 Task: Look for space in Cuyahoga Falls, United States from 10th July, 2023 to 15th July, 2023 for 7 adults in price range Rs.10000 to Rs.15000. Place can be entire place or shared room with 4 bedrooms having 7 beds and 4 bathrooms. Property type can be house, flat, guest house. Amenities needed are: wifi, TV, free parkinig on premises, gym, breakfast. Booking option can be shelf check-in. Required host language is English.
Action: Mouse moved to (489, 103)
Screenshot: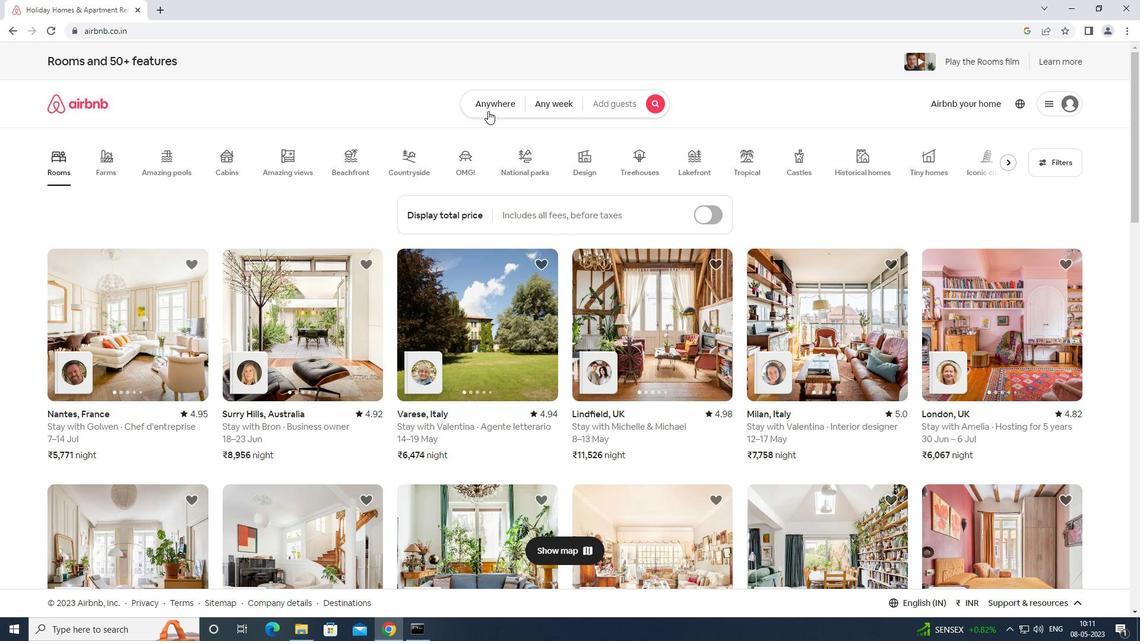 
Action: Mouse pressed left at (489, 103)
Screenshot: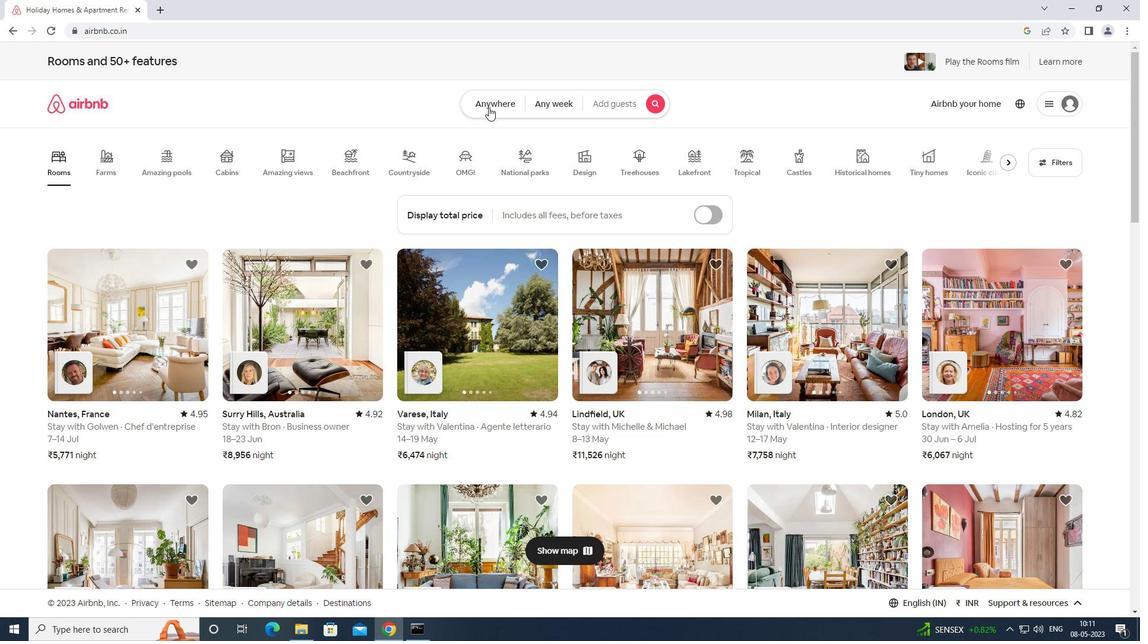 
Action: Mouse moved to (429, 149)
Screenshot: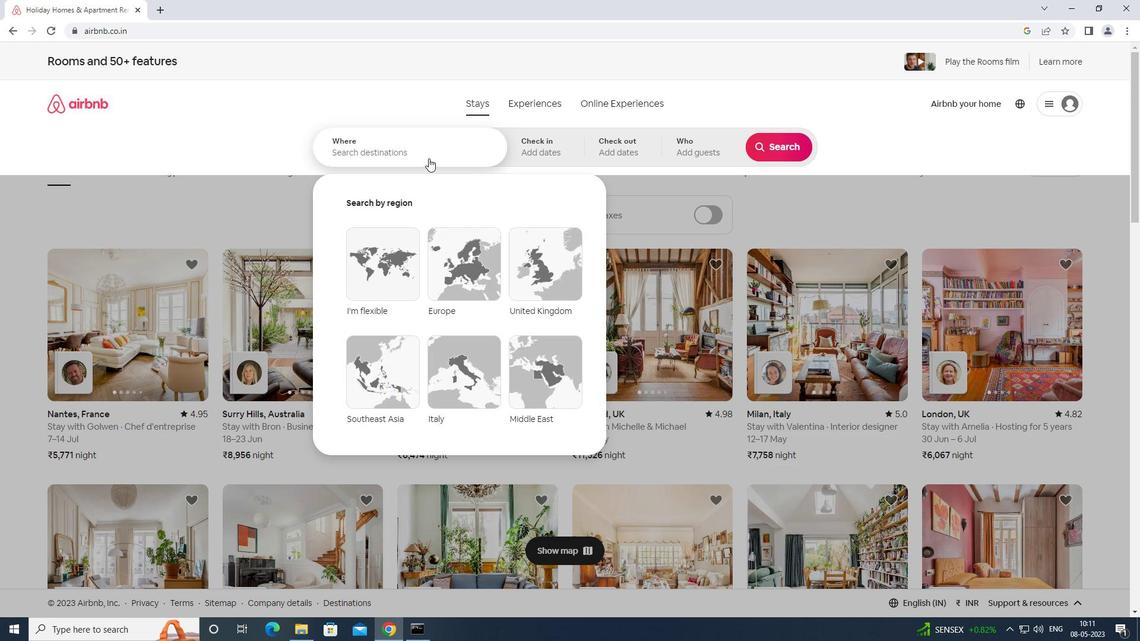 
Action: Mouse pressed left at (429, 149)
Screenshot: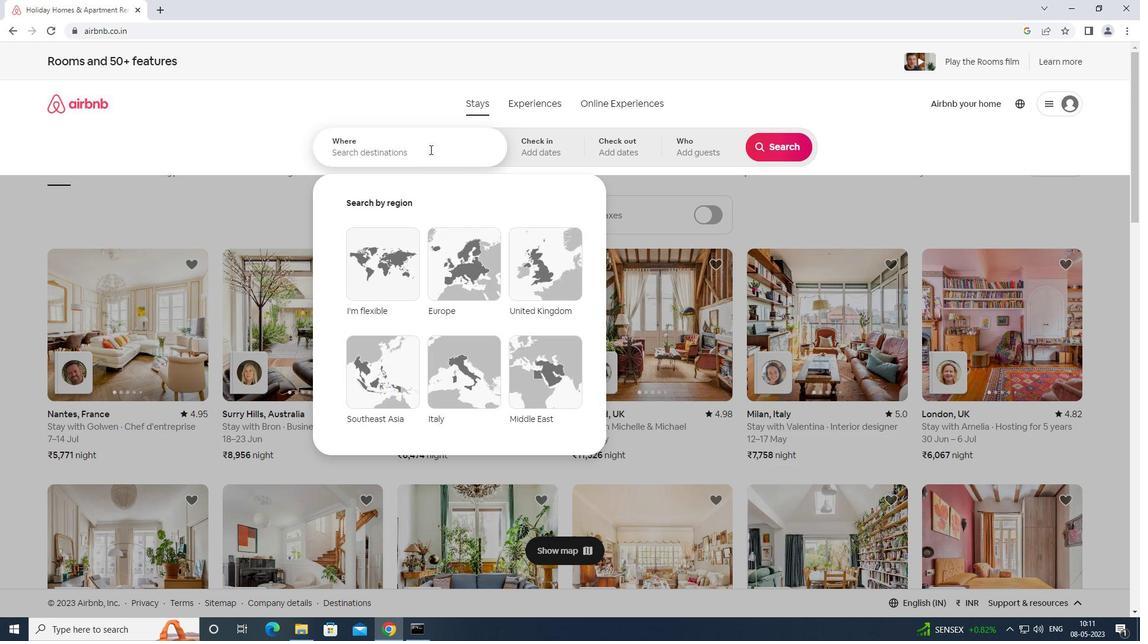 
Action: Key pressed <Key.shift>CUYAF<Key.backspace>HOFA<Key.backspace><Key.backspace>GA<Key.space>FALLS<Key.space>UNITED<Key.space>STATES<Key.enter>
Screenshot: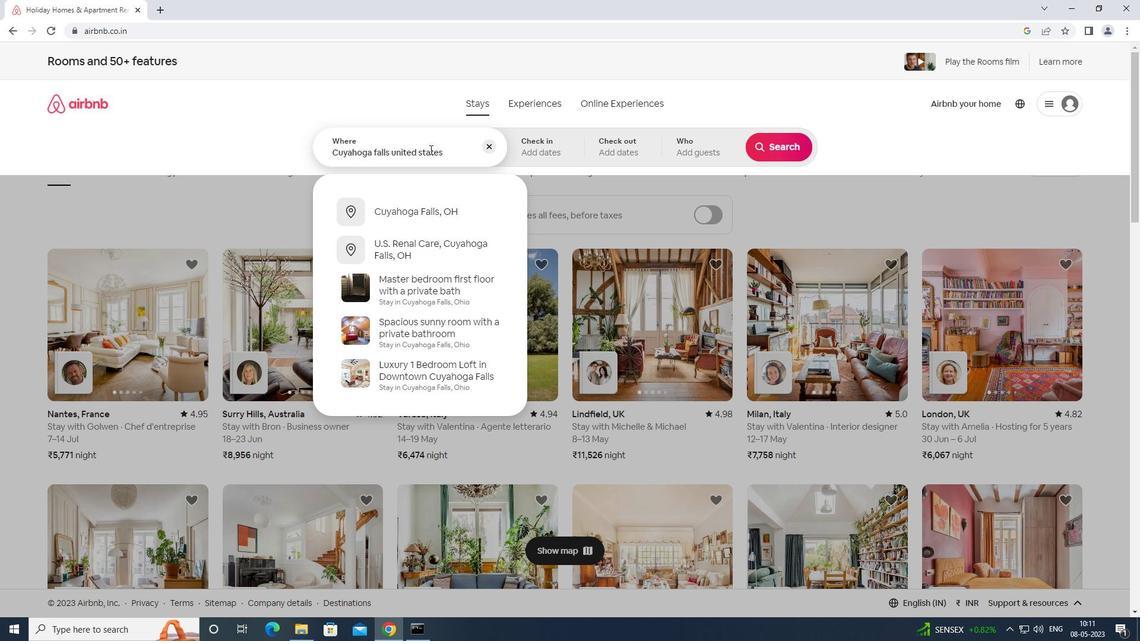 
Action: Mouse moved to (768, 247)
Screenshot: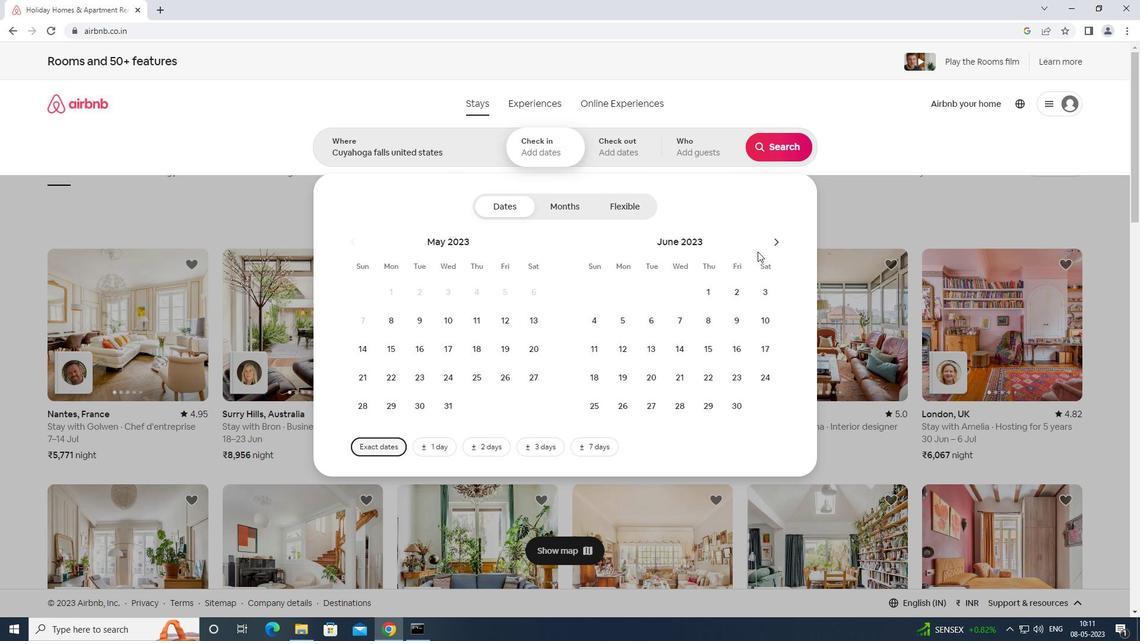 
Action: Mouse pressed left at (768, 247)
Screenshot: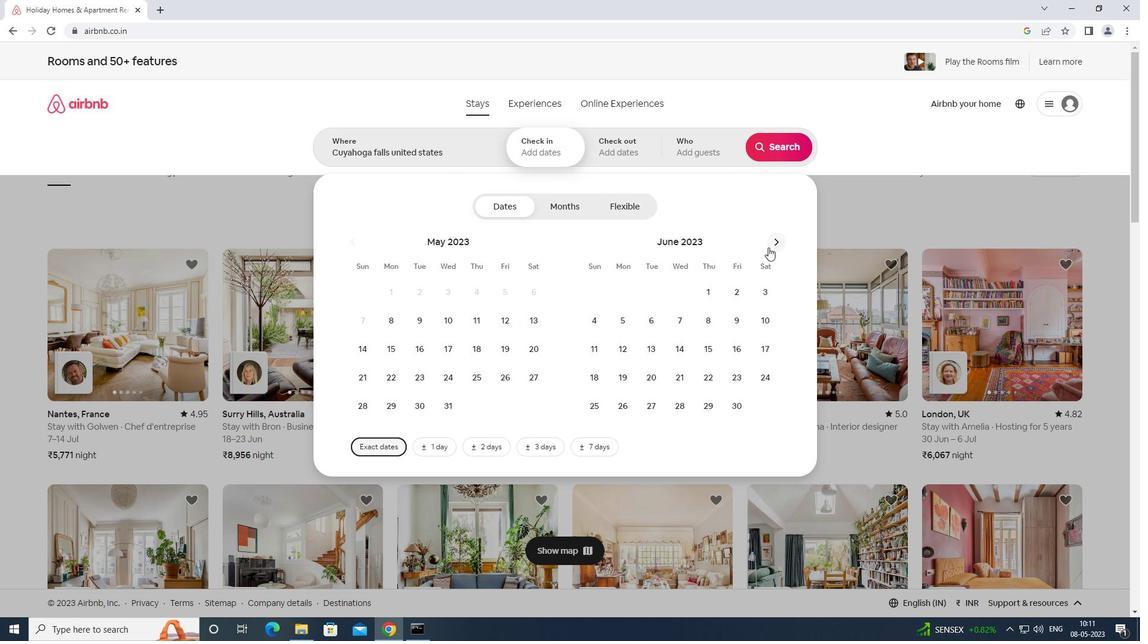 
Action: Mouse moved to (780, 242)
Screenshot: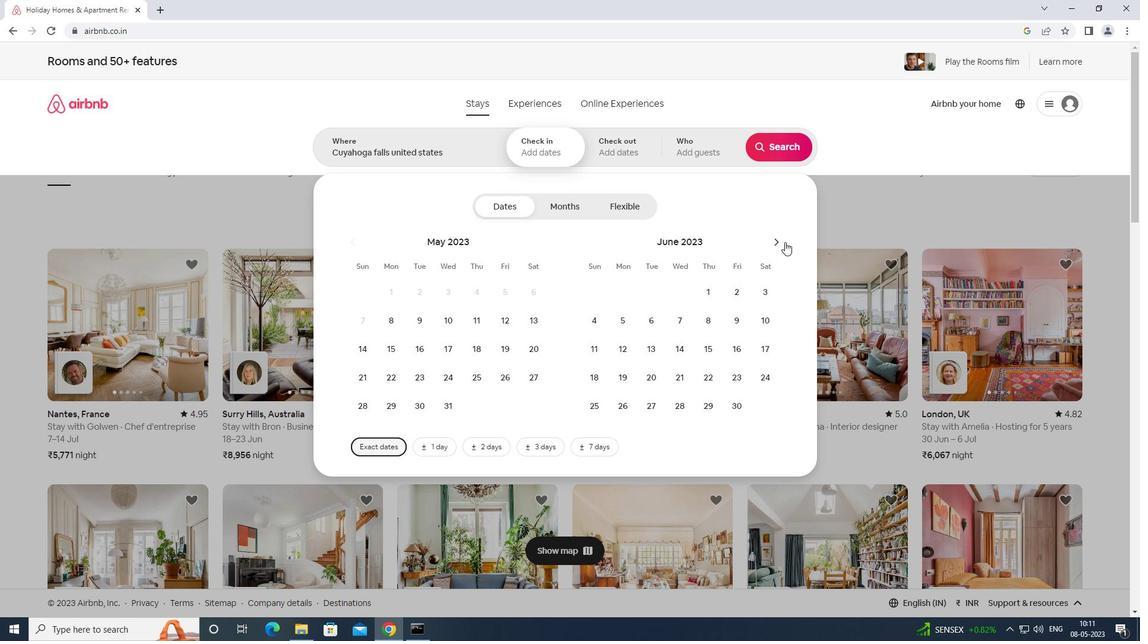 
Action: Mouse pressed left at (780, 242)
Screenshot: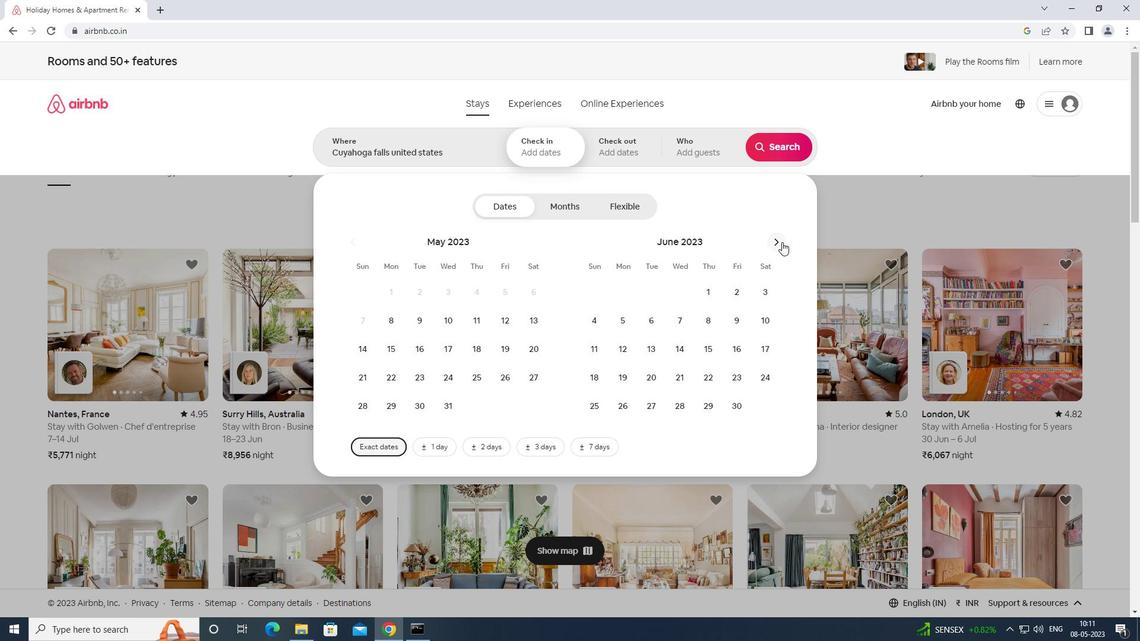 
Action: Mouse moved to (630, 346)
Screenshot: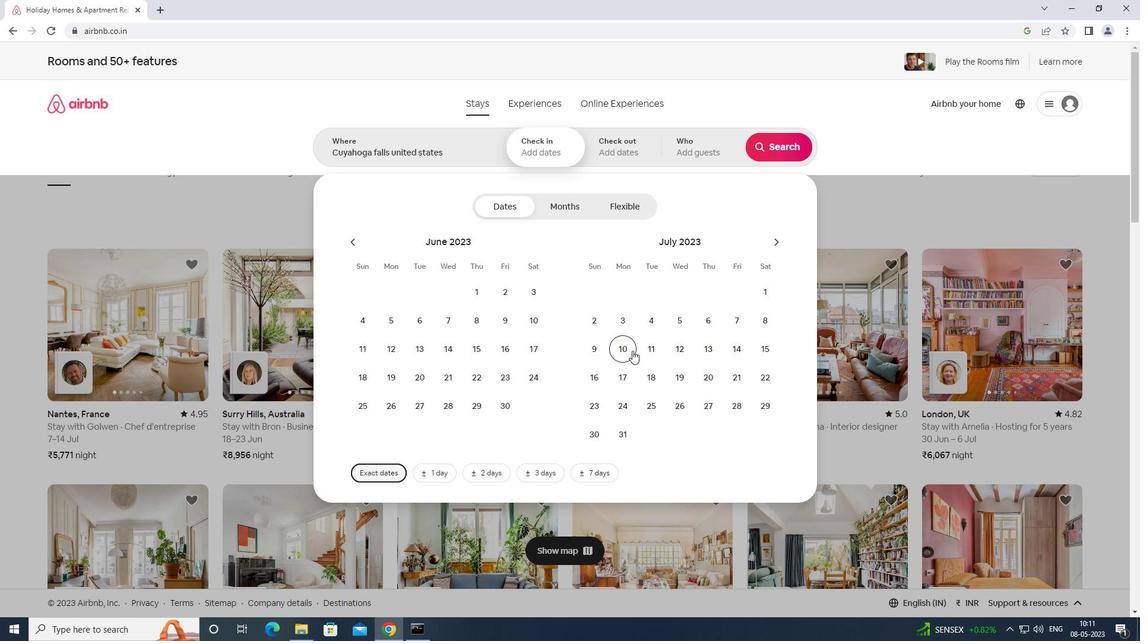 
Action: Mouse pressed left at (630, 346)
Screenshot: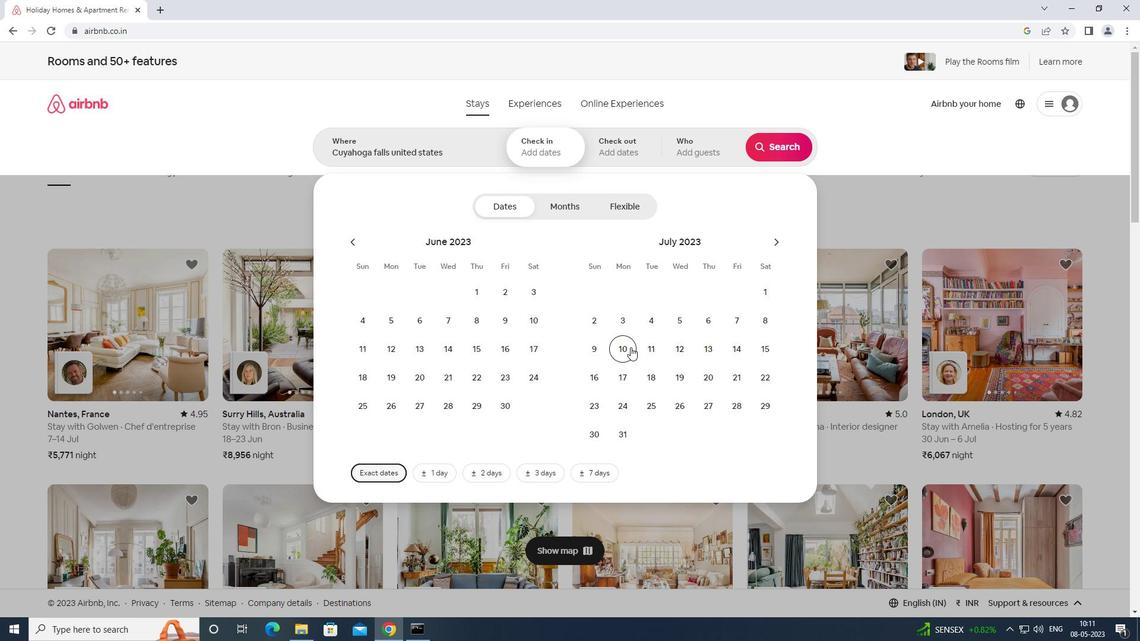 
Action: Mouse moved to (771, 351)
Screenshot: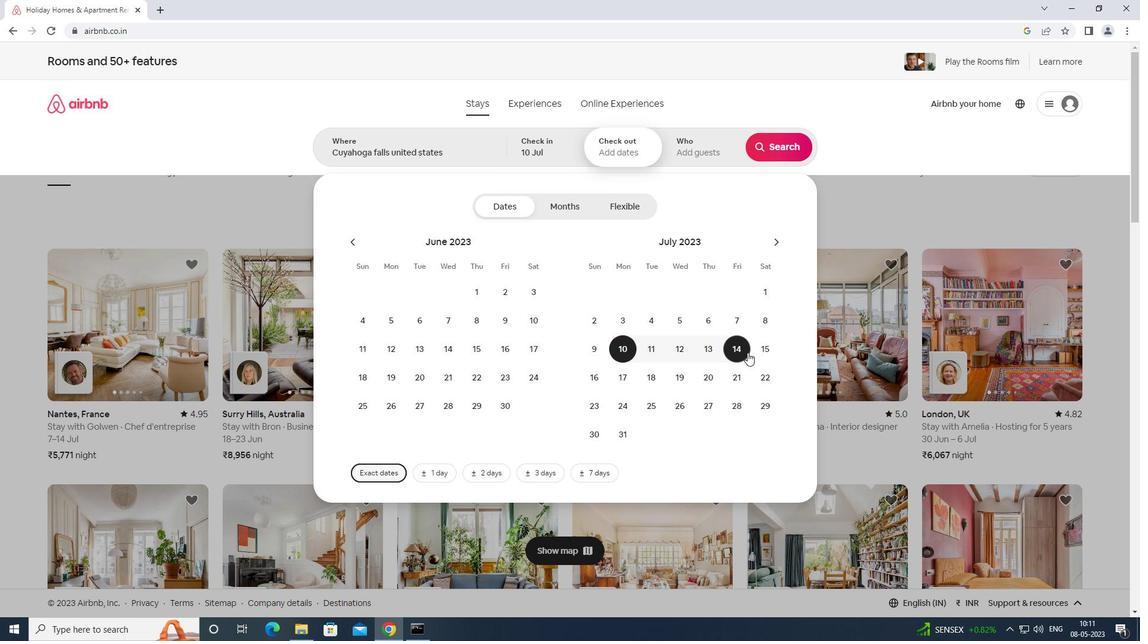 
Action: Mouse pressed left at (771, 351)
Screenshot: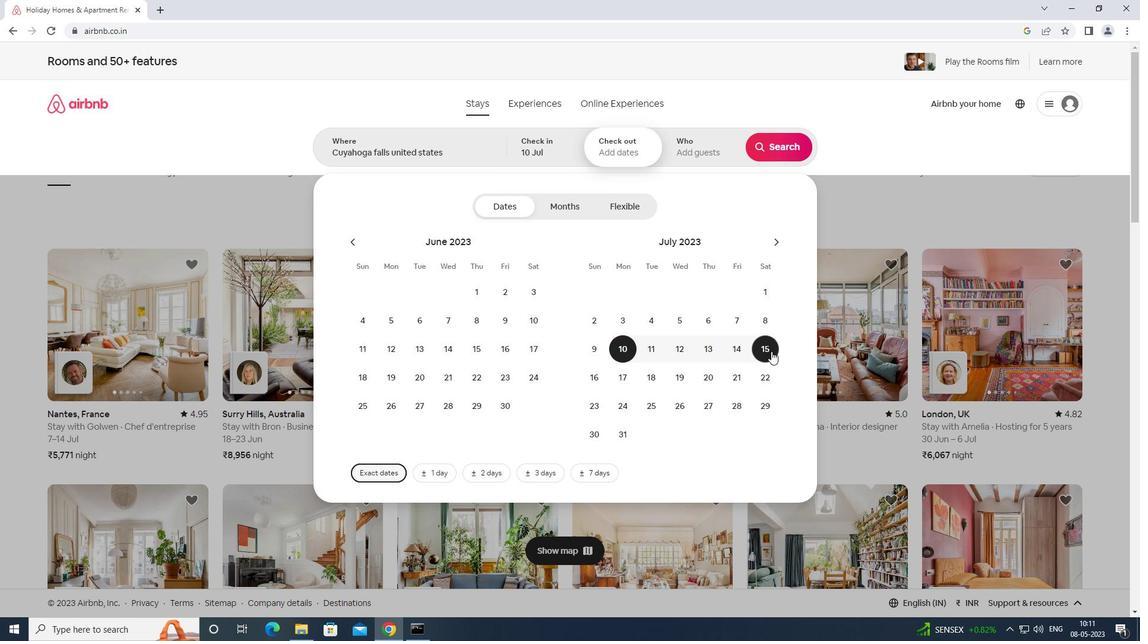 
Action: Mouse moved to (700, 146)
Screenshot: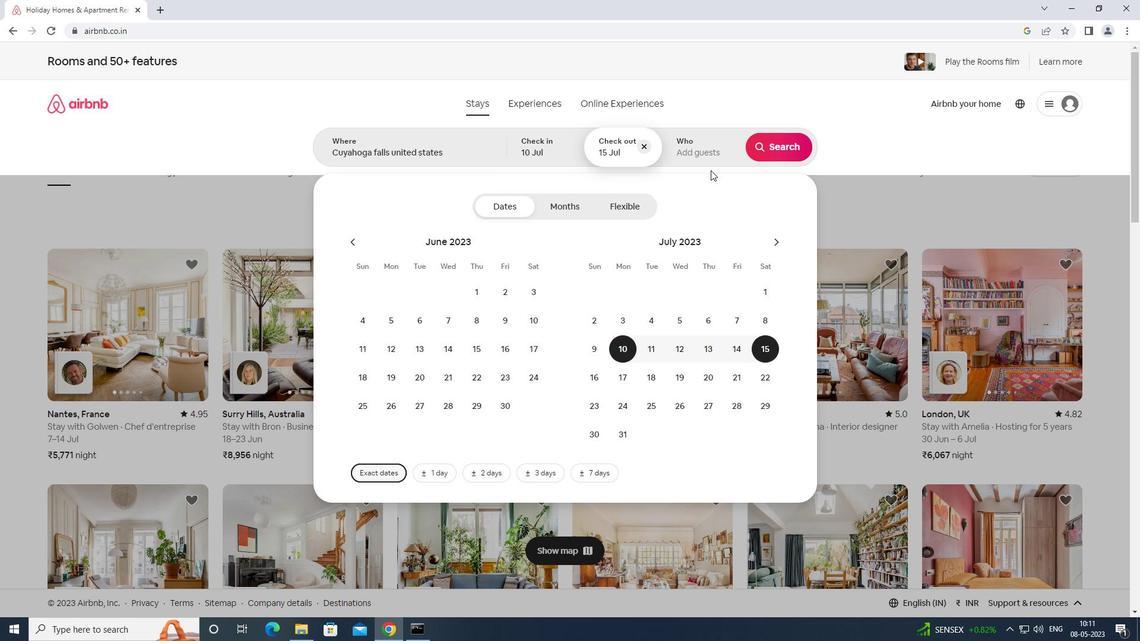
Action: Mouse pressed left at (700, 146)
Screenshot: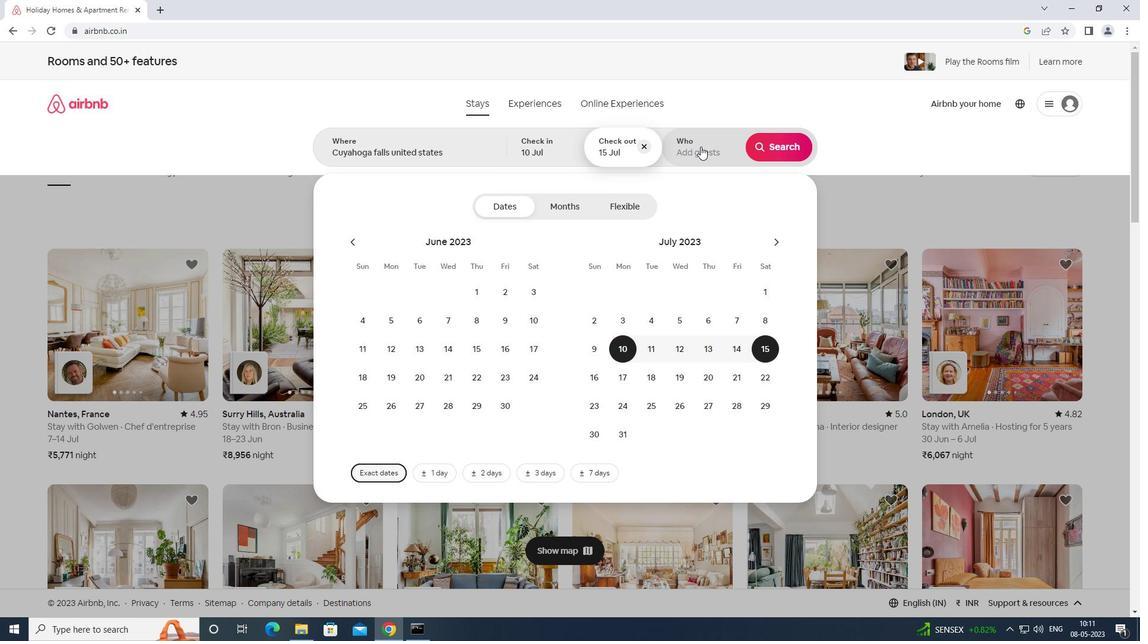 
Action: Mouse moved to (773, 209)
Screenshot: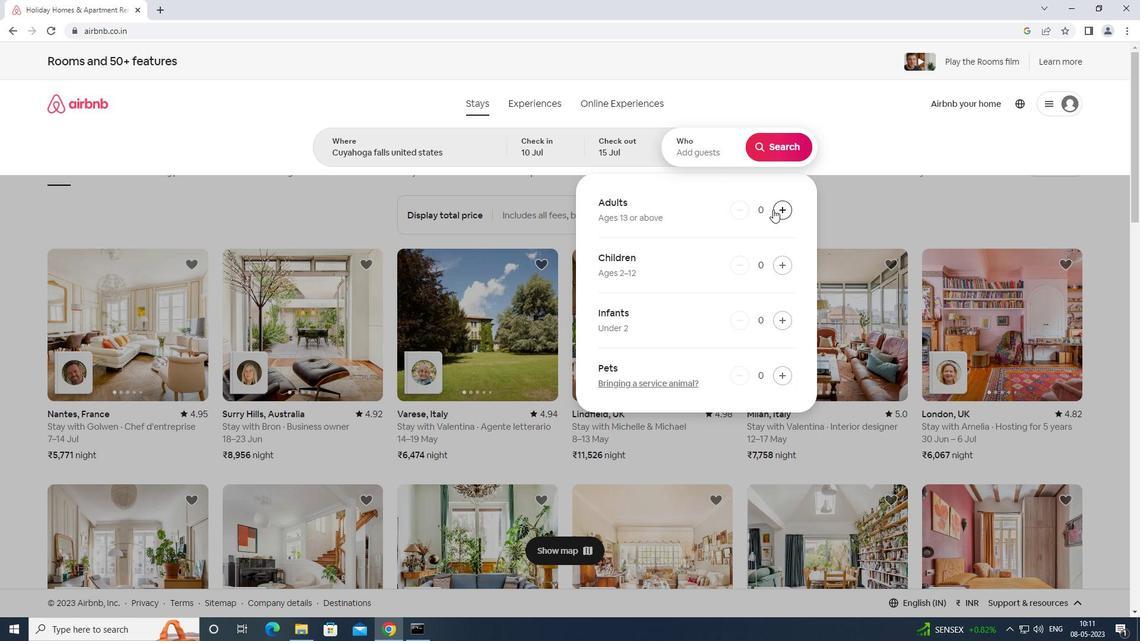 
Action: Mouse pressed left at (773, 209)
Screenshot: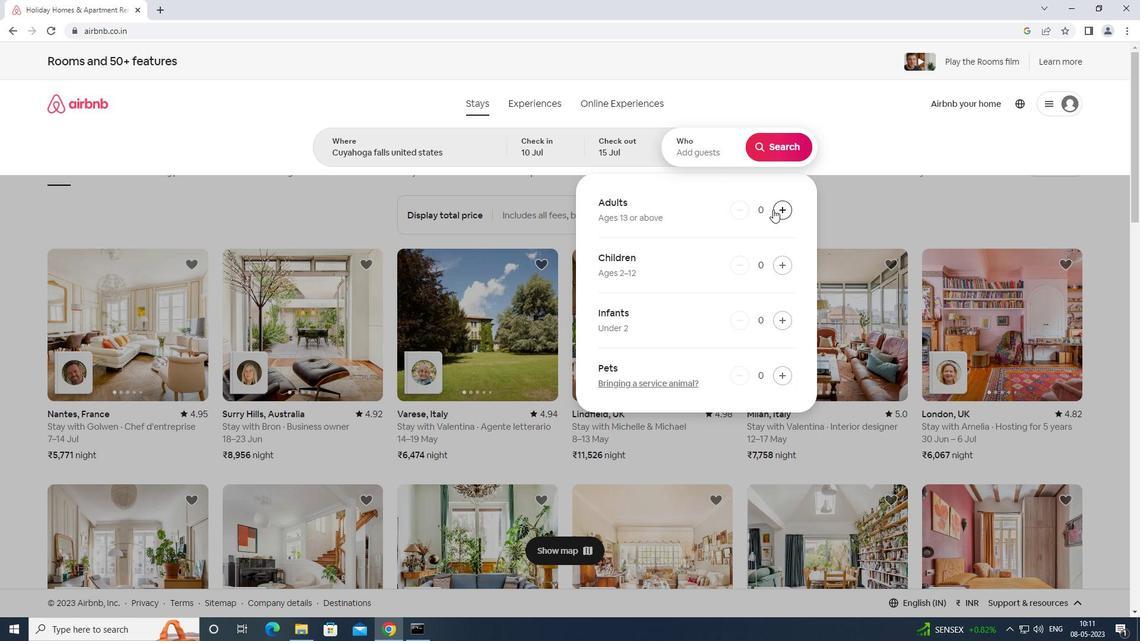 
Action: Mouse moved to (777, 208)
Screenshot: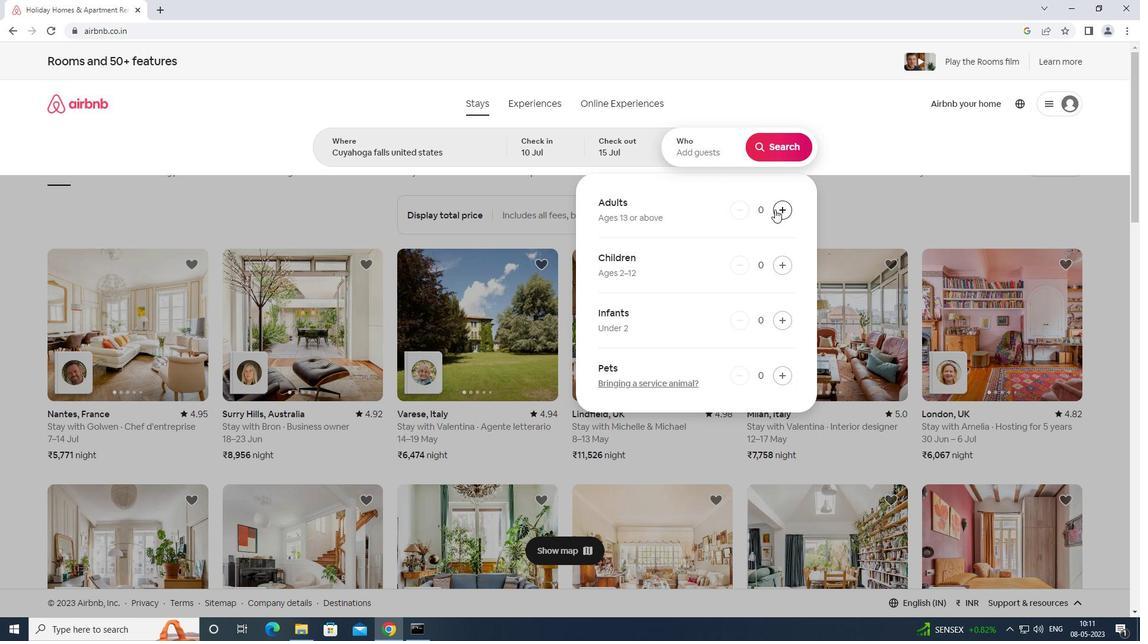 
Action: Mouse pressed left at (777, 208)
Screenshot: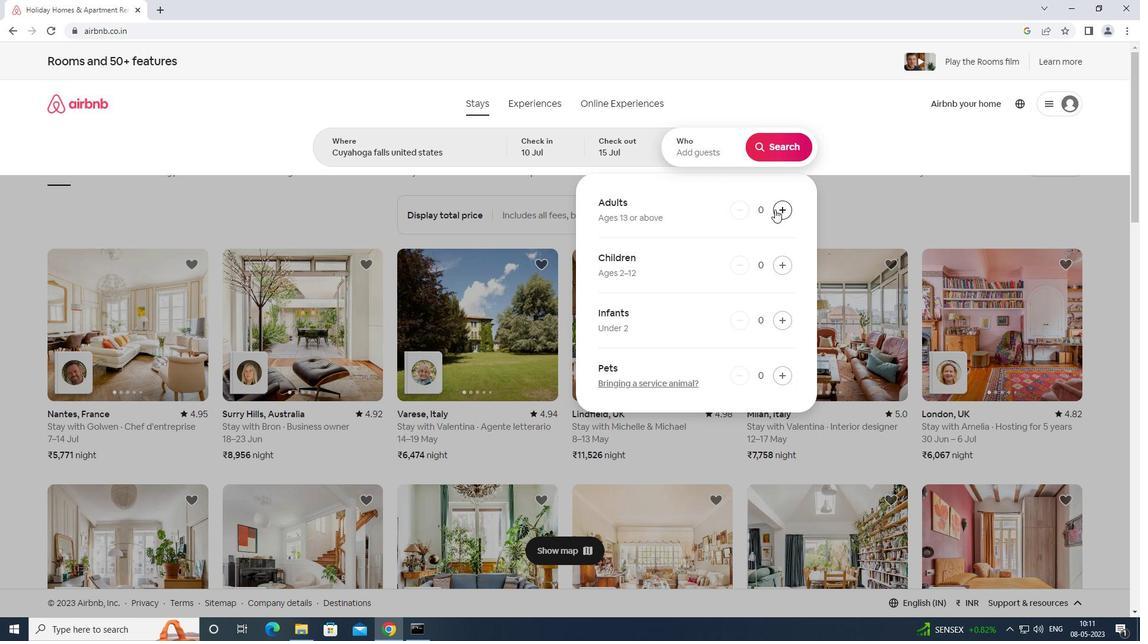 
Action: Mouse moved to (777, 208)
Screenshot: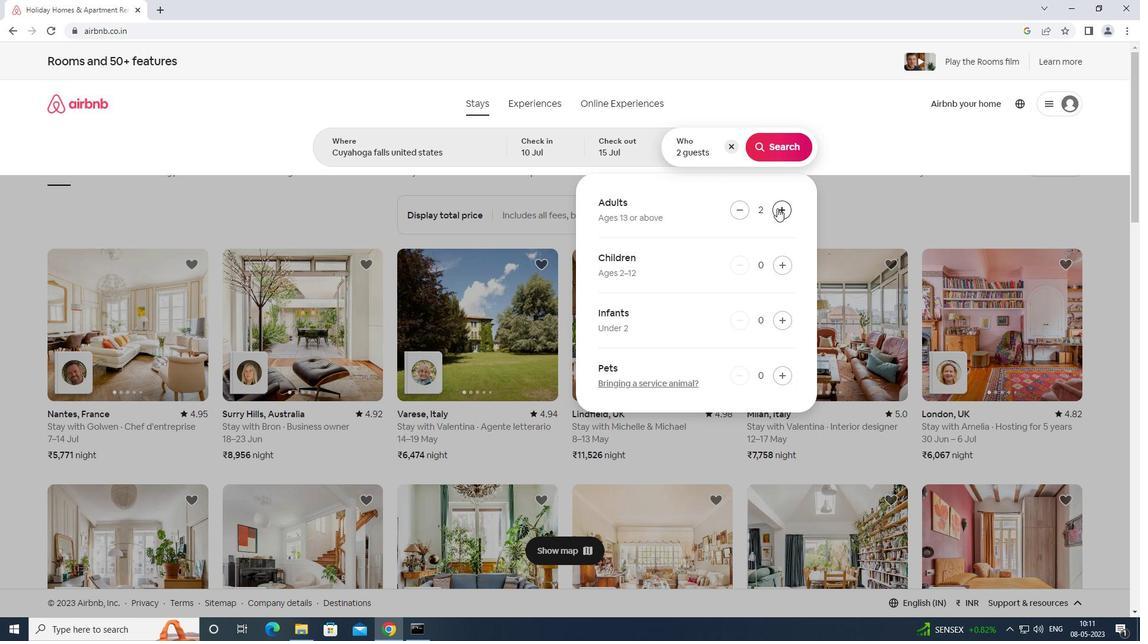 
Action: Mouse pressed left at (777, 208)
Screenshot: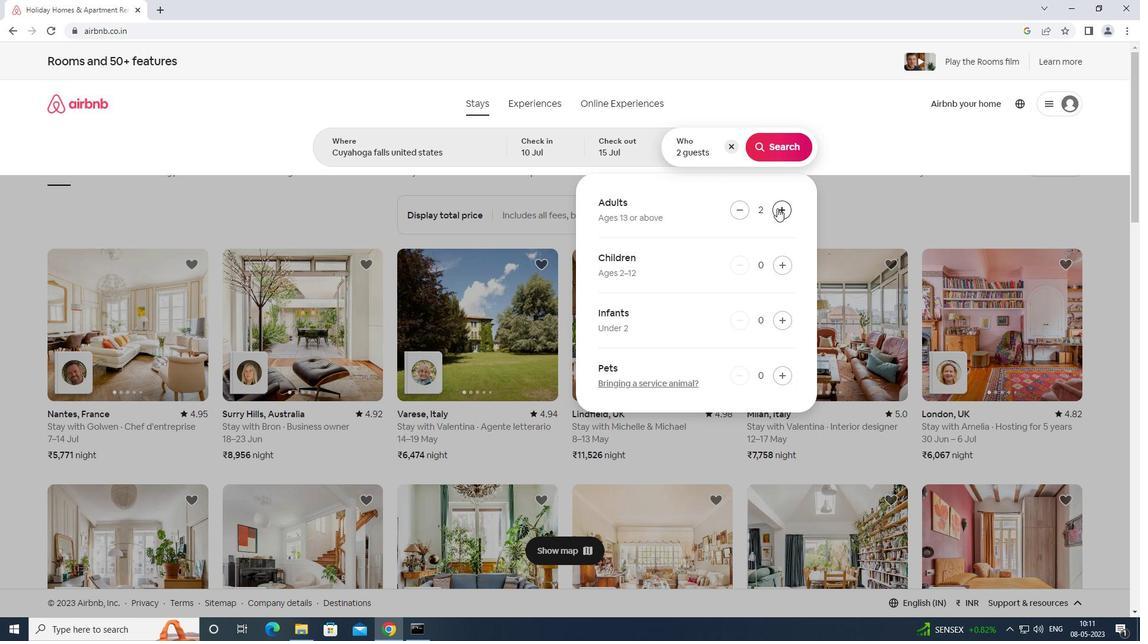 
Action: Mouse moved to (779, 208)
Screenshot: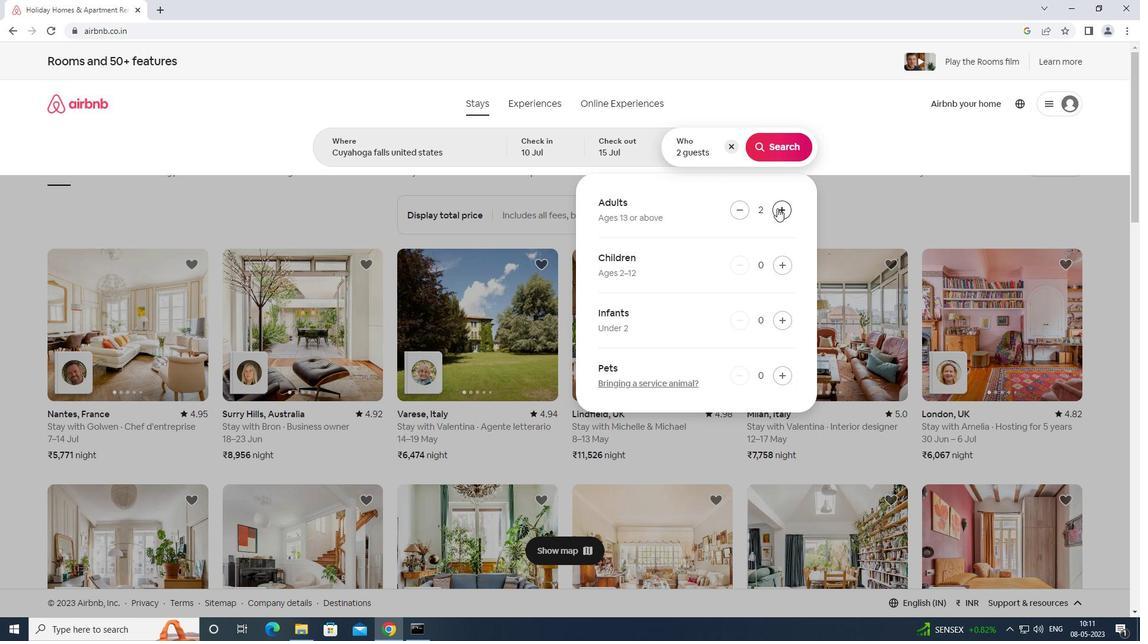 
Action: Mouse pressed left at (779, 208)
Screenshot: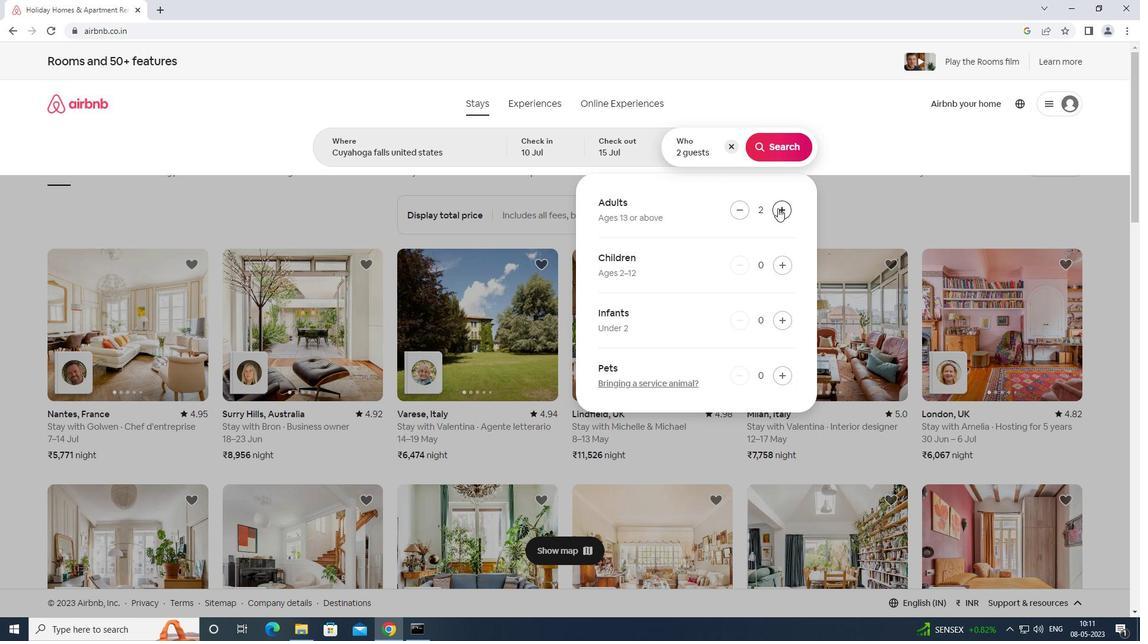 
Action: Mouse pressed left at (779, 208)
Screenshot: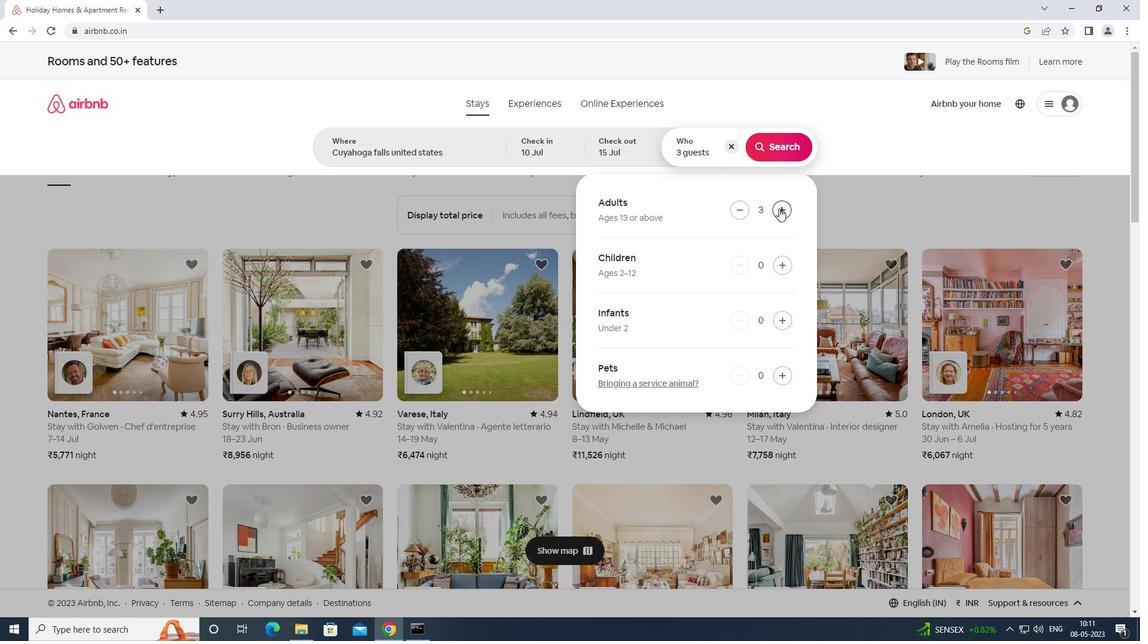 
Action: Mouse pressed left at (779, 208)
Screenshot: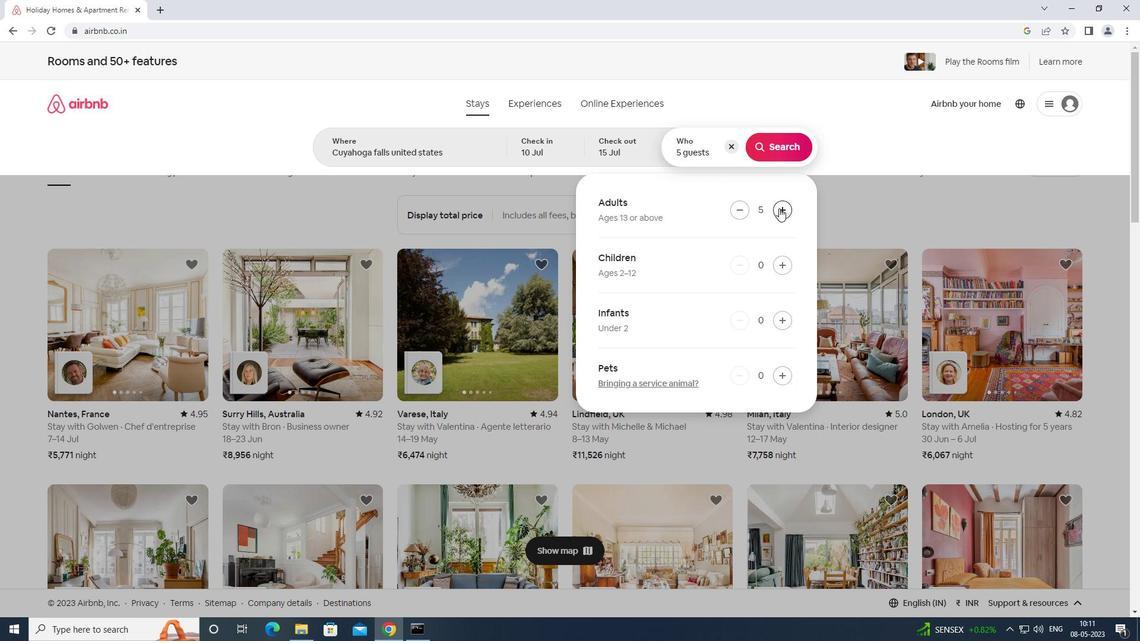 
Action: Mouse pressed left at (779, 208)
Screenshot: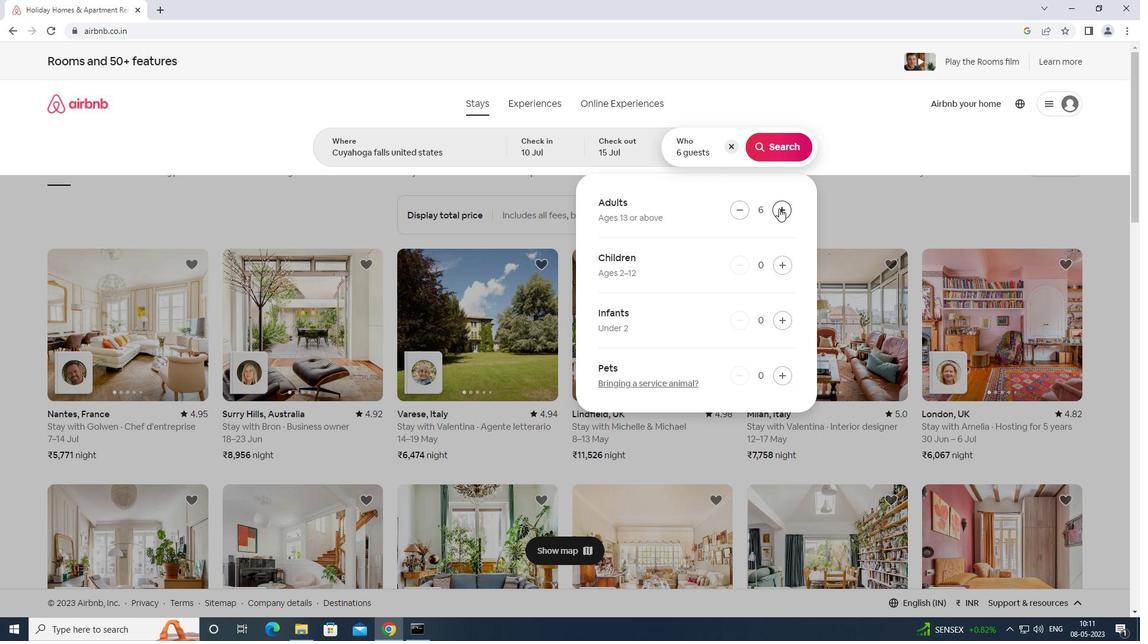 
Action: Mouse moved to (783, 149)
Screenshot: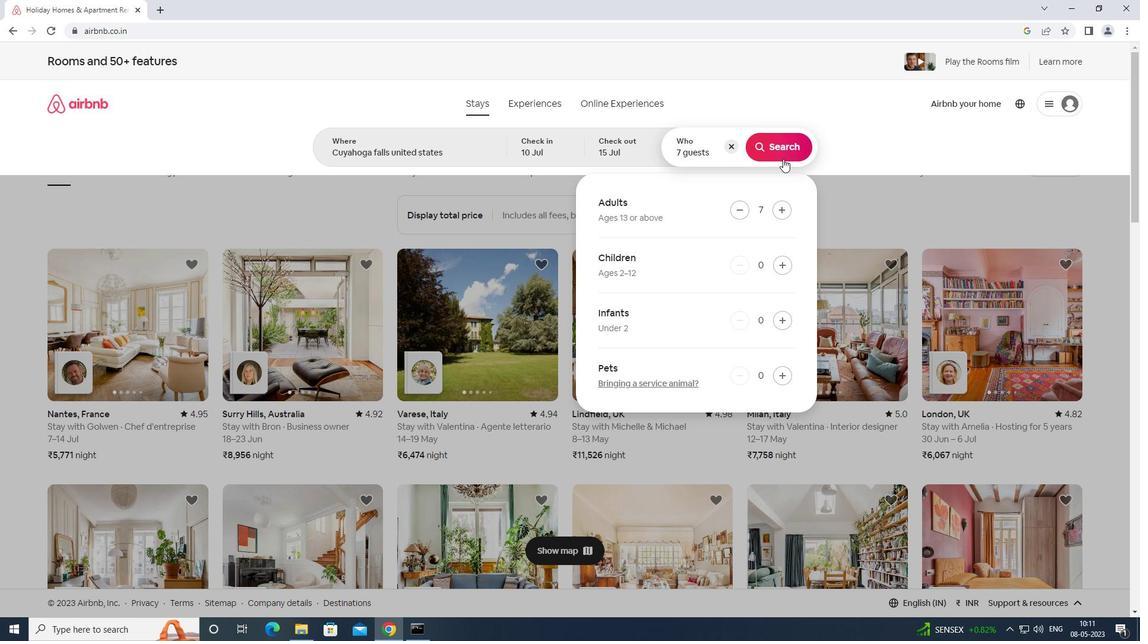 
Action: Mouse pressed left at (783, 149)
Screenshot: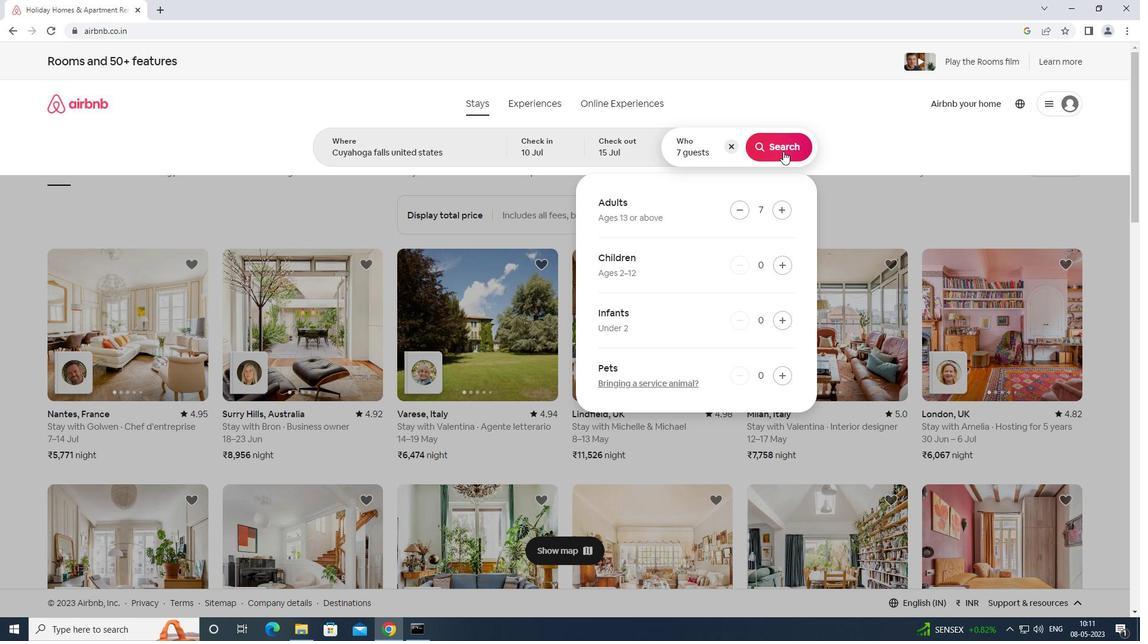 
Action: Mouse moved to (1088, 108)
Screenshot: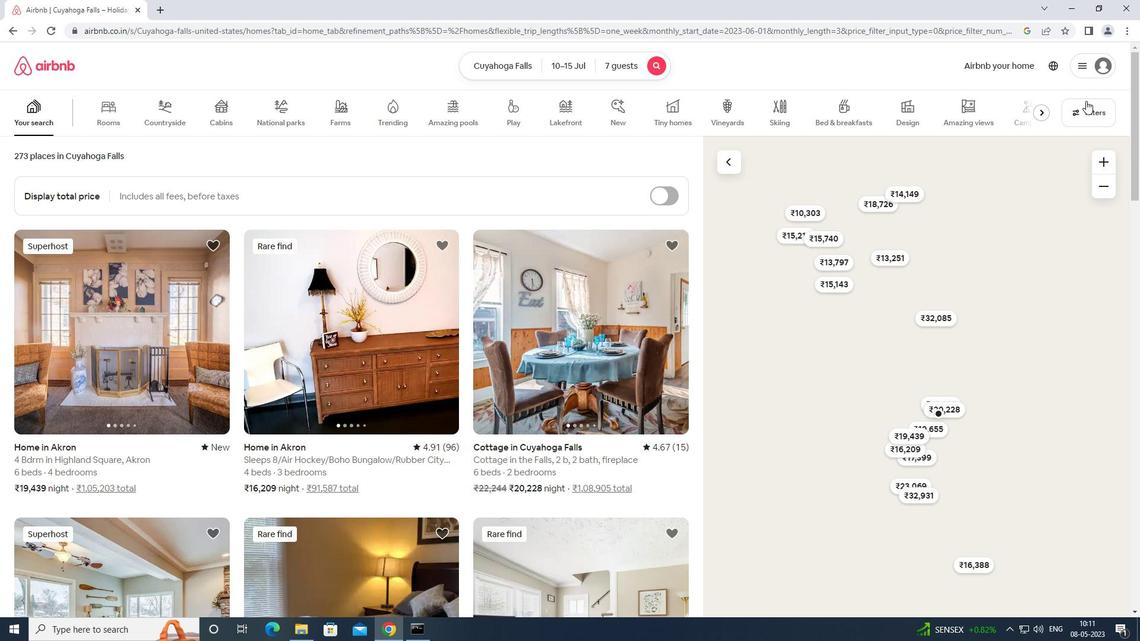 
Action: Mouse pressed left at (1088, 108)
Screenshot: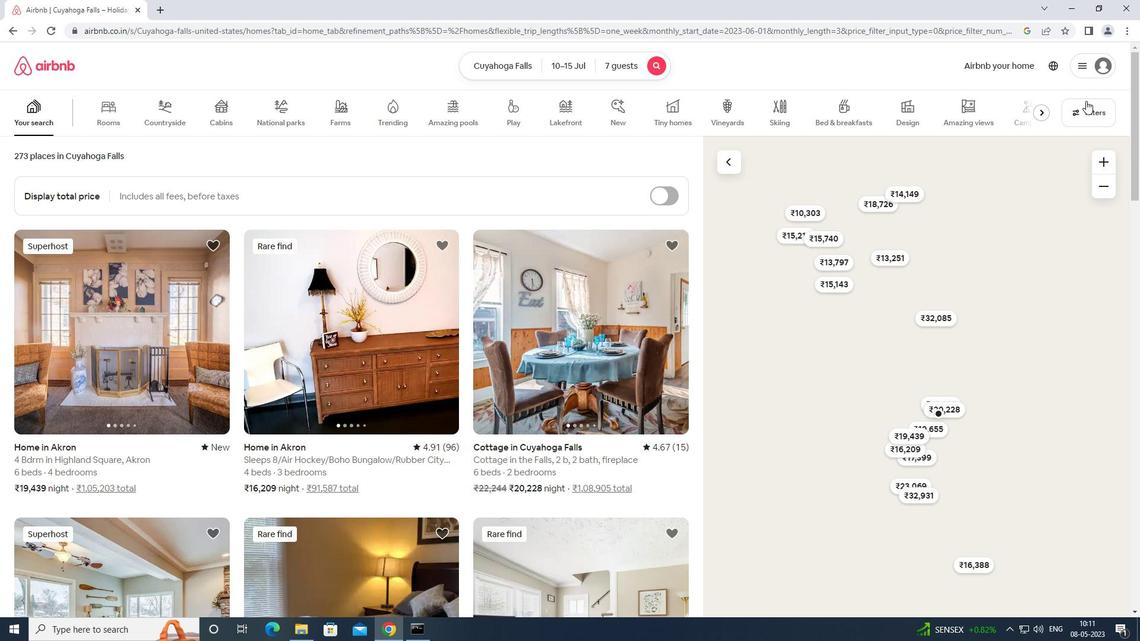 
Action: Mouse moved to (502, 396)
Screenshot: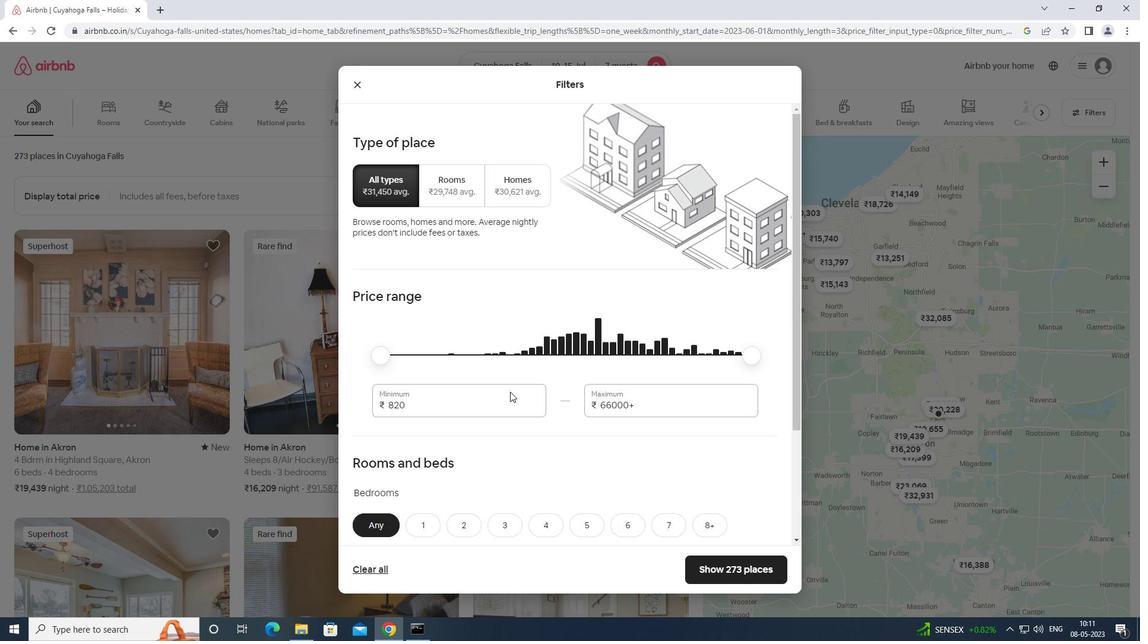 
Action: Mouse pressed left at (502, 396)
Screenshot: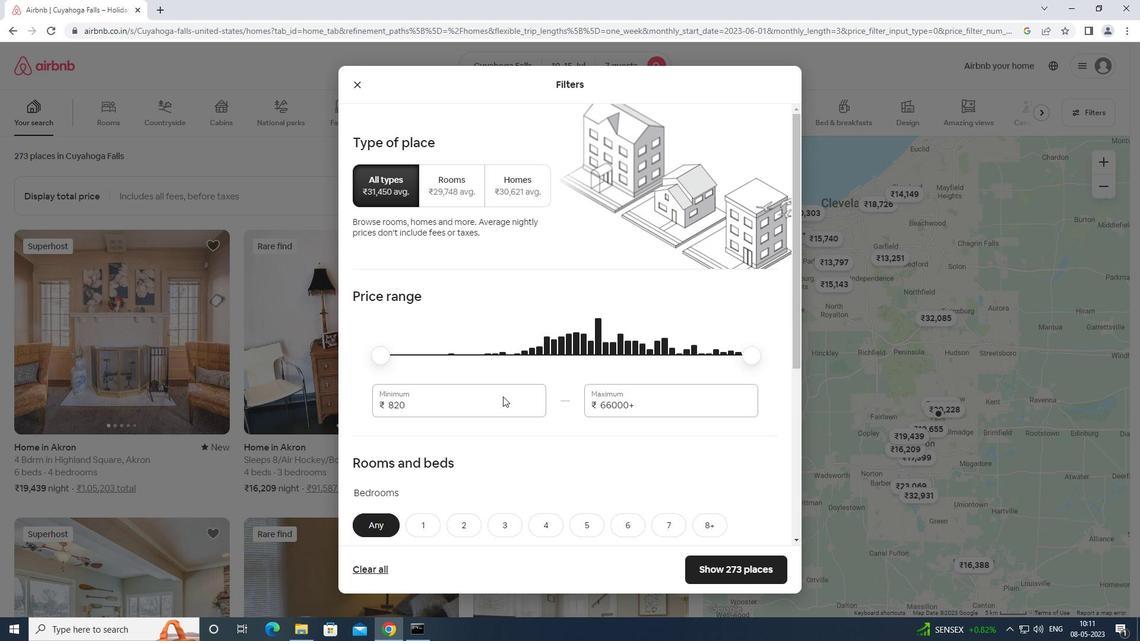 
Action: Mouse moved to (504, 396)
Screenshot: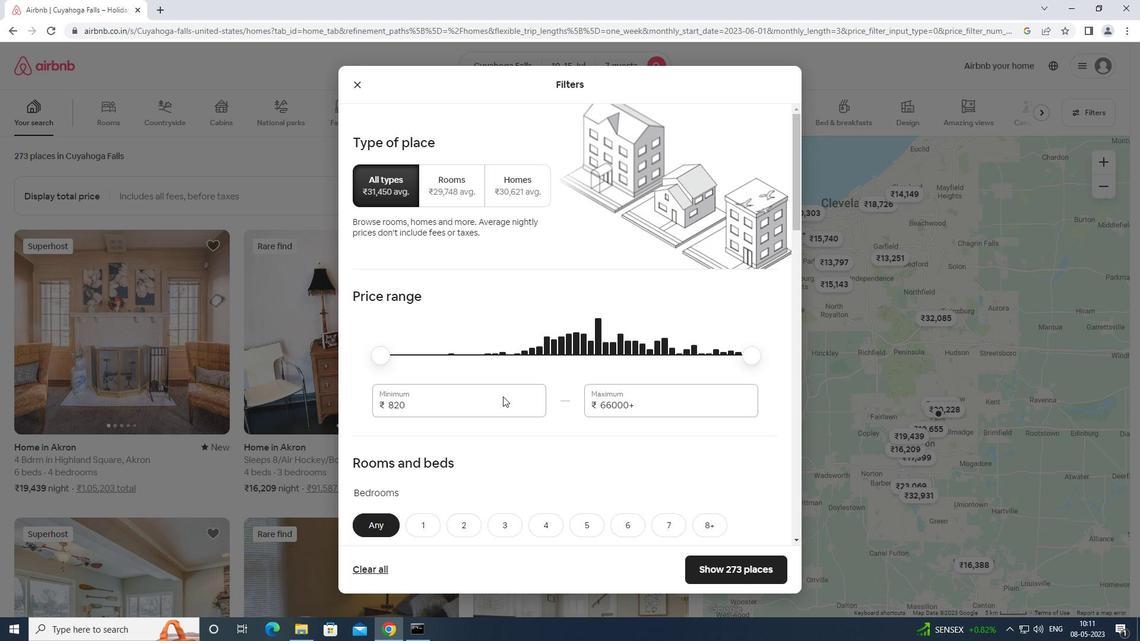 
Action: Key pressed <Key.backspace><Key.backspace><Key.backspace><Key.backspace><Key.backspace><Key.backspace><Key.backspace><Key.backspace>10000
Screenshot: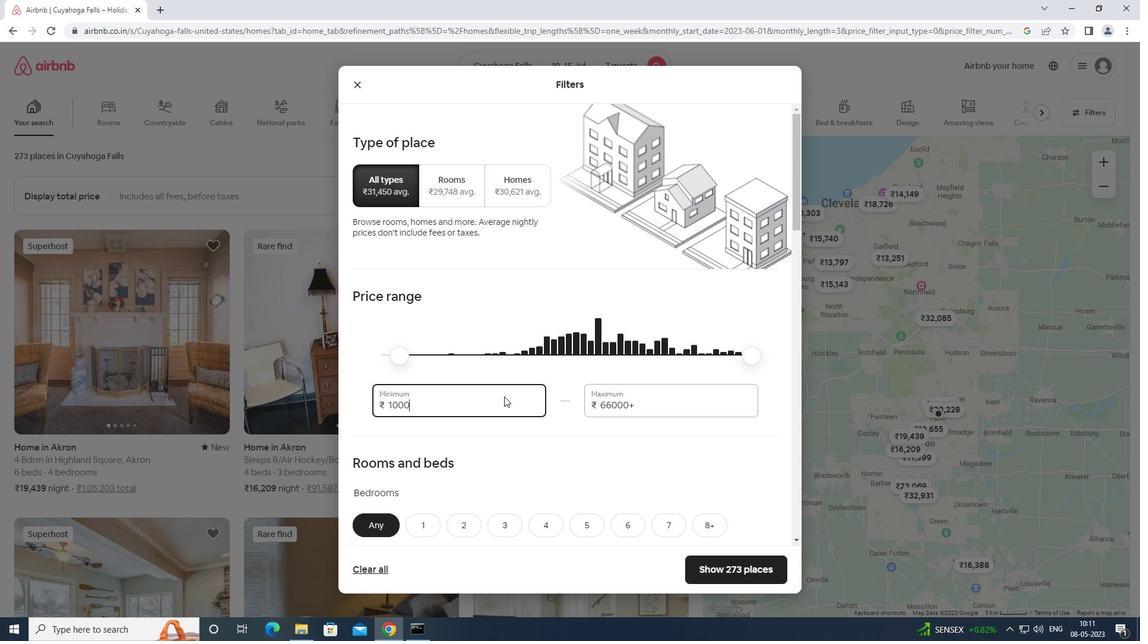 
Action: Mouse moved to (676, 390)
Screenshot: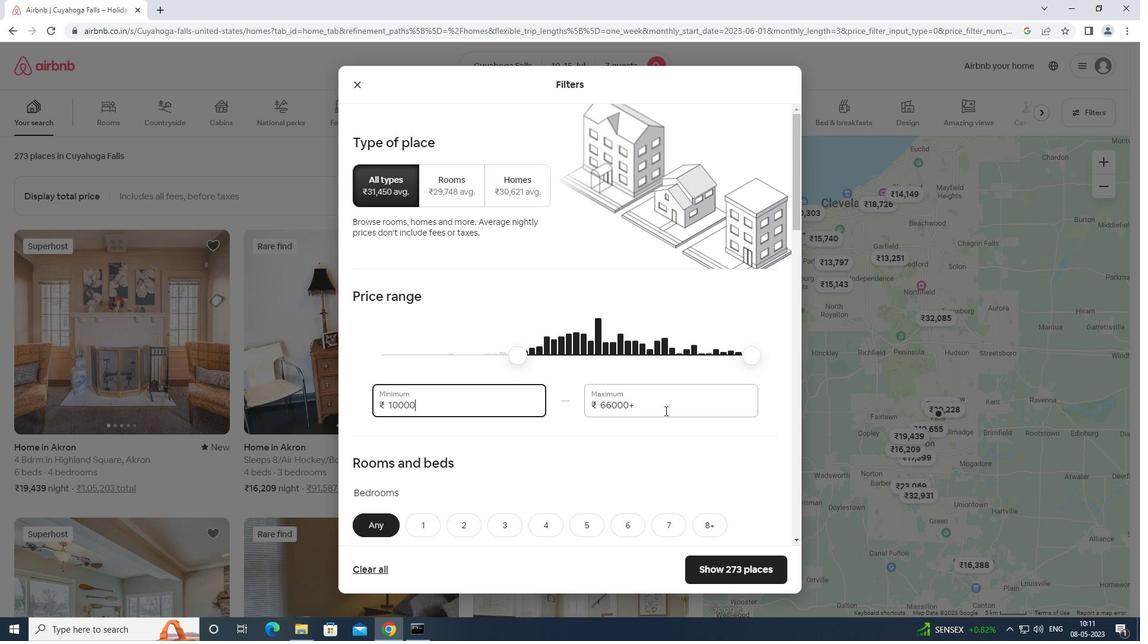 
Action: Mouse pressed left at (676, 390)
Screenshot: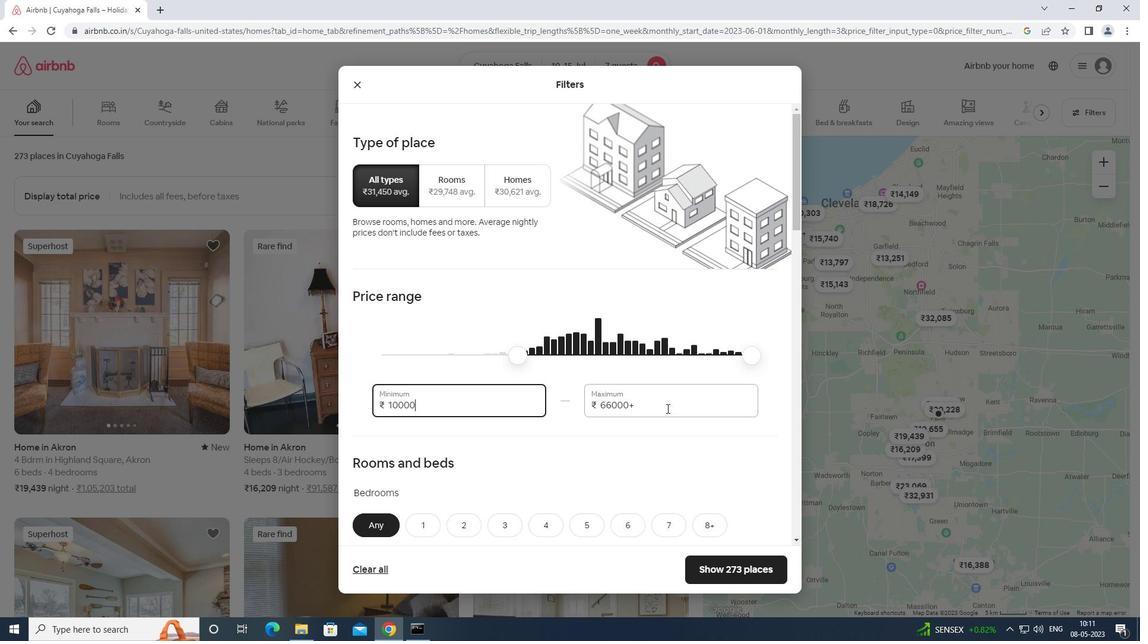 
Action: Key pressed <Key.backspace><Key.backspace><Key.backspace><Key.backspace><Key.backspace><Key.backspace><Key.backspace><Key.backspace><Key.backspace><Key.backspace><Key.backspace><Key.backspace><Key.backspace>15000
Screenshot: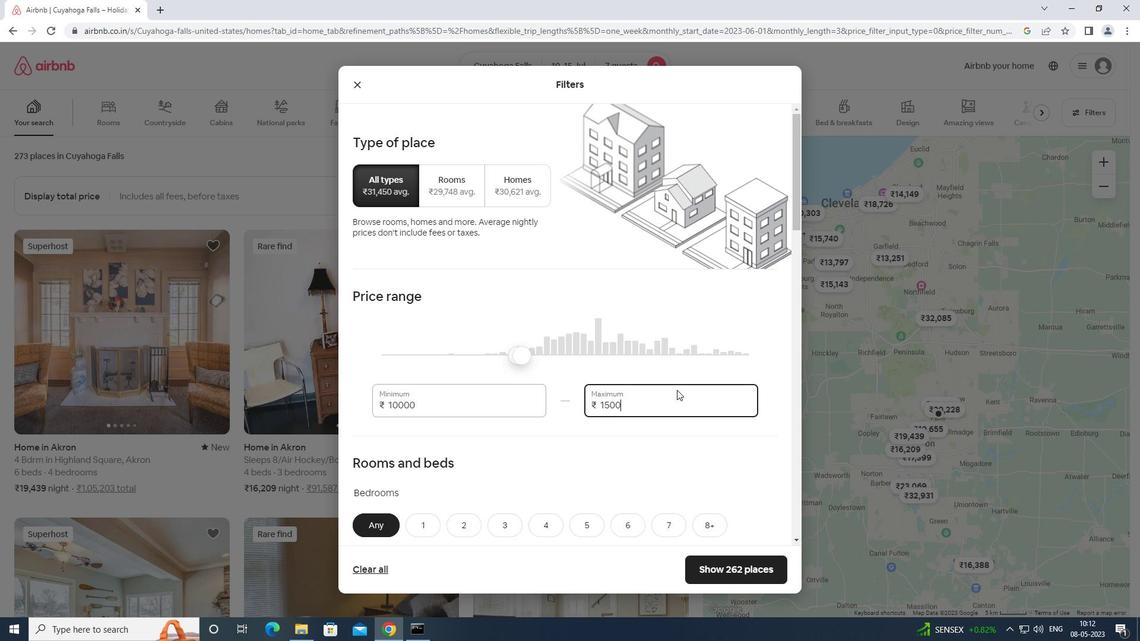 
Action: Mouse scrolled (676, 389) with delta (0, 0)
Screenshot: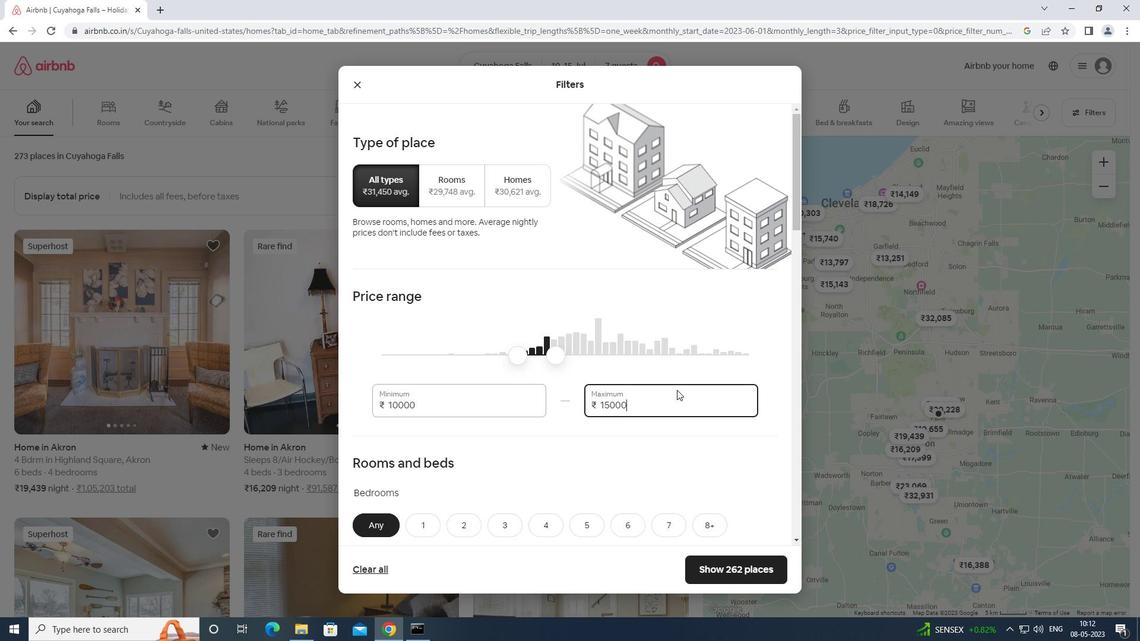 
Action: Mouse scrolled (676, 389) with delta (0, 0)
Screenshot: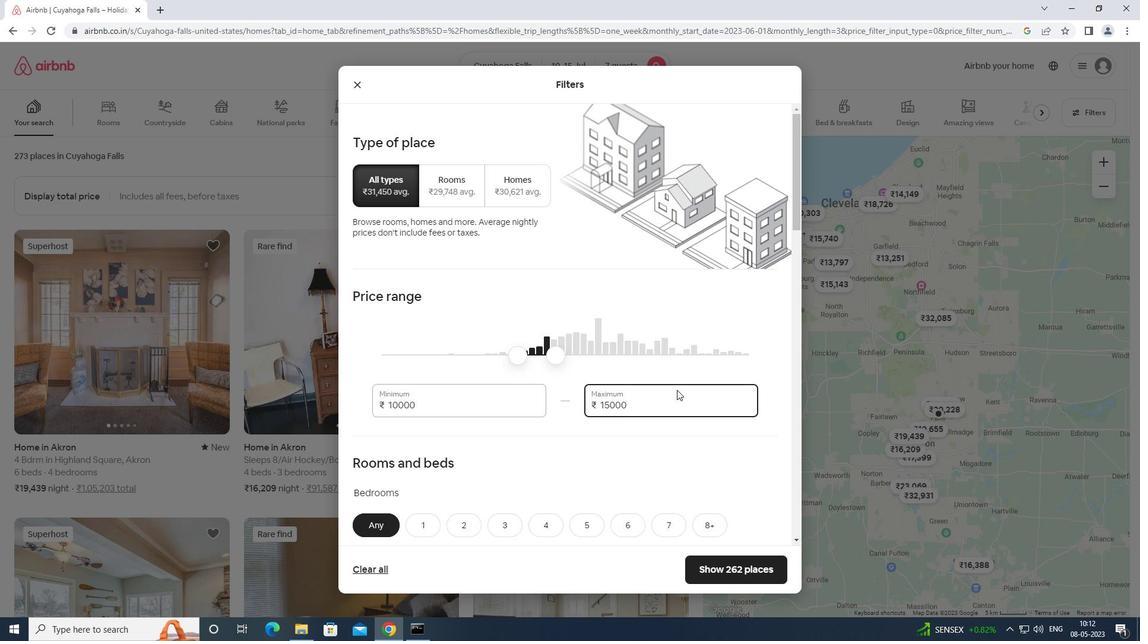 
Action: Mouse moved to (666, 400)
Screenshot: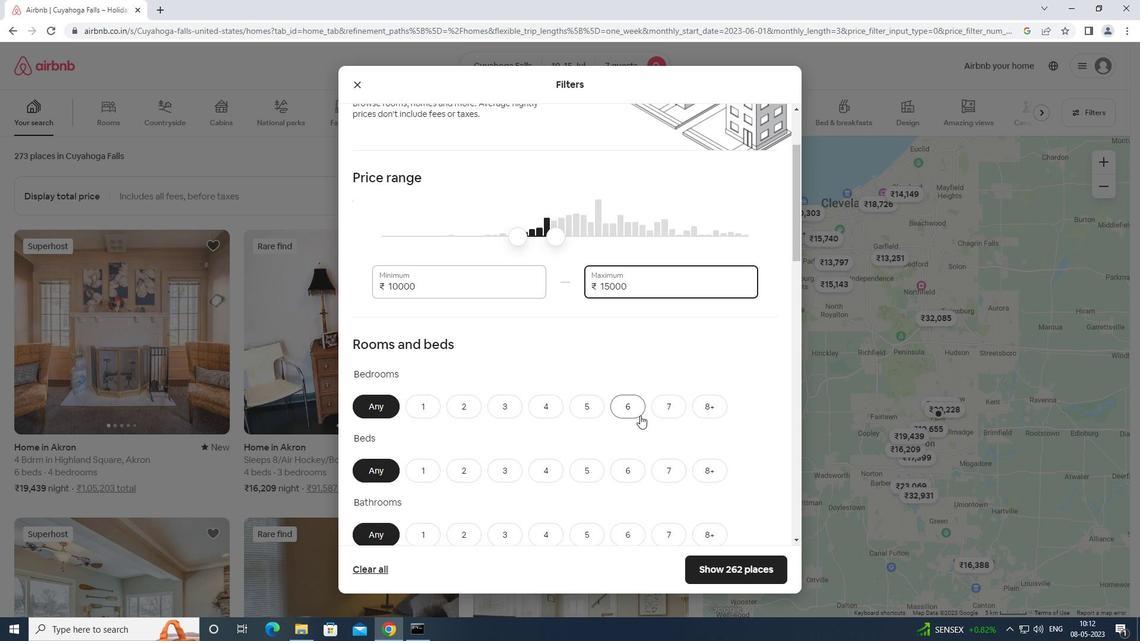 
Action: Mouse scrolled (666, 399) with delta (0, 0)
Screenshot: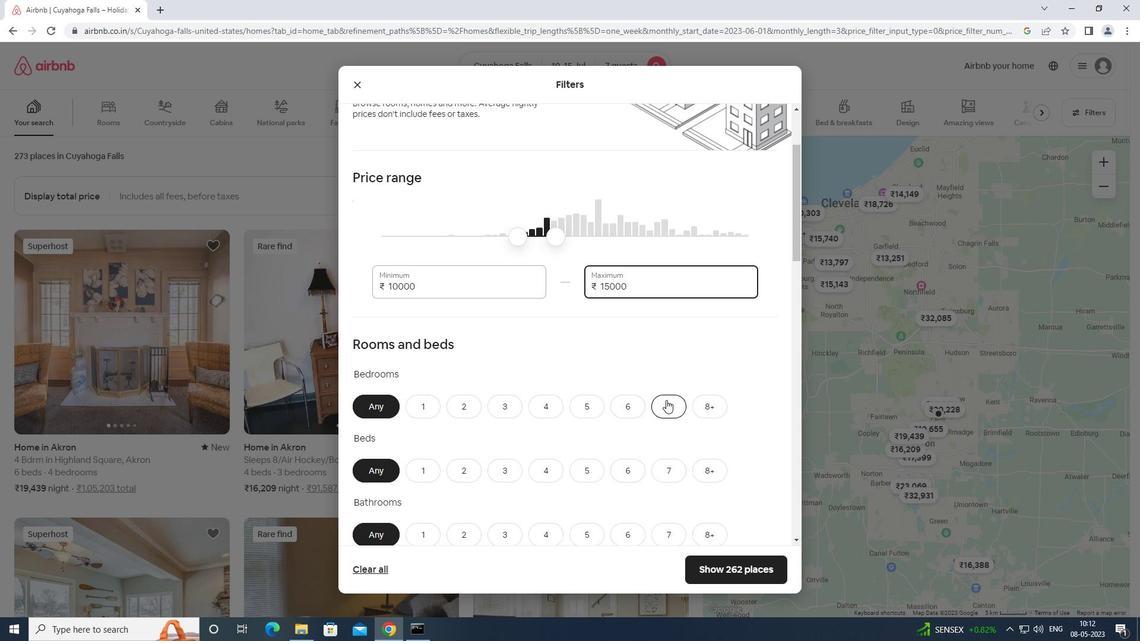 
Action: Mouse moved to (549, 344)
Screenshot: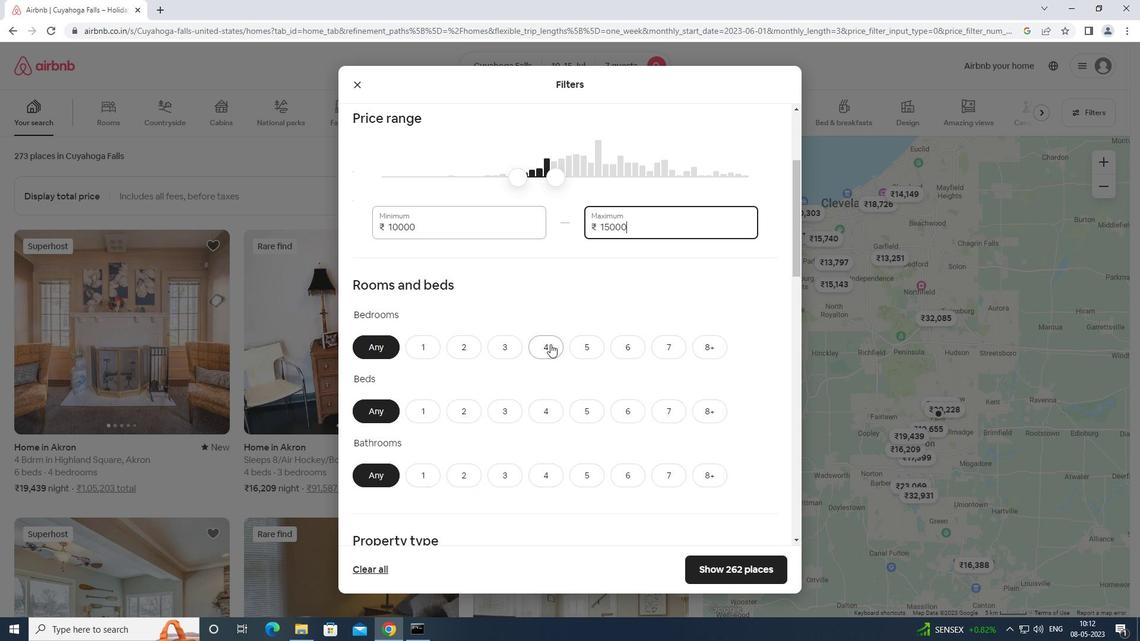 
Action: Mouse pressed left at (549, 344)
Screenshot: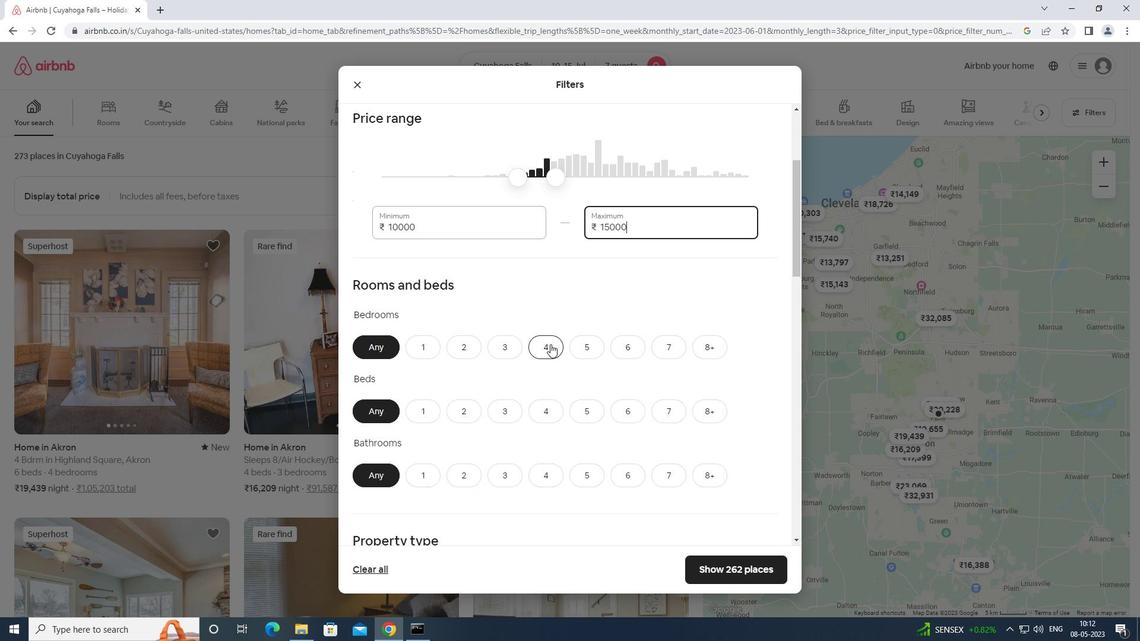 
Action: Mouse moved to (662, 407)
Screenshot: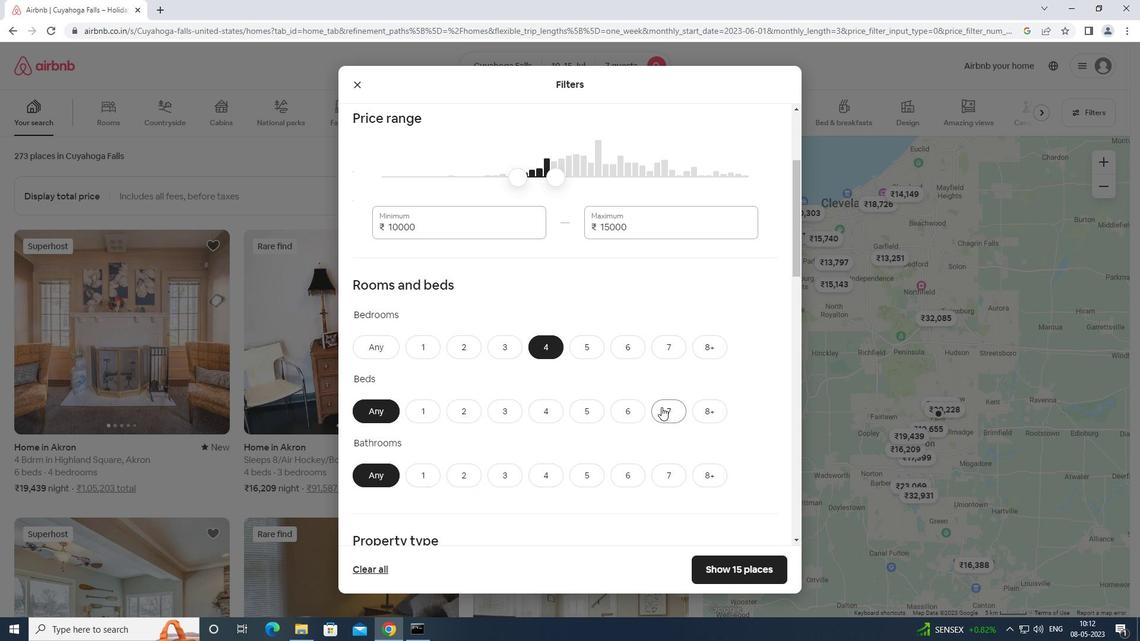 
Action: Mouse pressed left at (662, 407)
Screenshot: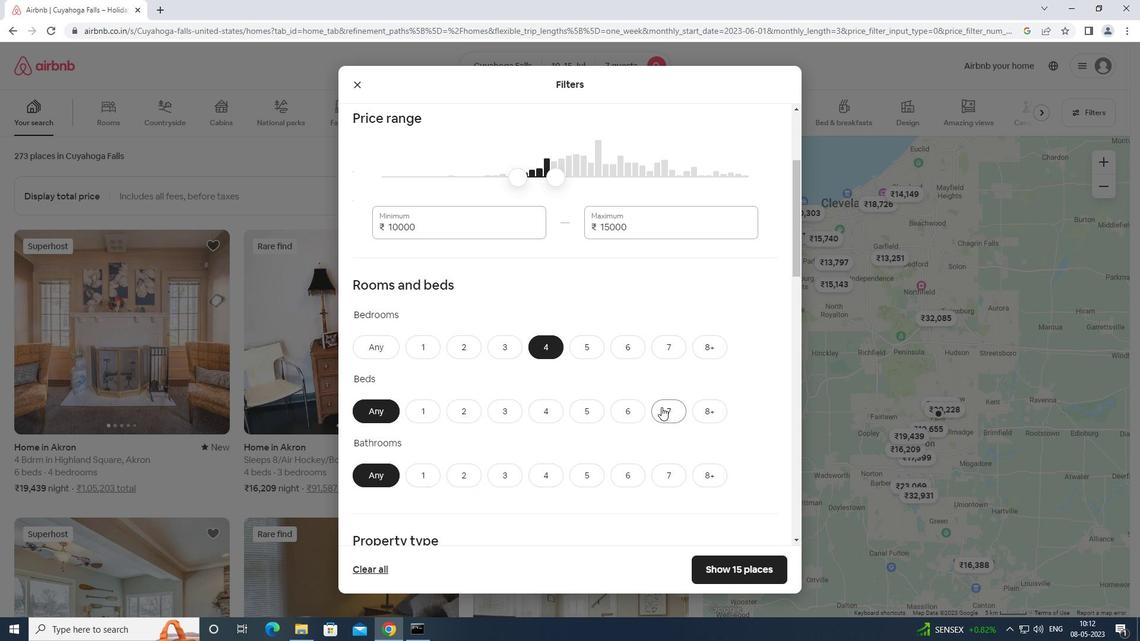 
Action: Mouse moved to (542, 473)
Screenshot: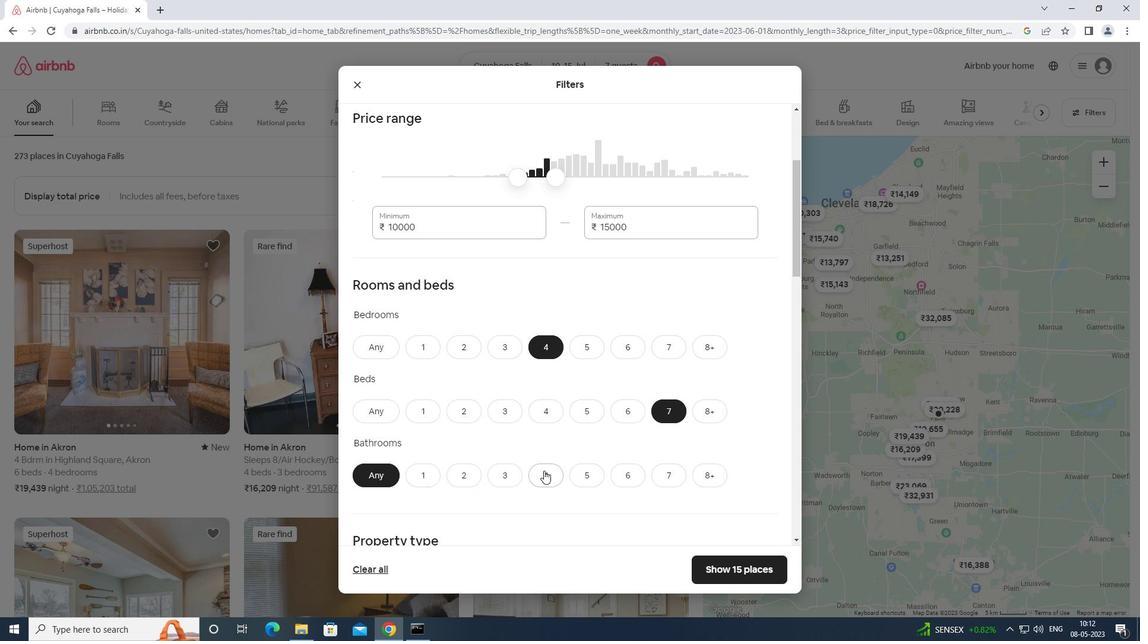 
Action: Mouse pressed left at (542, 473)
Screenshot: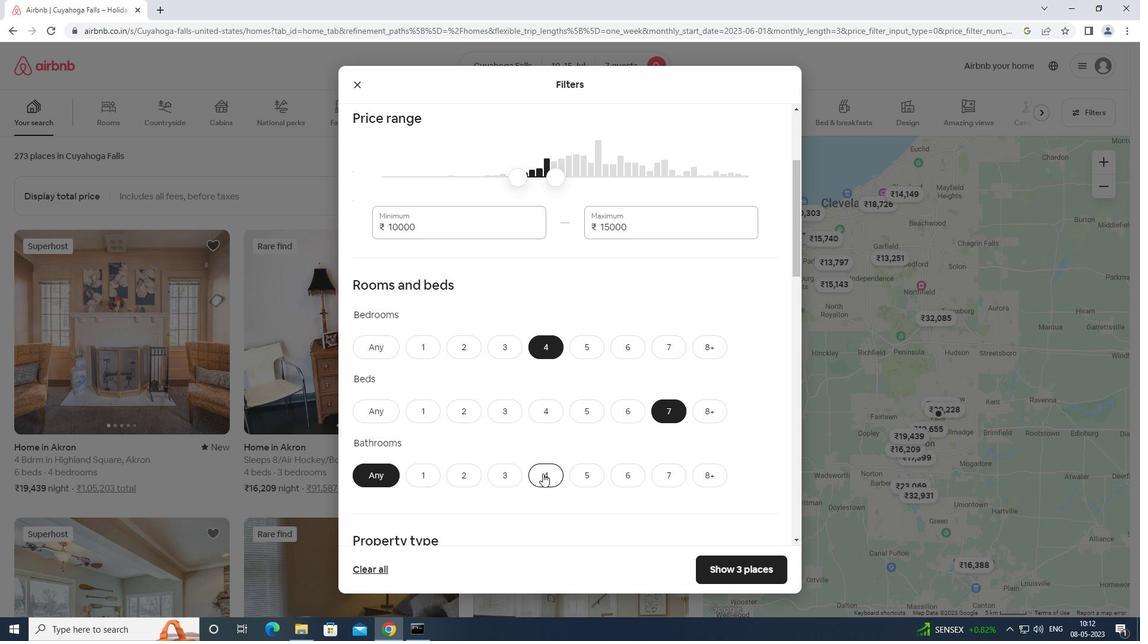 
Action: Mouse moved to (543, 473)
Screenshot: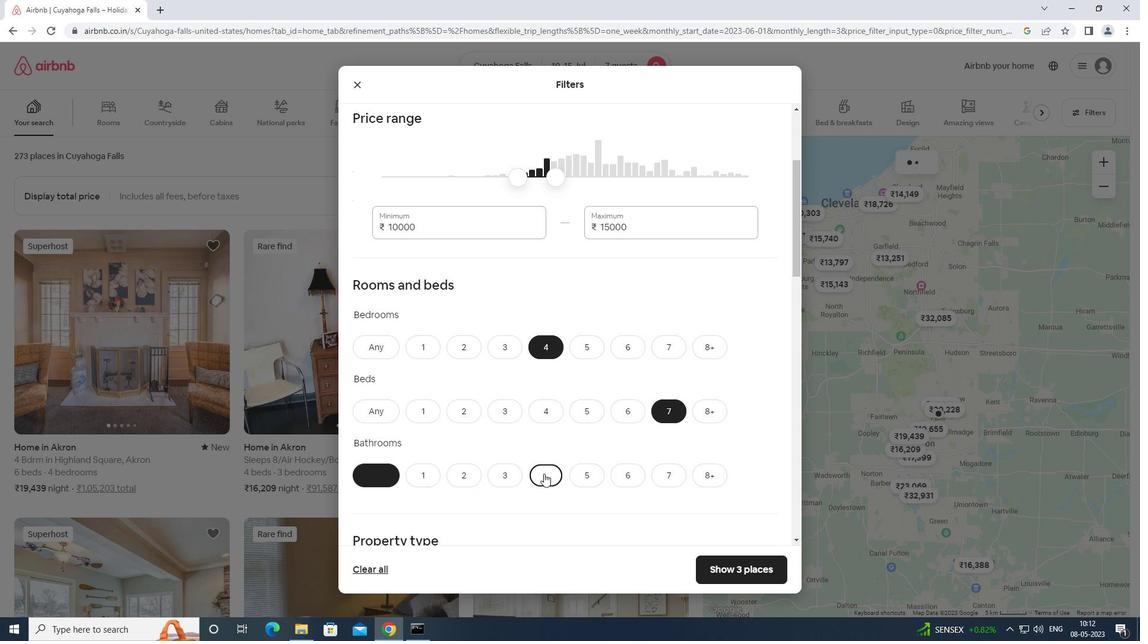 
Action: Mouse scrolled (543, 473) with delta (0, 0)
Screenshot: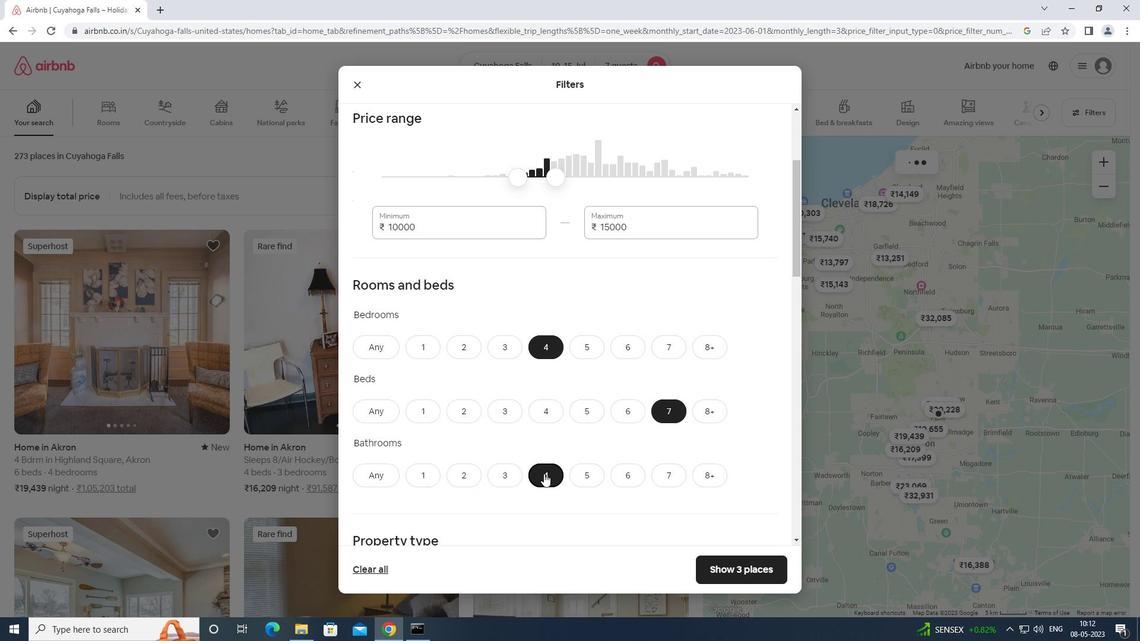 
Action: Mouse scrolled (543, 473) with delta (0, 0)
Screenshot: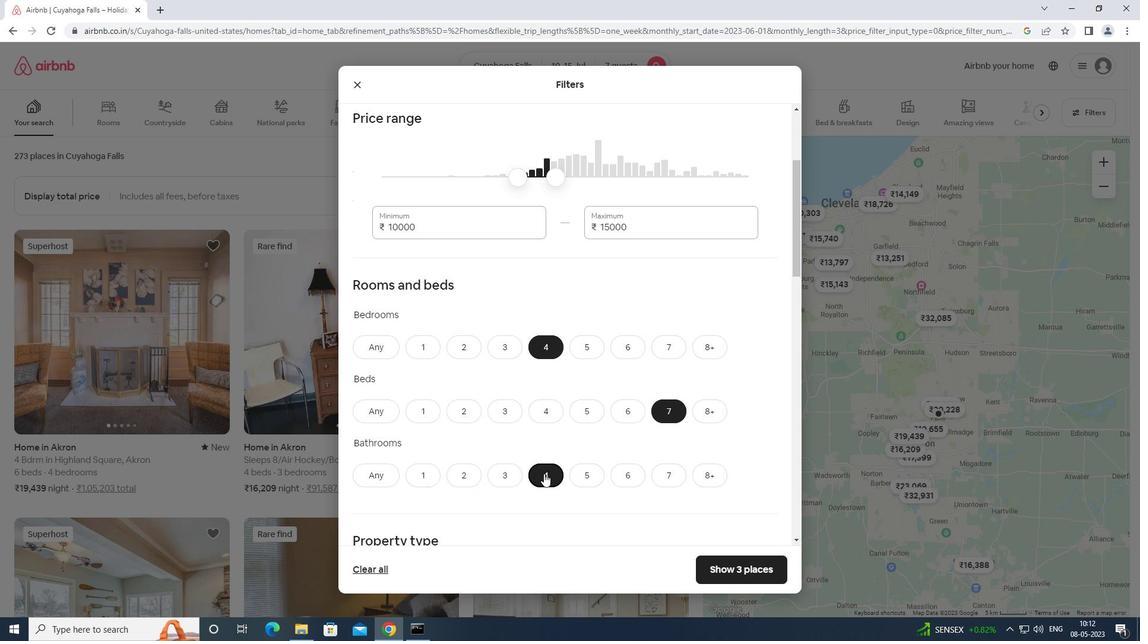 
Action: Mouse scrolled (543, 473) with delta (0, 0)
Screenshot: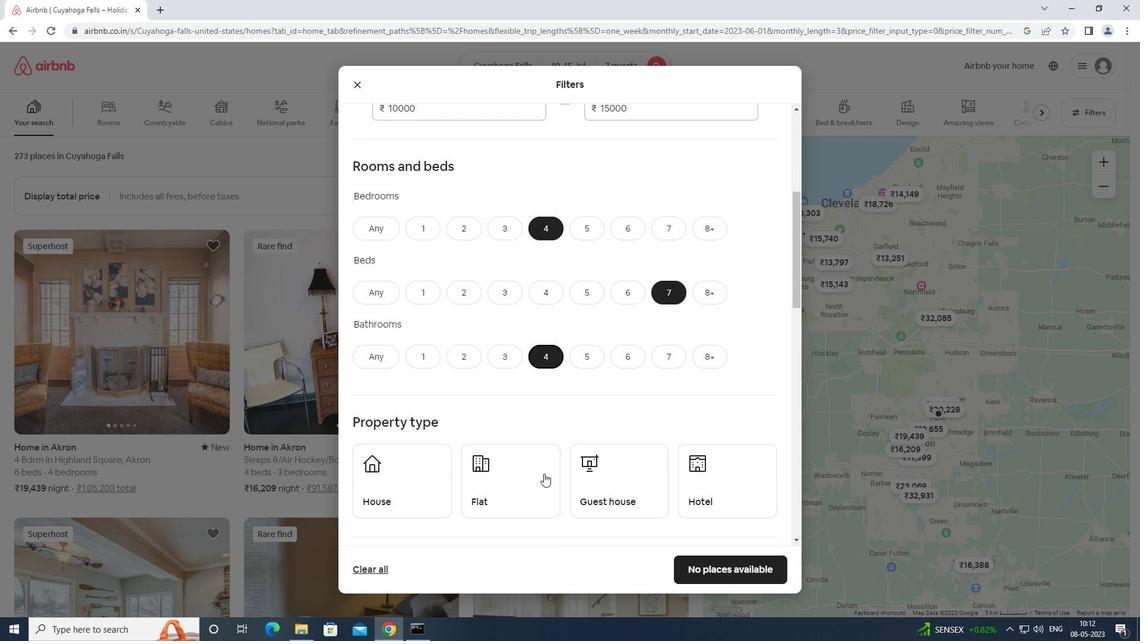 
Action: Mouse scrolled (543, 473) with delta (0, 0)
Screenshot: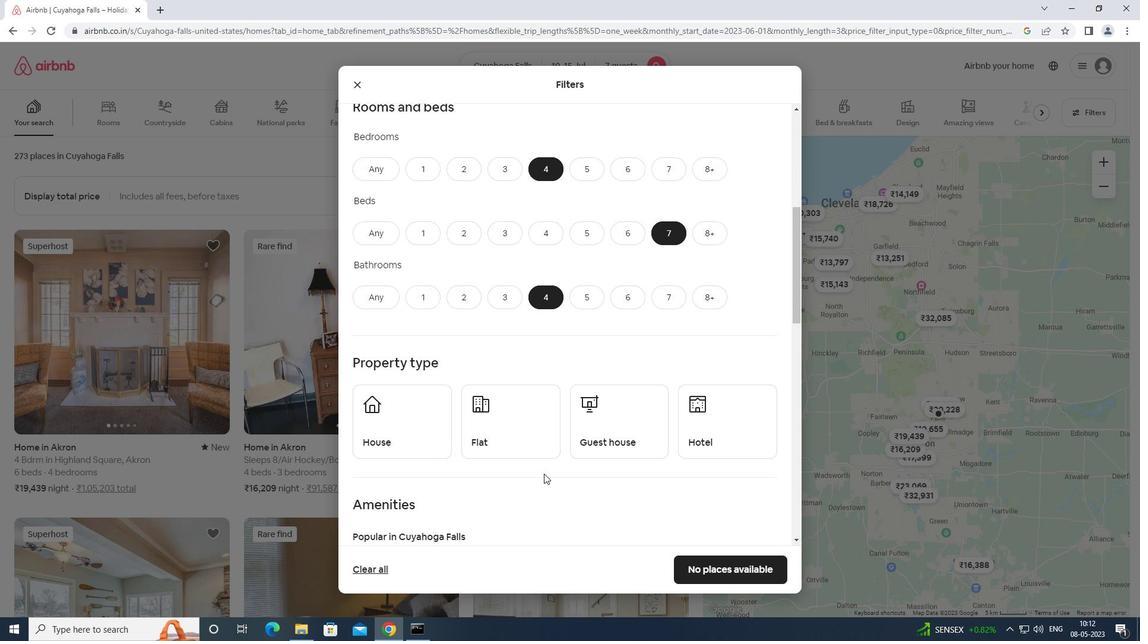 
Action: Mouse moved to (374, 359)
Screenshot: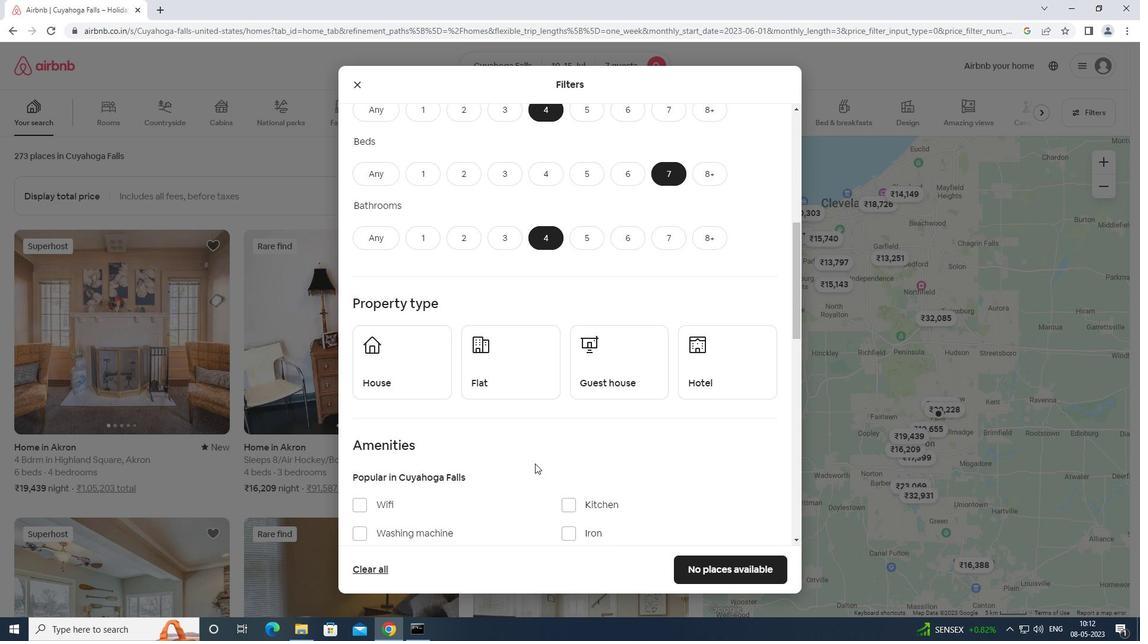 
Action: Mouse pressed left at (374, 359)
Screenshot: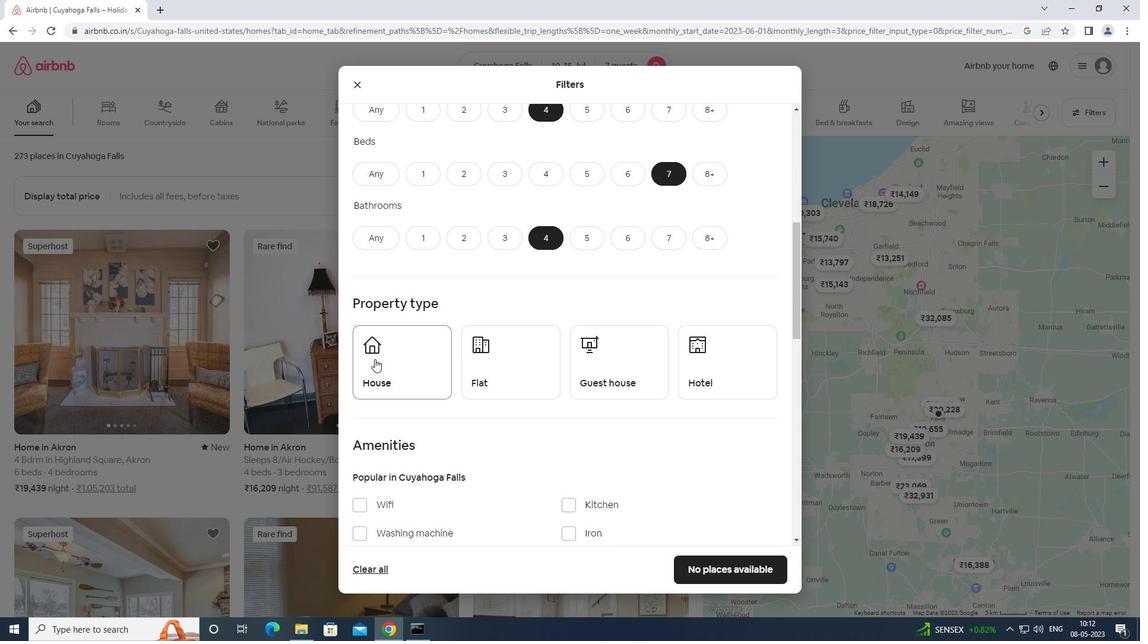 
Action: Mouse moved to (491, 364)
Screenshot: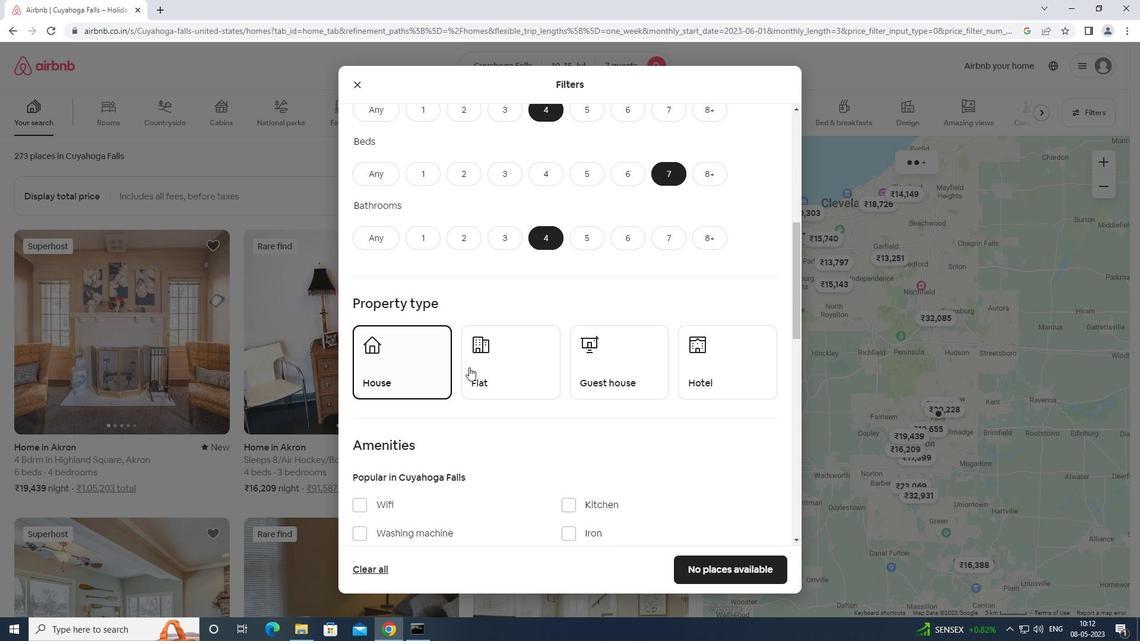 
Action: Mouse pressed left at (491, 364)
Screenshot: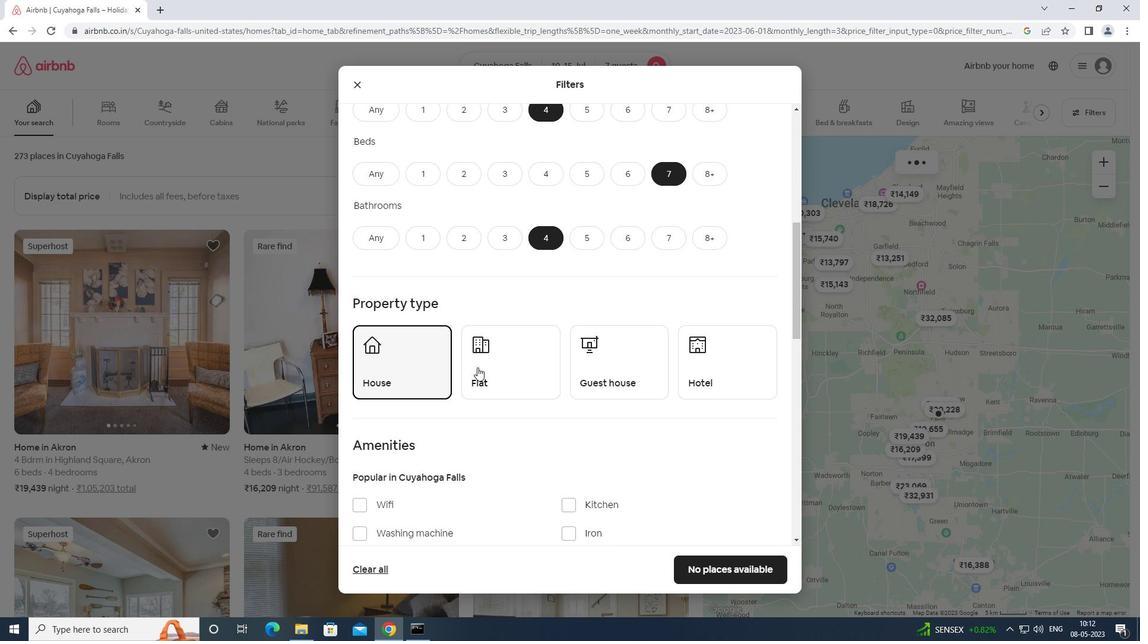 
Action: Mouse moved to (602, 369)
Screenshot: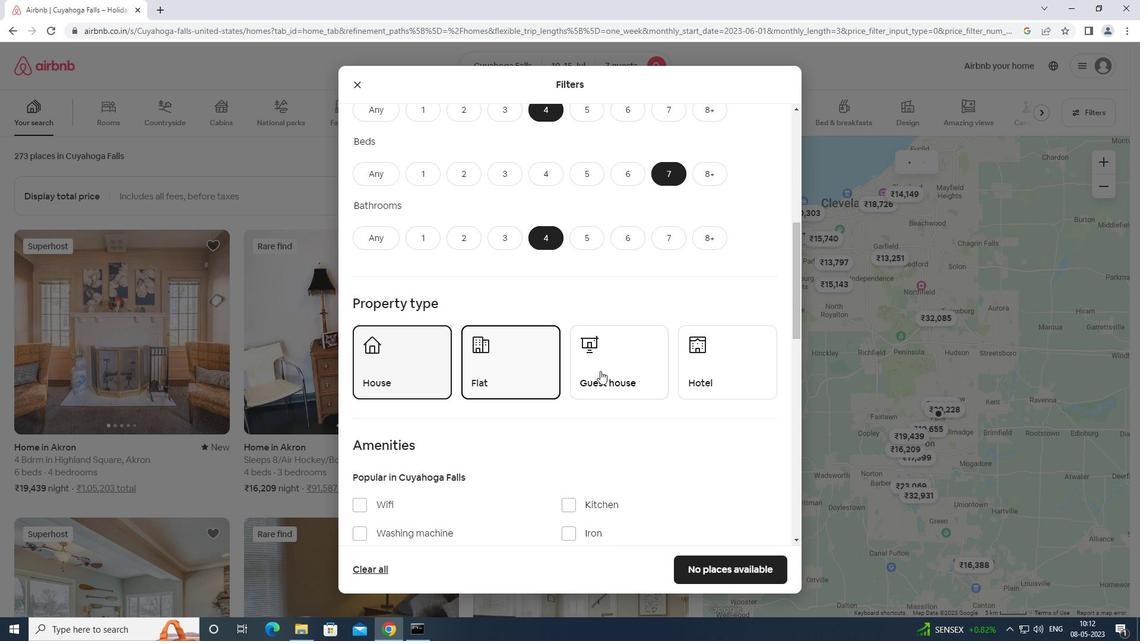 
Action: Mouse pressed left at (602, 369)
Screenshot: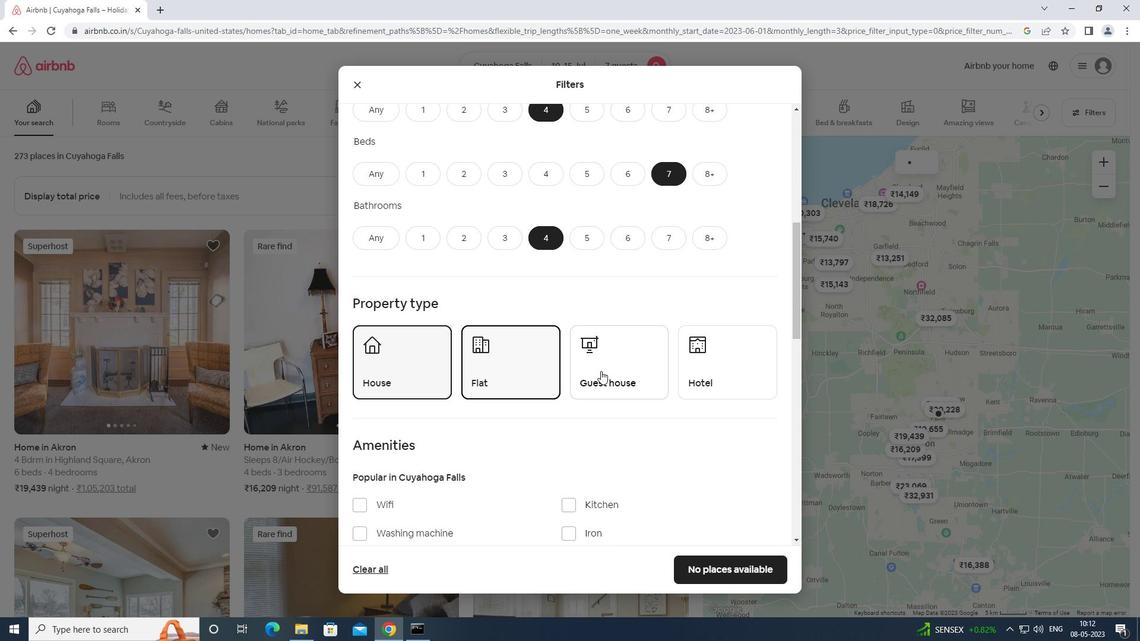 
Action: Mouse moved to (607, 365)
Screenshot: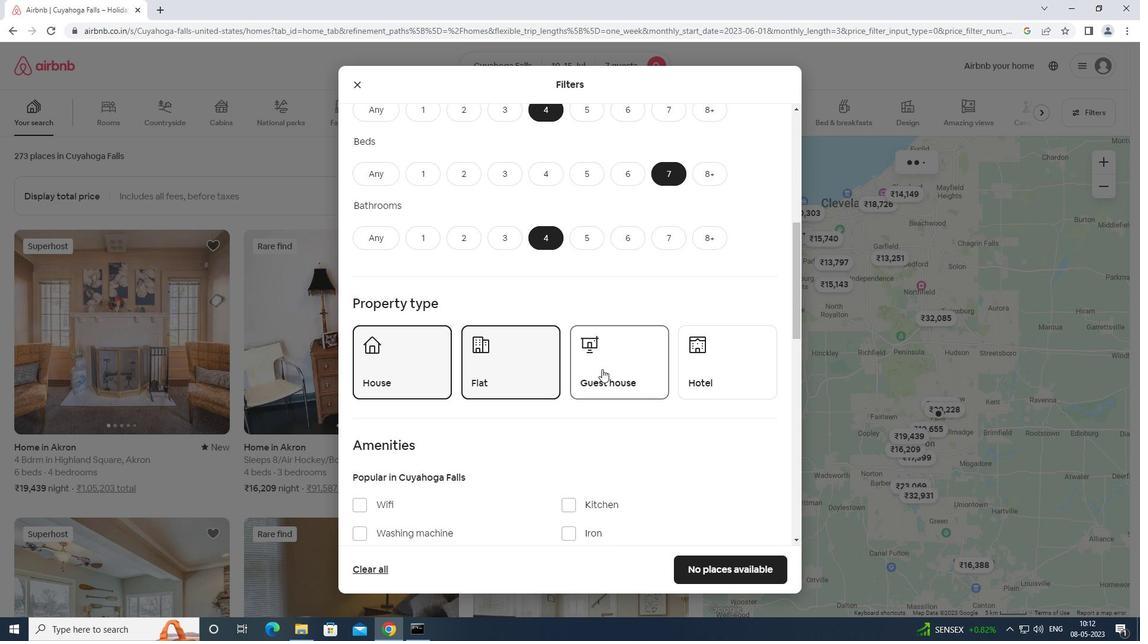 
Action: Mouse scrolled (607, 365) with delta (0, 0)
Screenshot: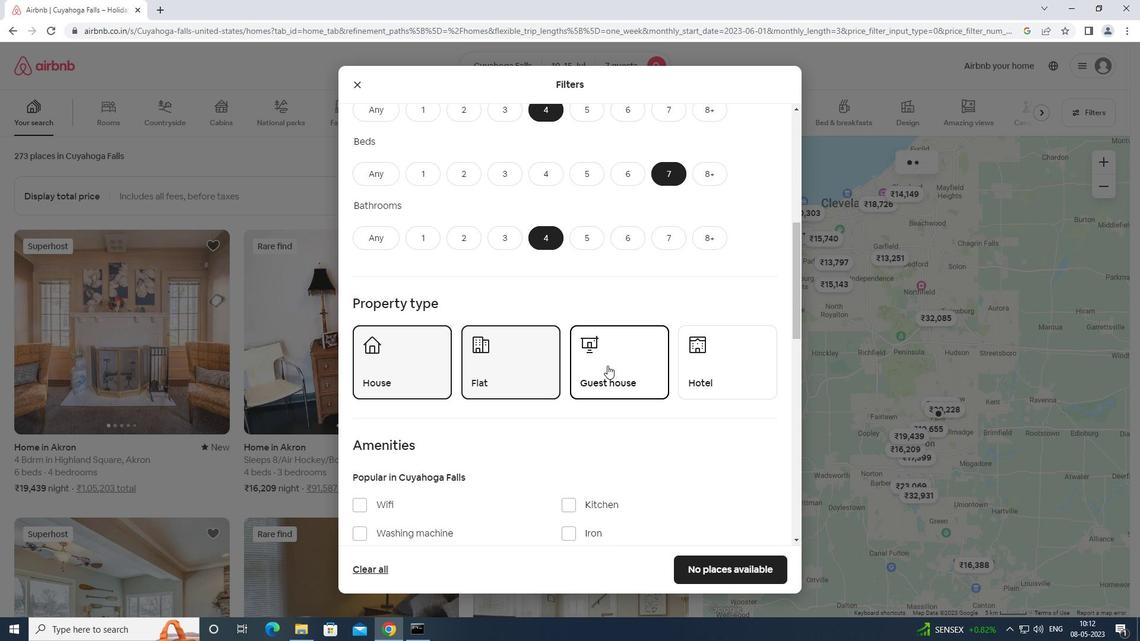 
Action: Mouse scrolled (607, 365) with delta (0, 0)
Screenshot: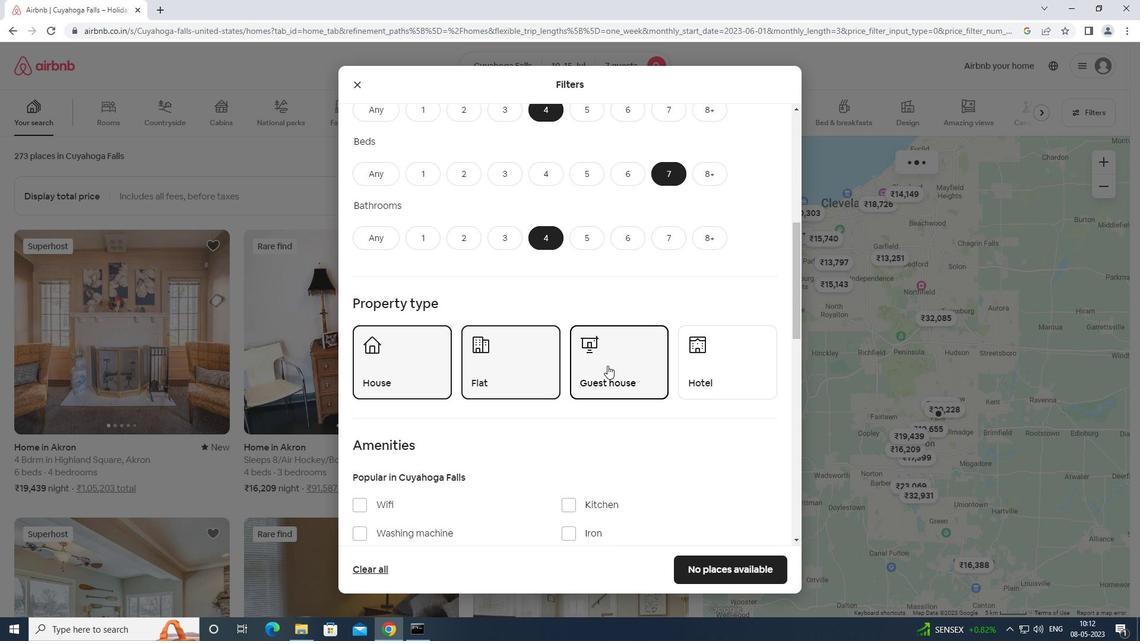 
Action: Mouse moved to (362, 384)
Screenshot: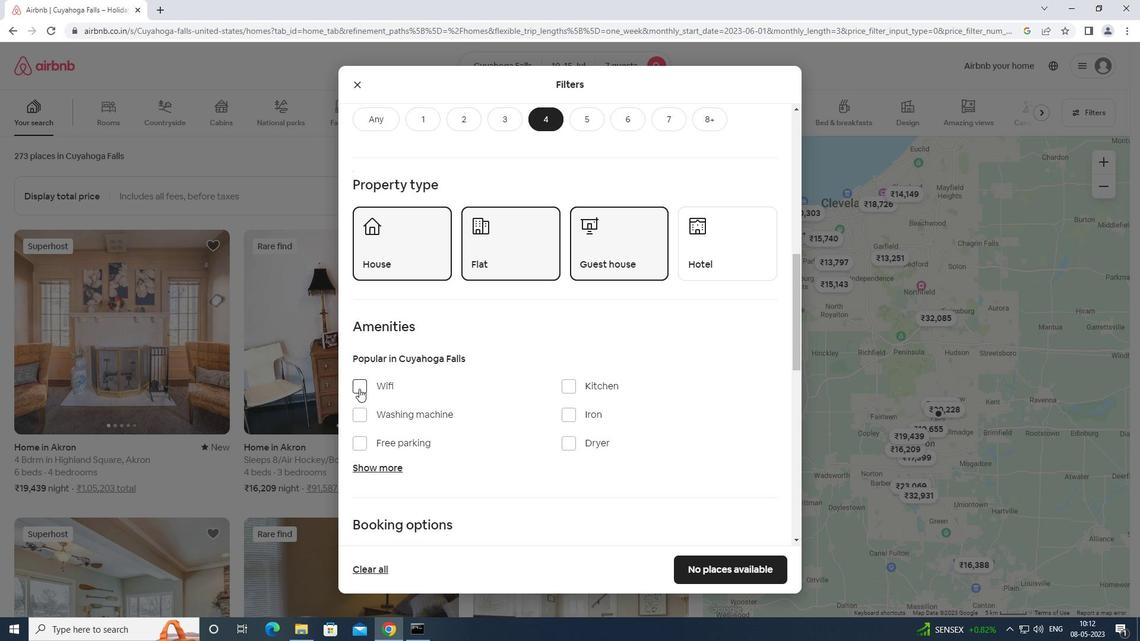 
Action: Mouse pressed left at (362, 384)
Screenshot: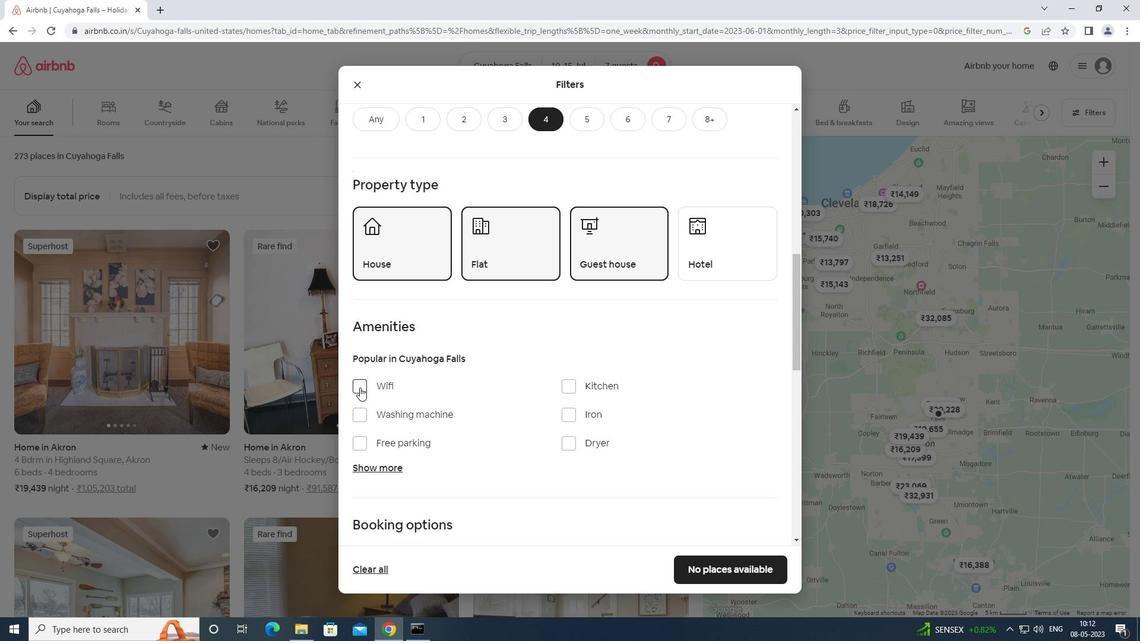 
Action: Mouse moved to (369, 383)
Screenshot: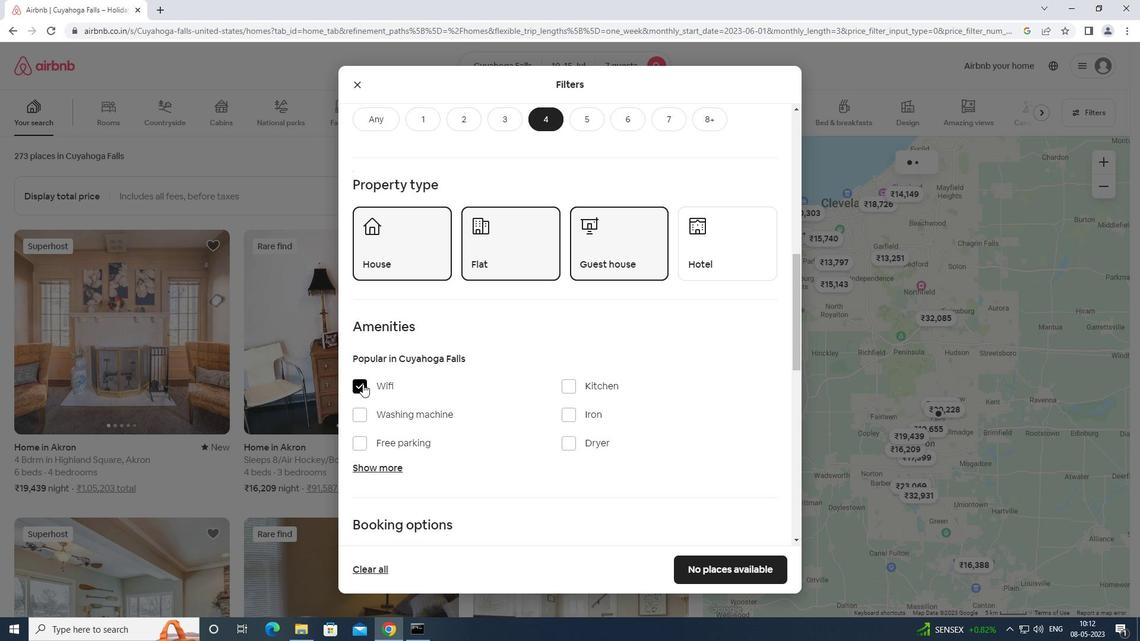 
Action: Mouse scrolled (369, 382) with delta (0, 0)
Screenshot: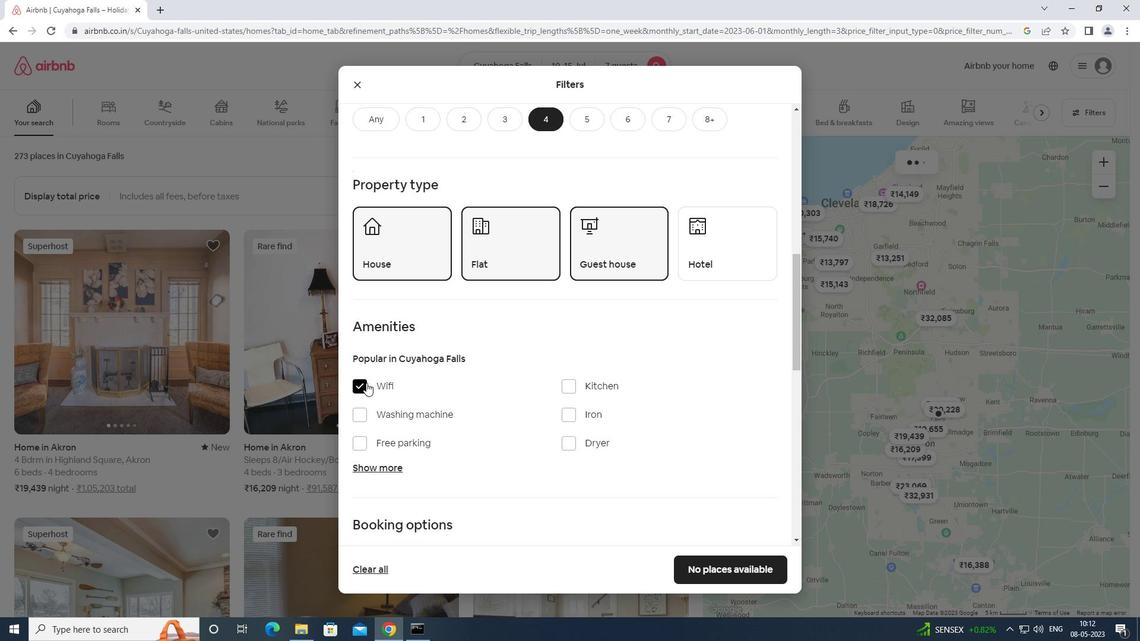
Action: Mouse scrolled (369, 382) with delta (0, 0)
Screenshot: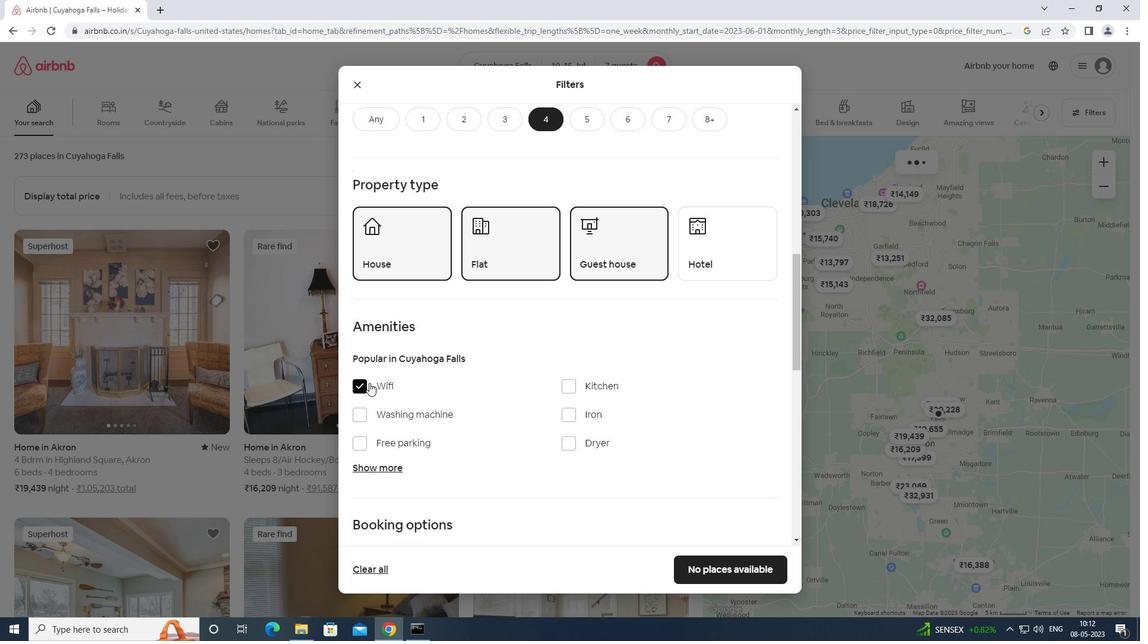 
Action: Mouse moved to (362, 325)
Screenshot: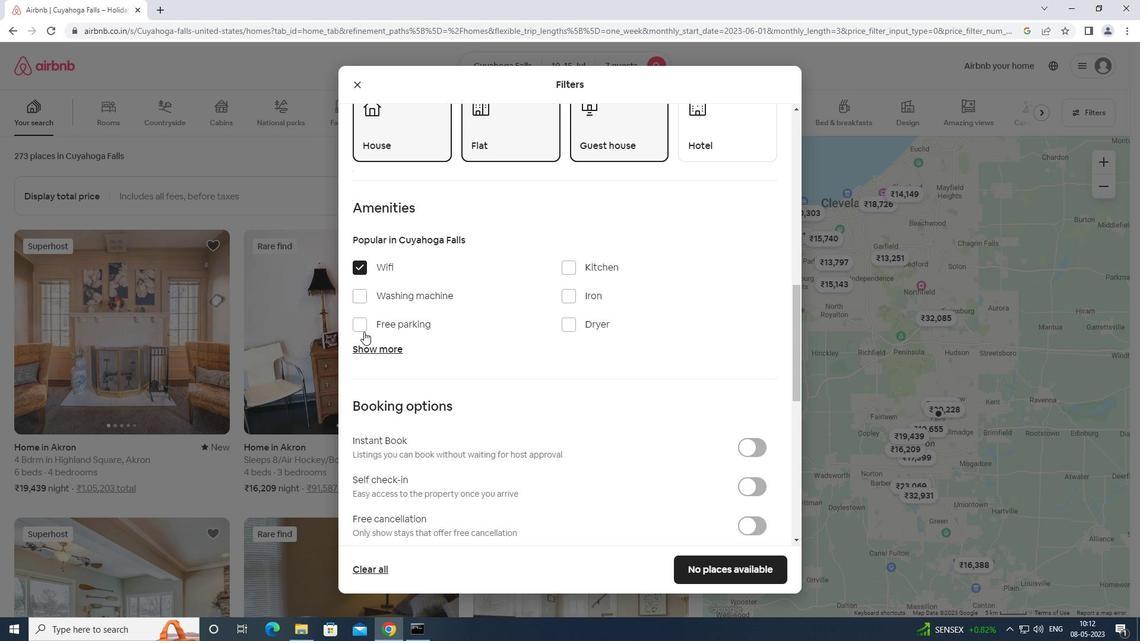 
Action: Mouse pressed left at (362, 325)
Screenshot: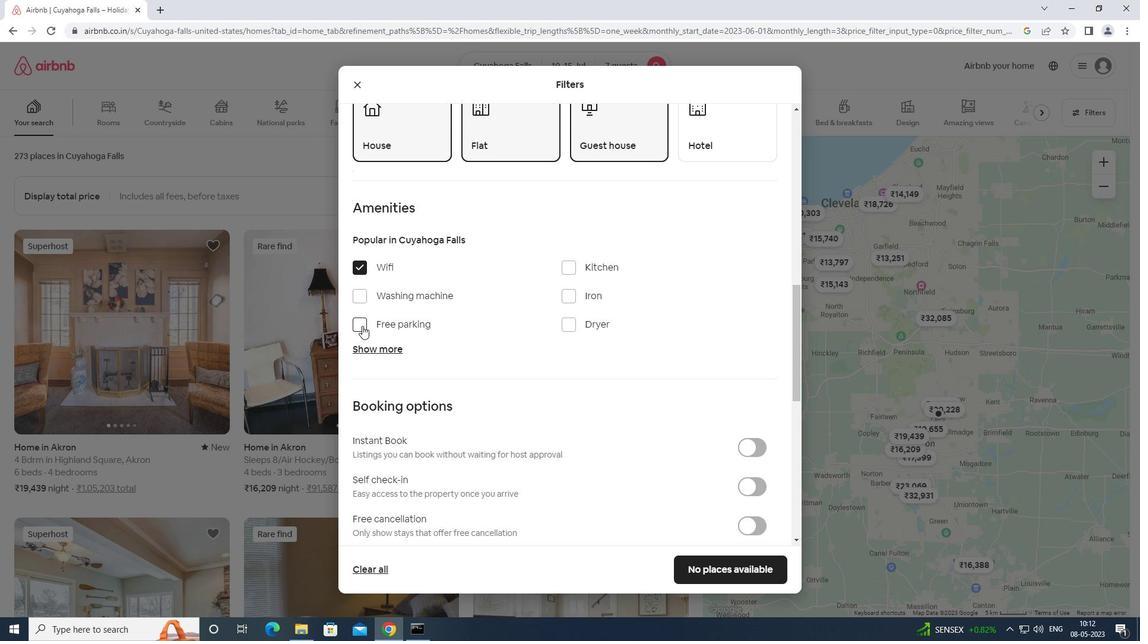 
Action: Mouse moved to (366, 346)
Screenshot: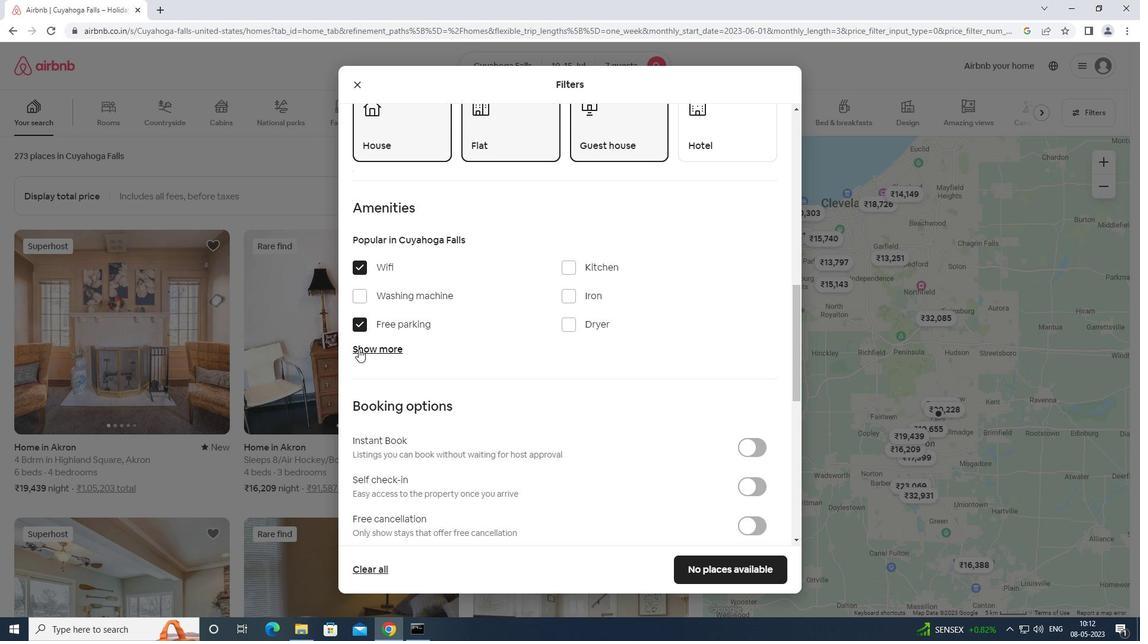 
Action: Mouse pressed left at (366, 346)
Screenshot: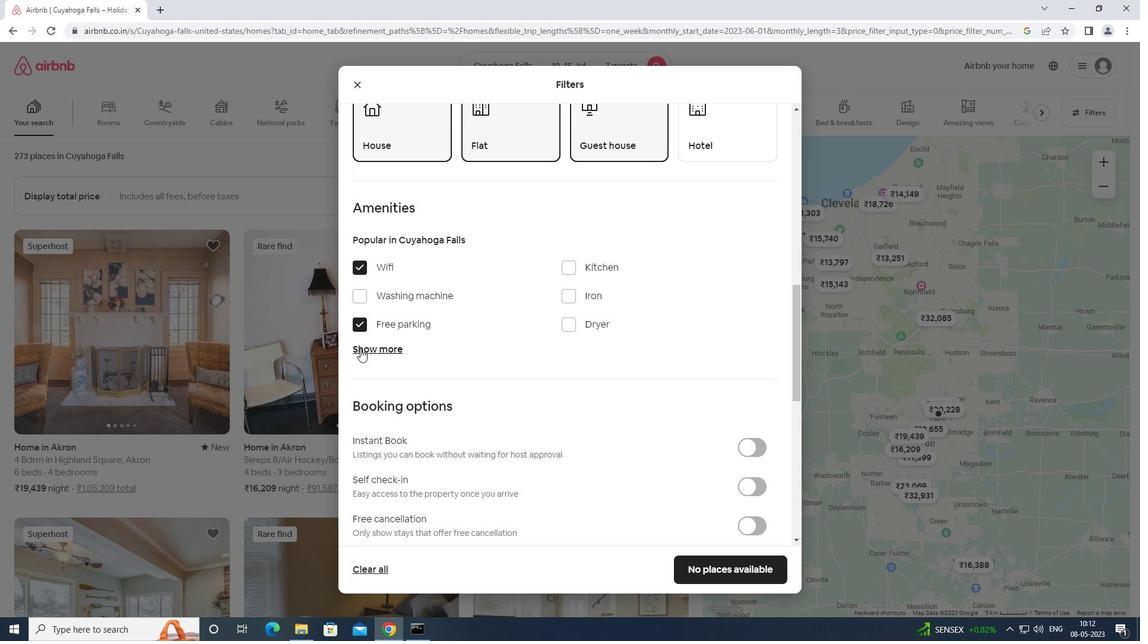
Action: Mouse moved to (395, 355)
Screenshot: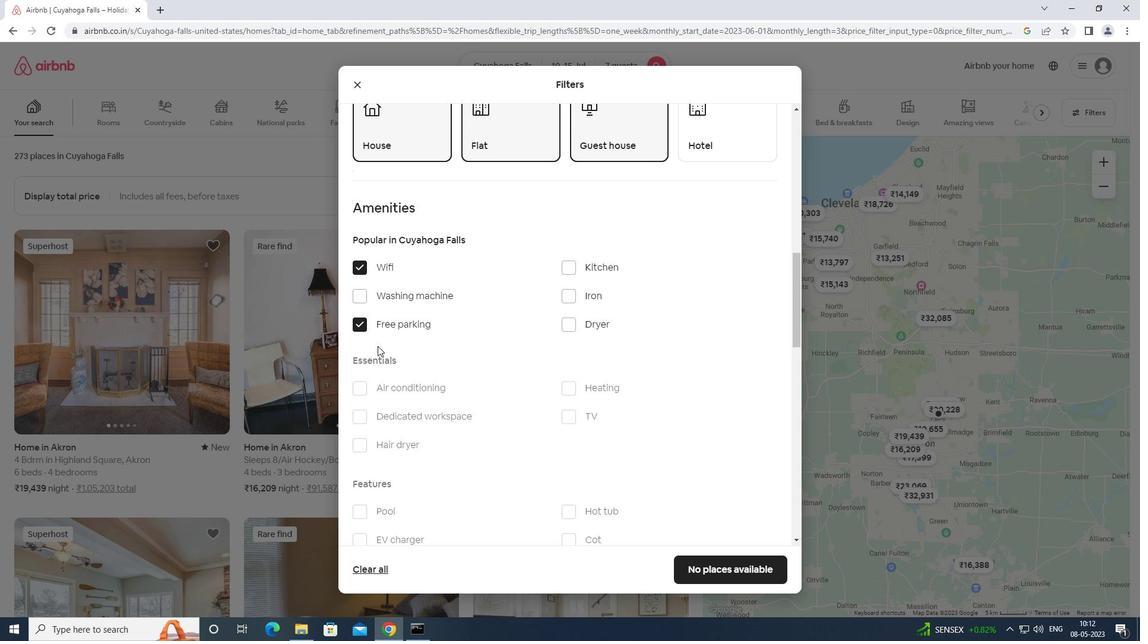 
Action: Mouse scrolled (395, 354) with delta (0, 0)
Screenshot: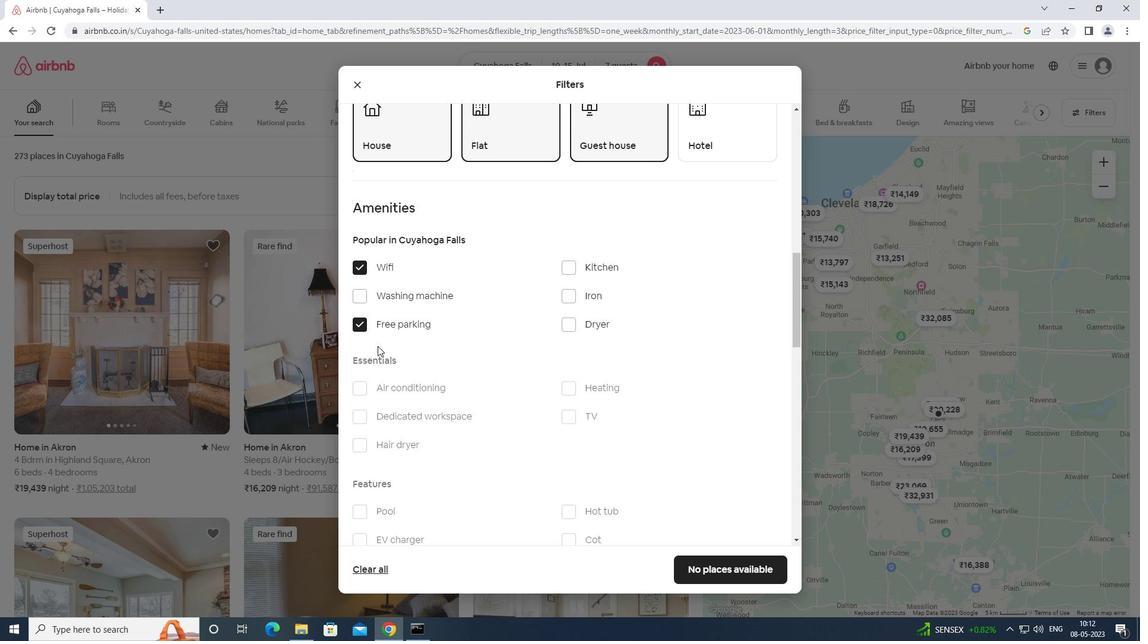 
Action: Mouse moved to (415, 359)
Screenshot: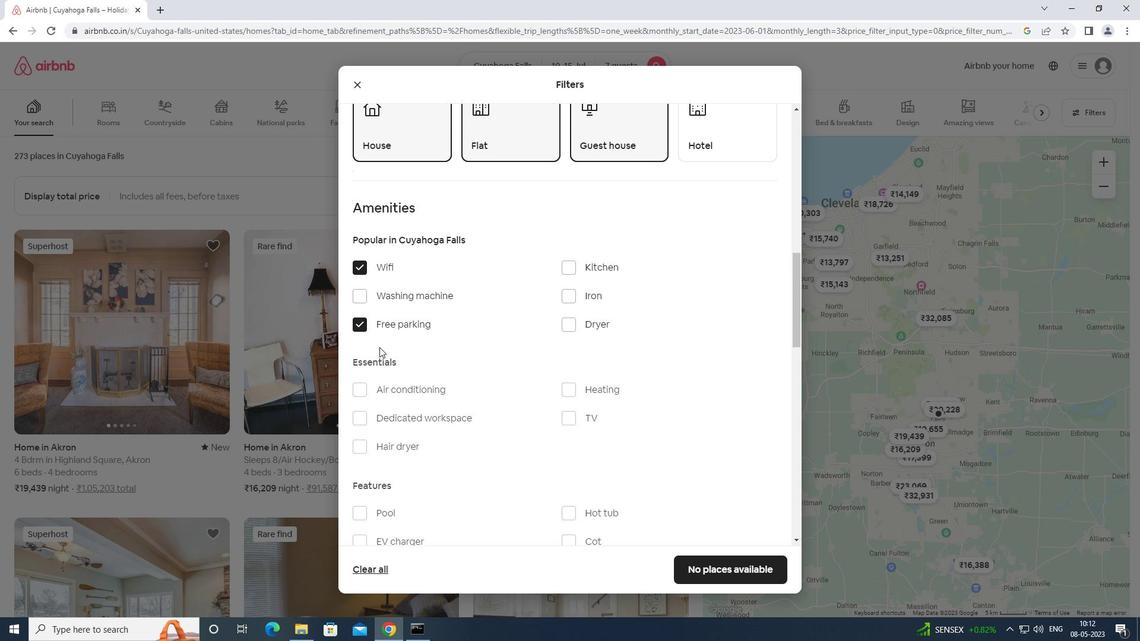 
Action: Mouse scrolled (415, 359) with delta (0, 0)
Screenshot: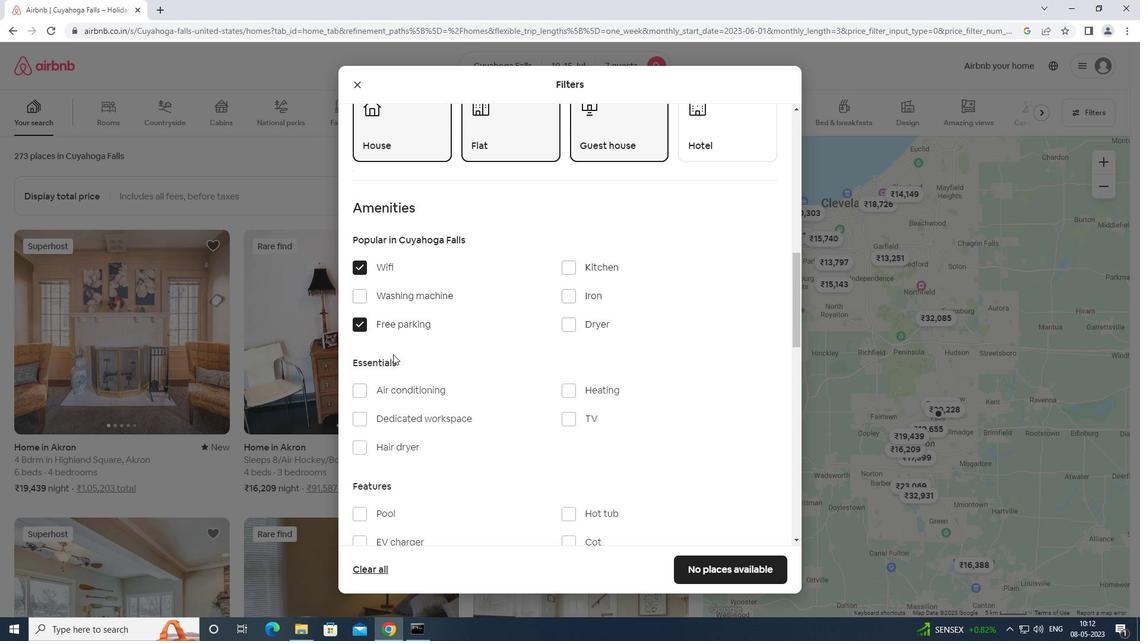 
Action: Mouse moved to (566, 302)
Screenshot: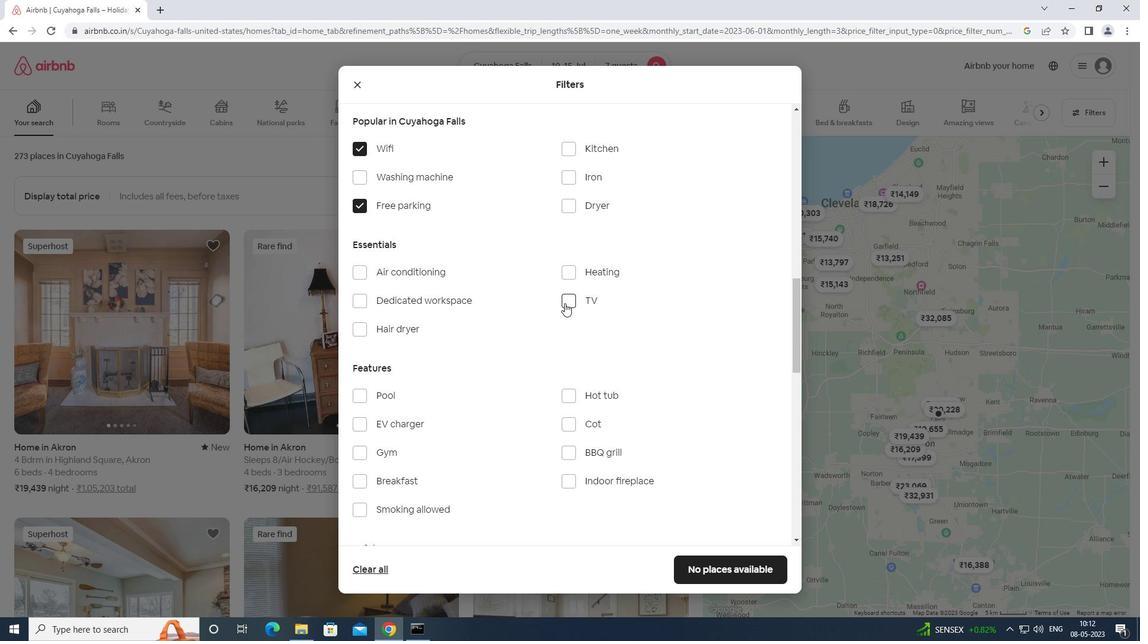 
Action: Mouse pressed left at (566, 302)
Screenshot: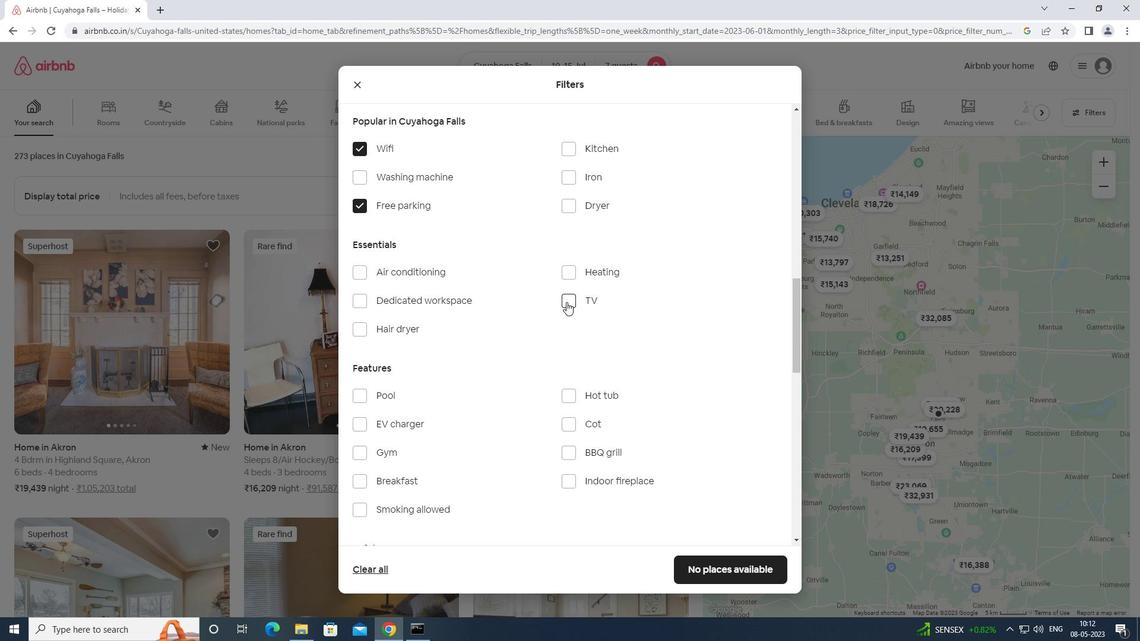 
Action: Mouse moved to (361, 451)
Screenshot: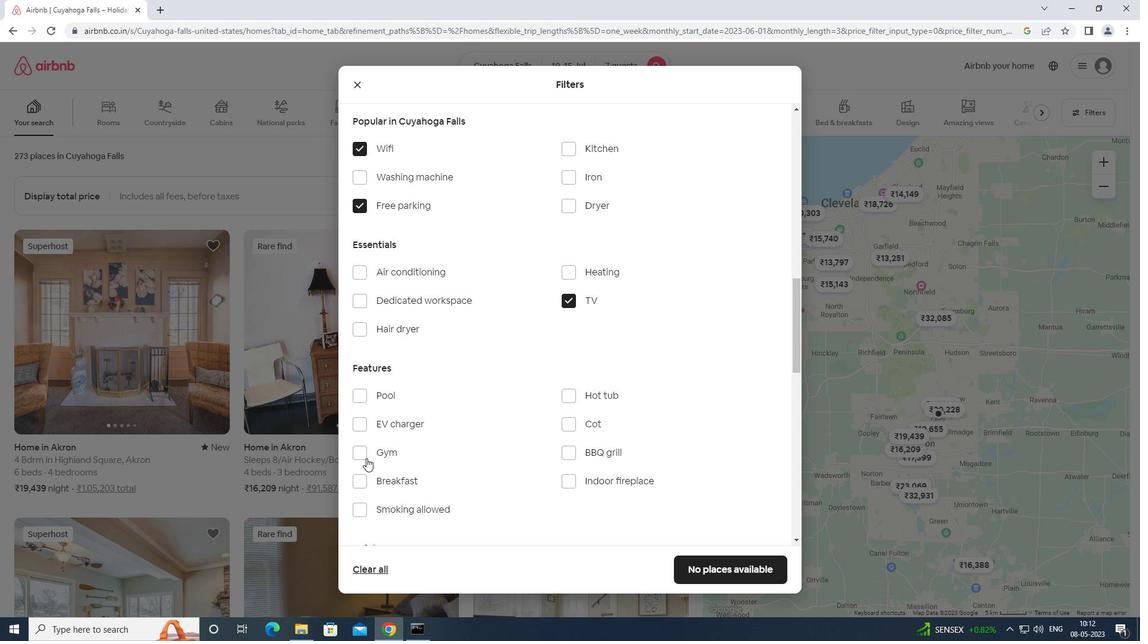
Action: Mouse pressed left at (361, 451)
Screenshot: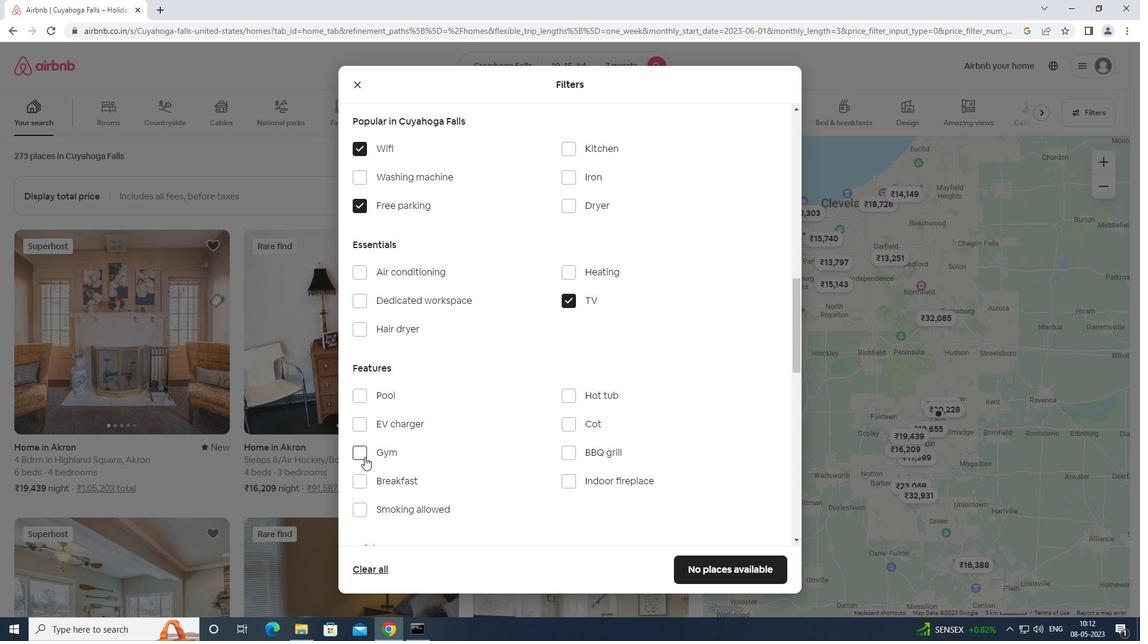
Action: Mouse moved to (359, 479)
Screenshot: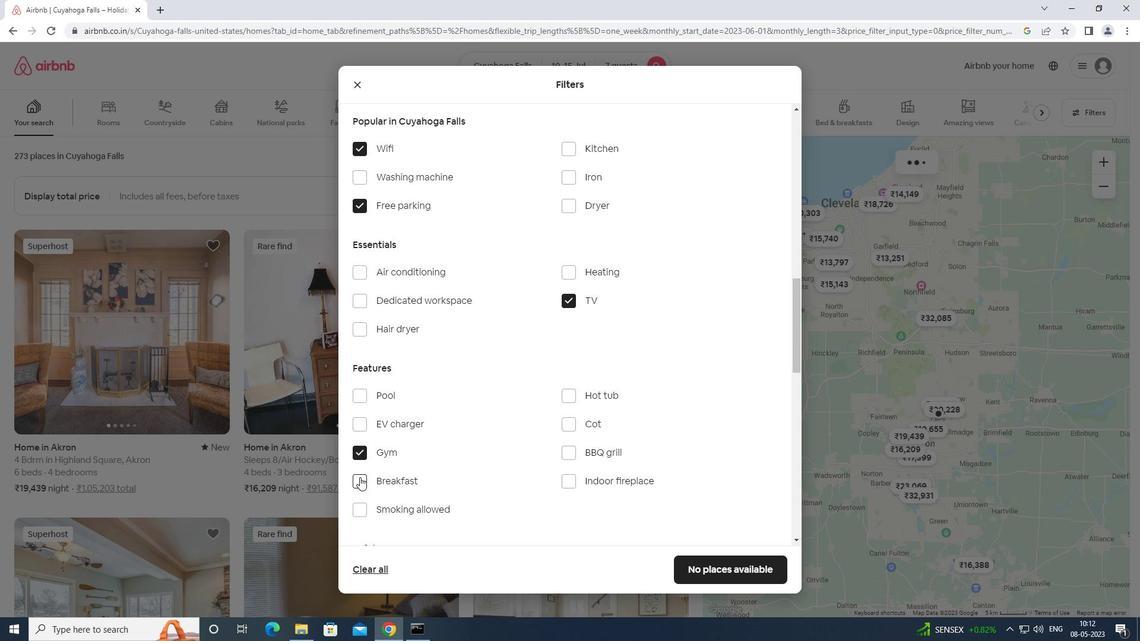
Action: Mouse pressed left at (359, 479)
Screenshot: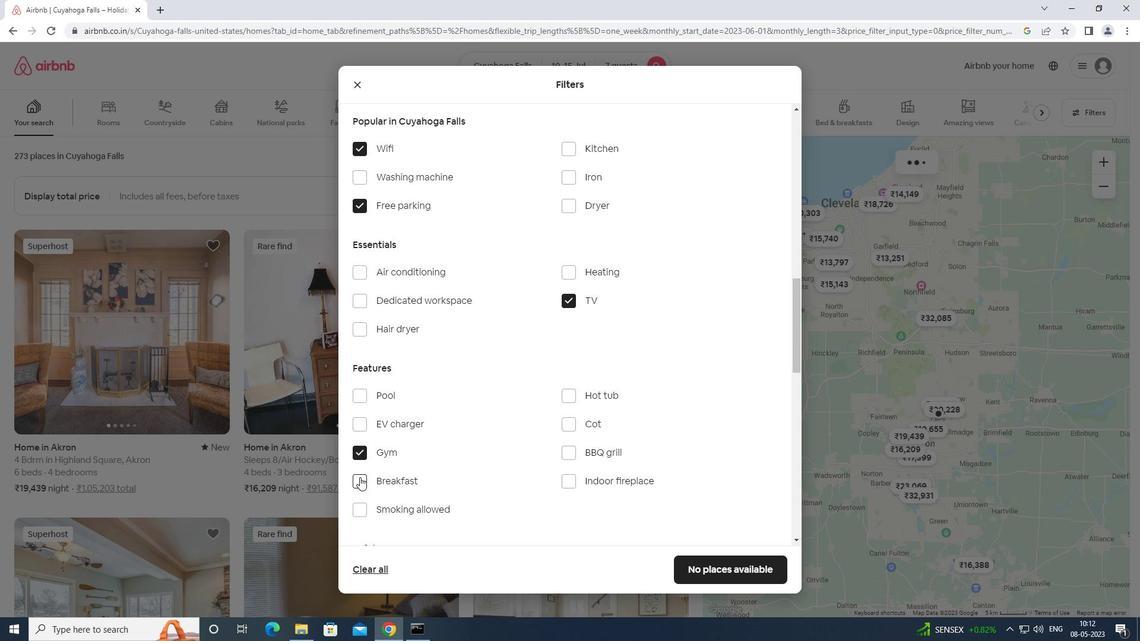 
Action: Mouse moved to (364, 478)
Screenshot: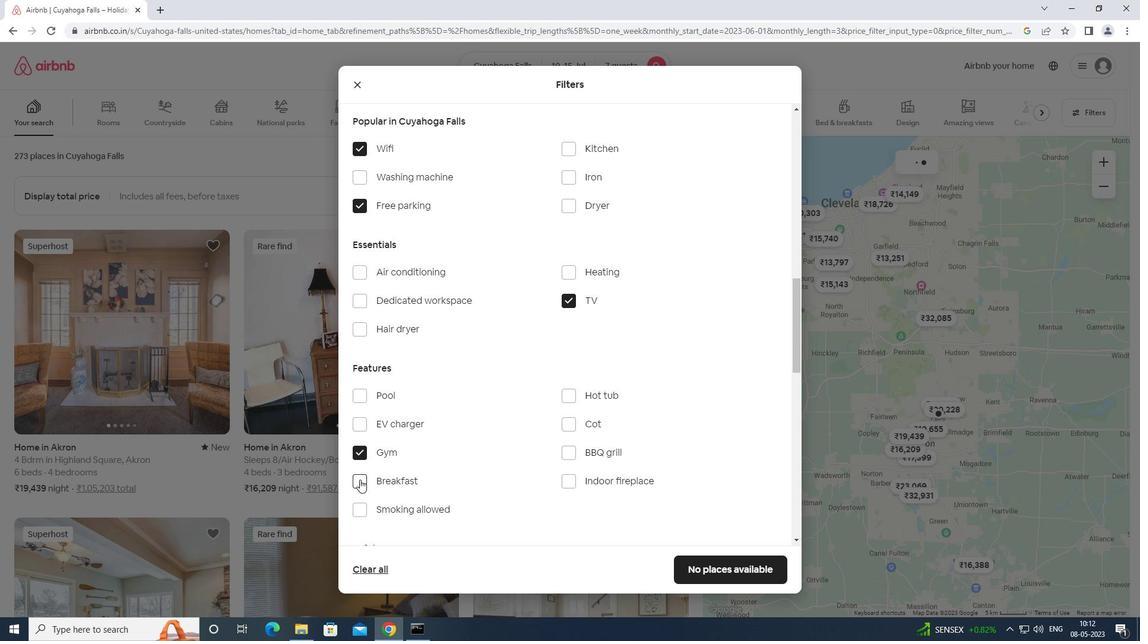 
Action: Mouse scrolled (364, 478) with delta (0, 0)
Screenshot: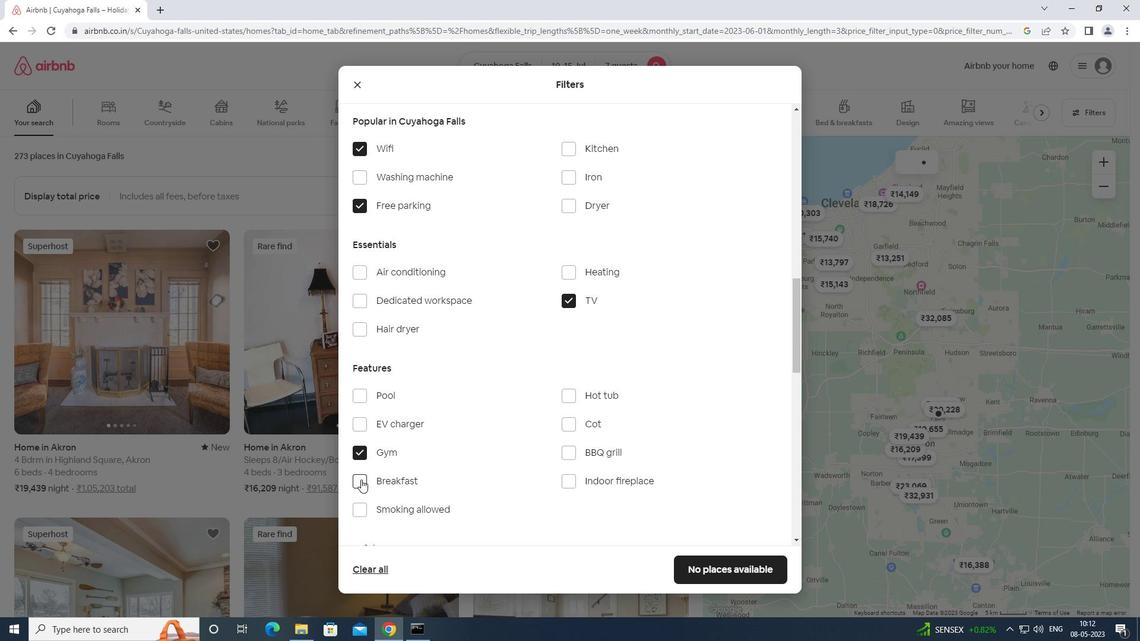
Action: Mouse moved to (365, 478)
Screenshot: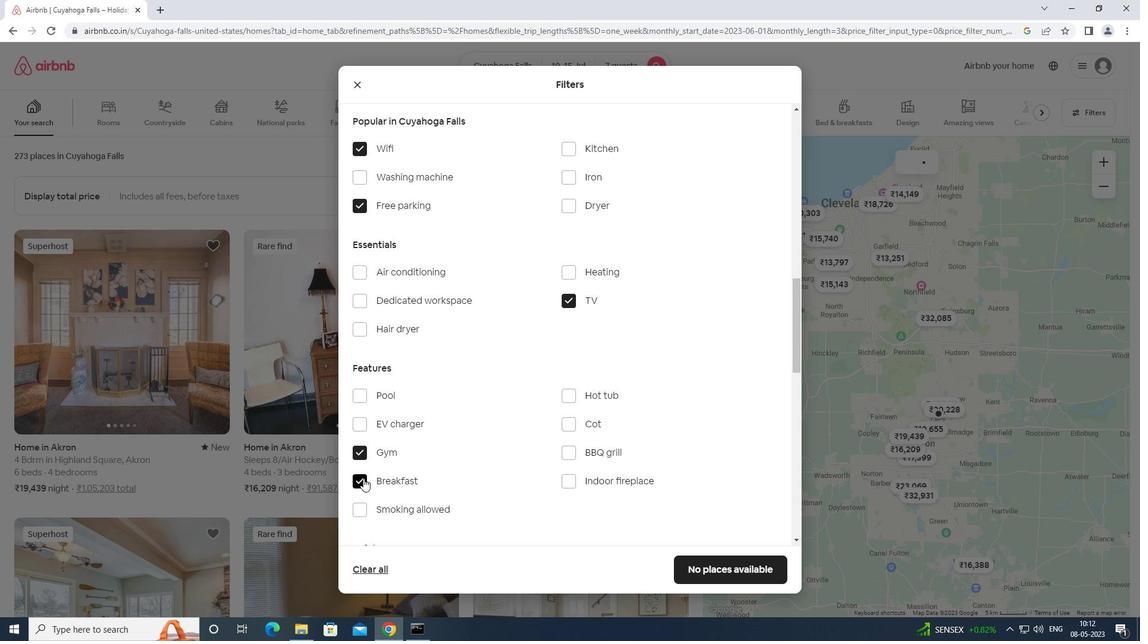 
Action: Mouse scrolled (365, 478) with delta (0, 0)
Screenshot: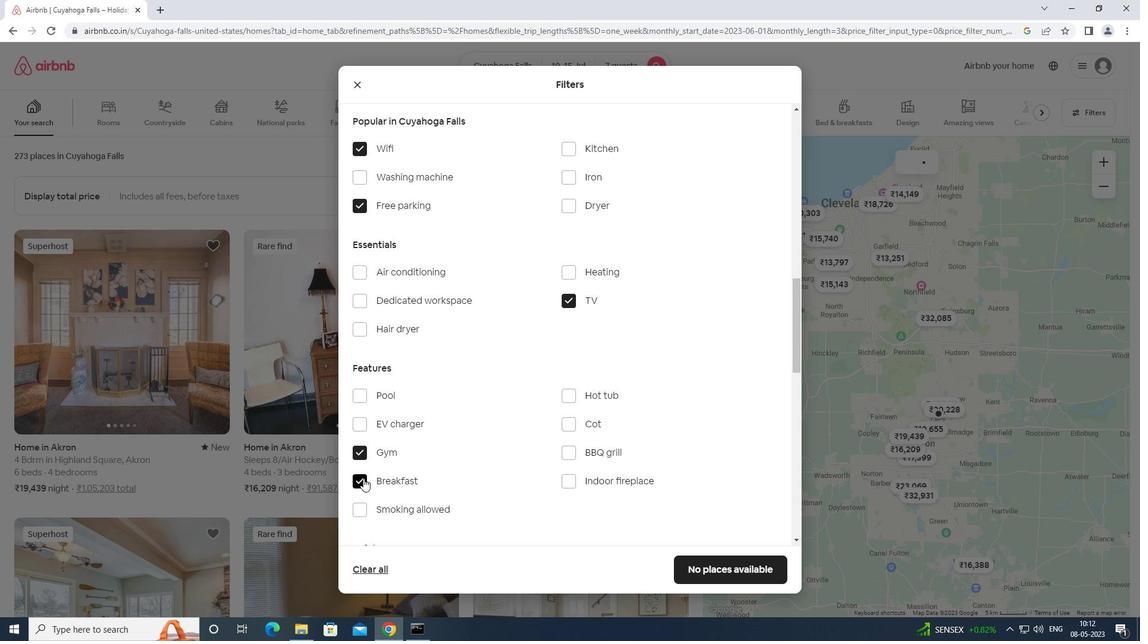 
Action: Mouse moved to (371, 471)
Screenshot: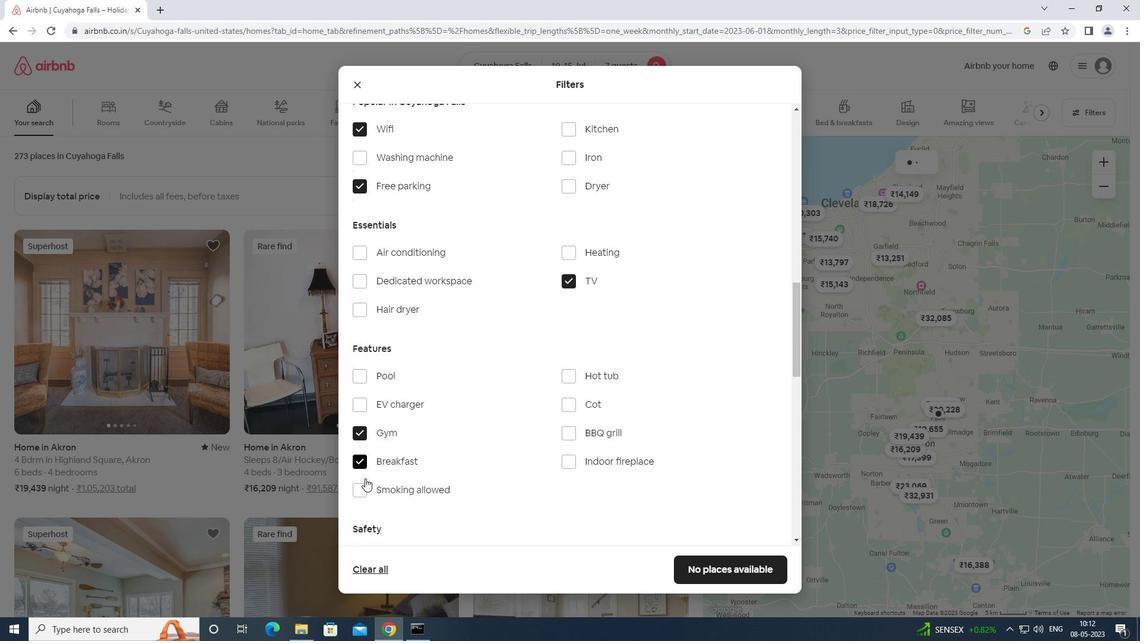 
Action: Mouse scrolled (371, 470) with delta (0, 0)
Screenshot: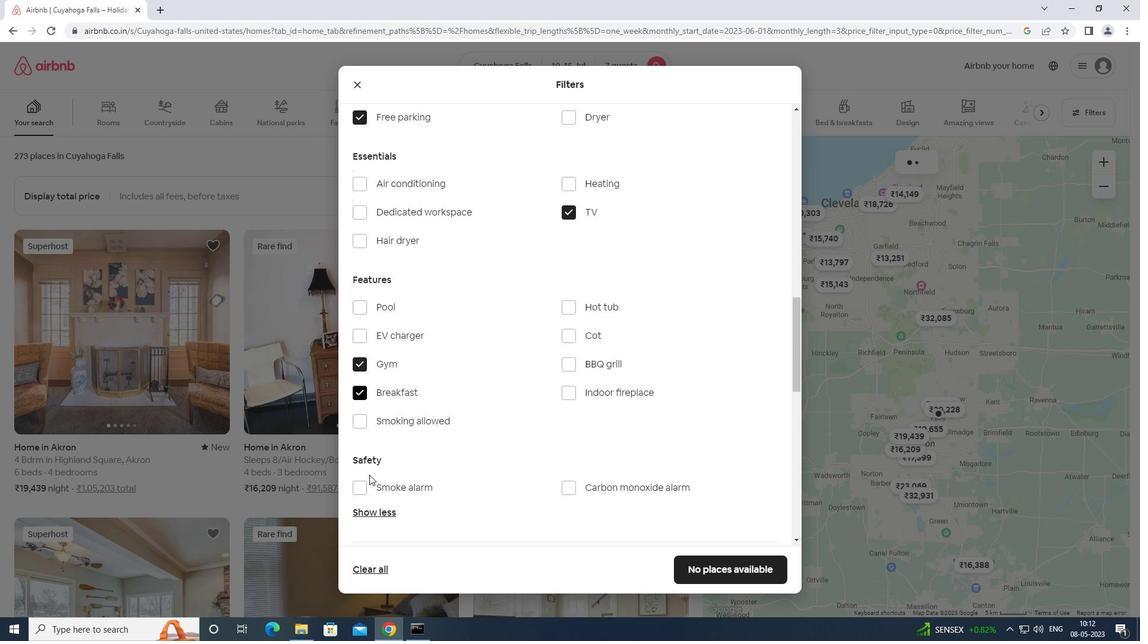 
Action: Mouse scrolled (371, 470) with delta (0, 0)
Screenshot: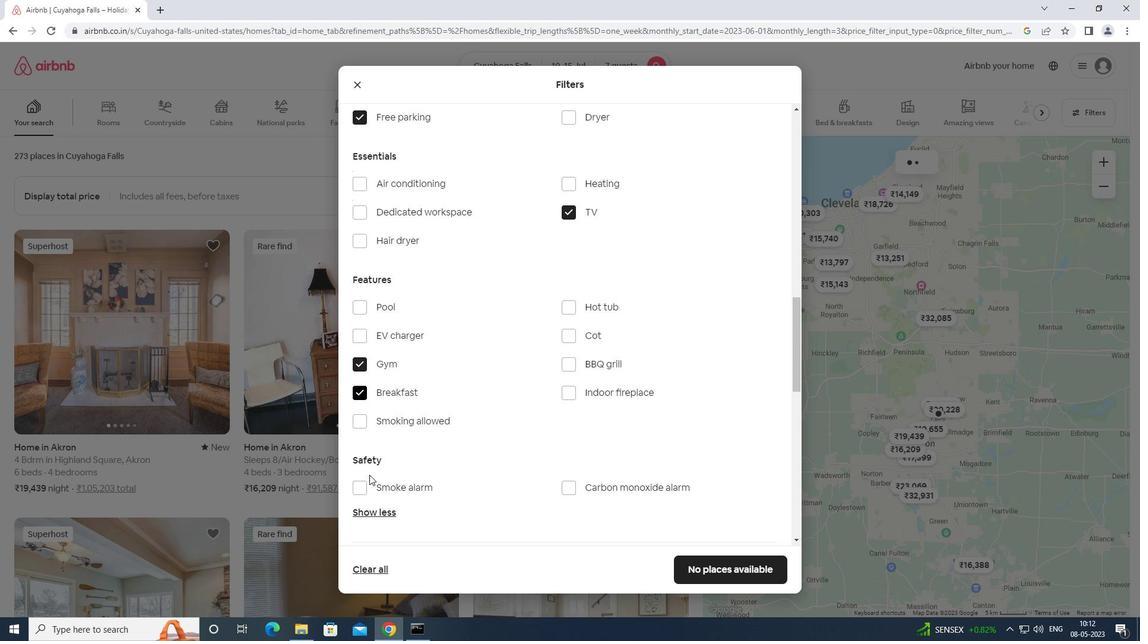 
Action: Mouse moved to (373, 468)
Screenshot: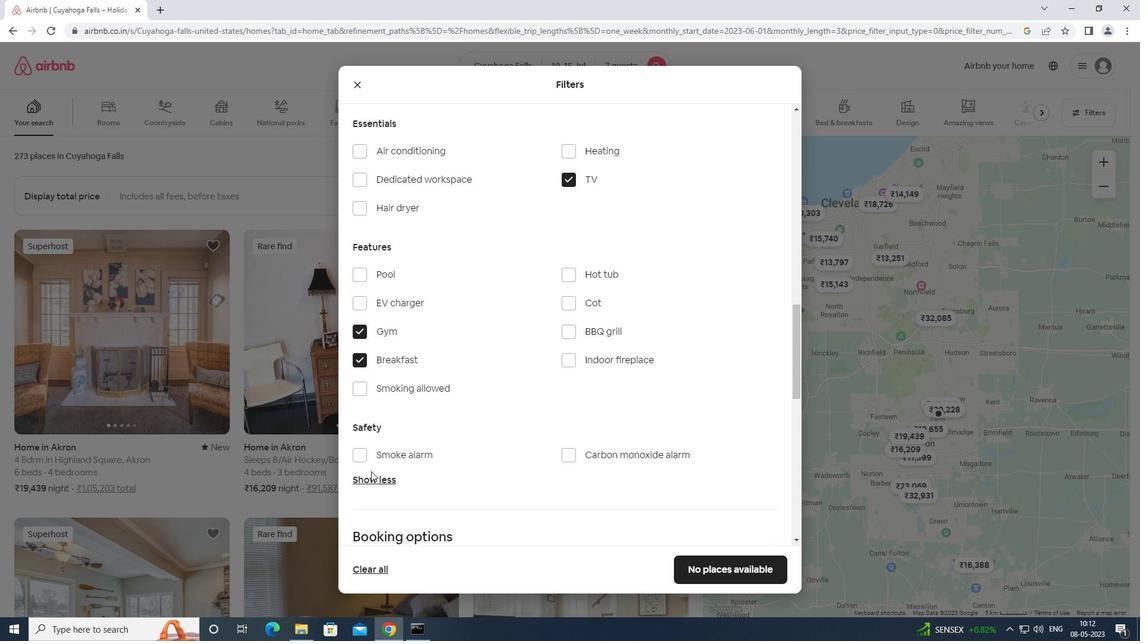 
Action: Mouse scrolled (373, 467) with delta (0, 0)
Screenshot: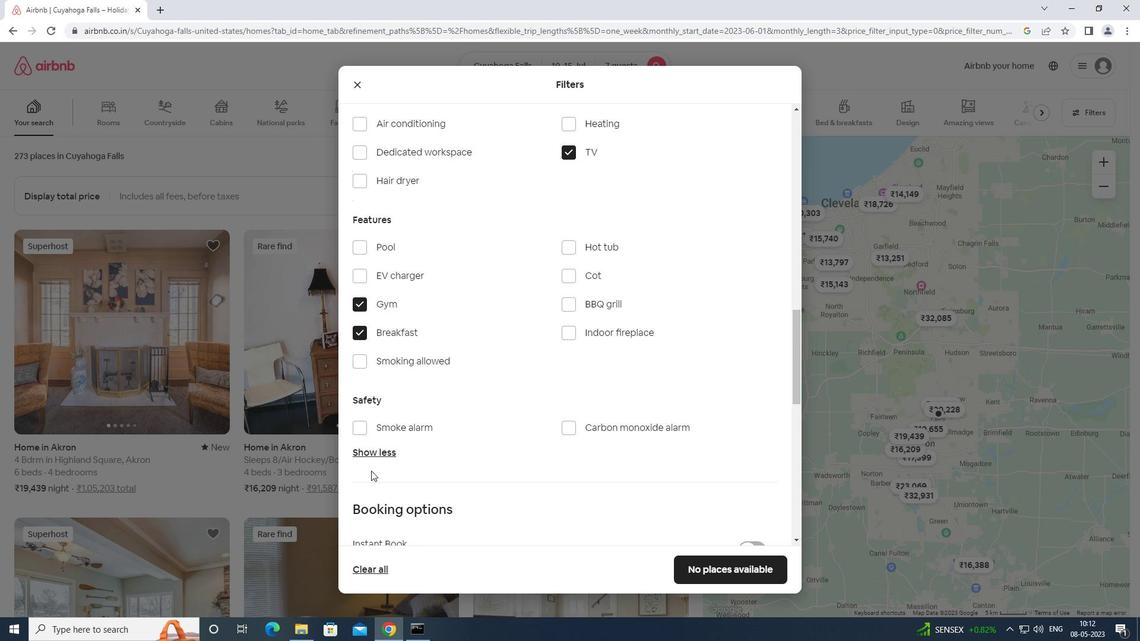 
Action: Mouse moved to (752, 444)
Screenshot: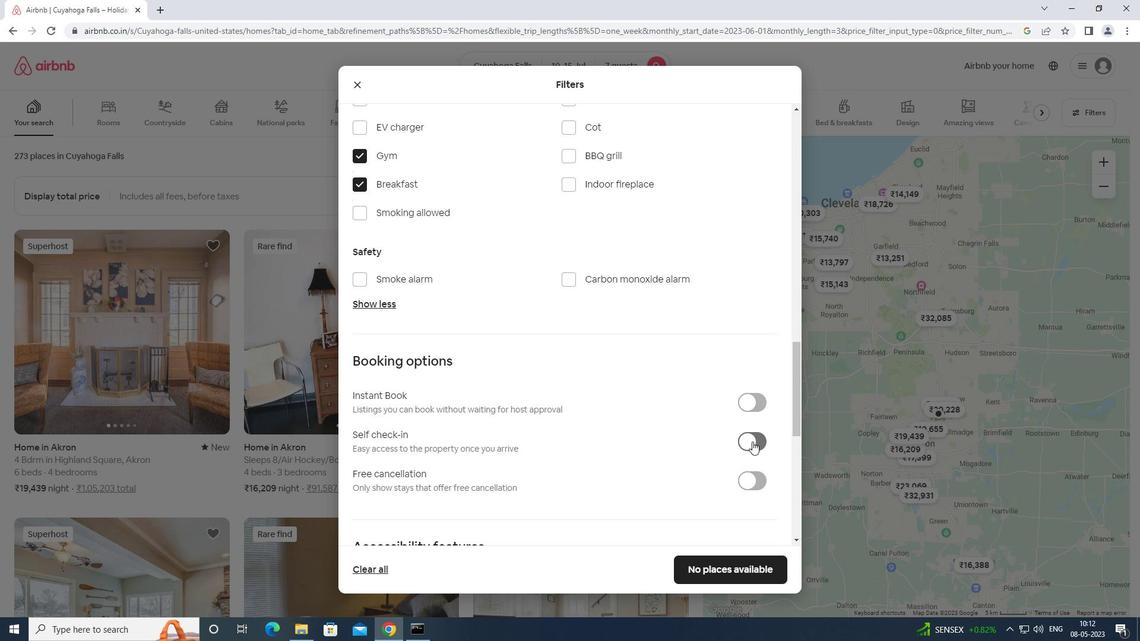 
Action: Mouse pressed left at (752, 444)
Screenshot: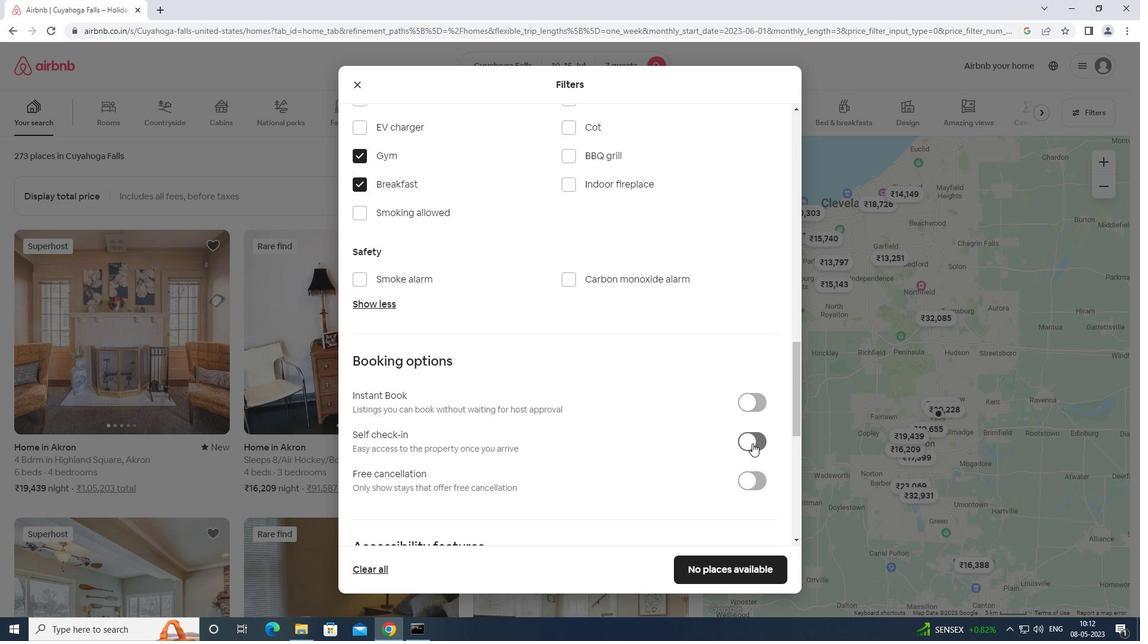 
Action: Mouse moved to (752, 441)
Screenshot: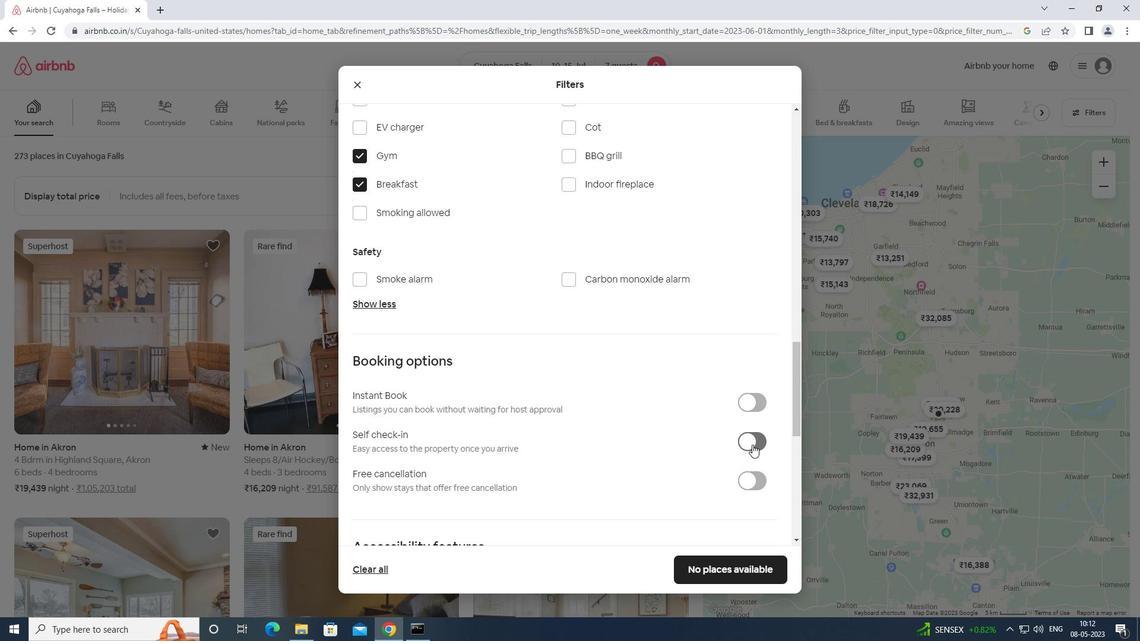 
Action: Mouse scrolled (752, 440) with delta (0, 0)
Screenshot: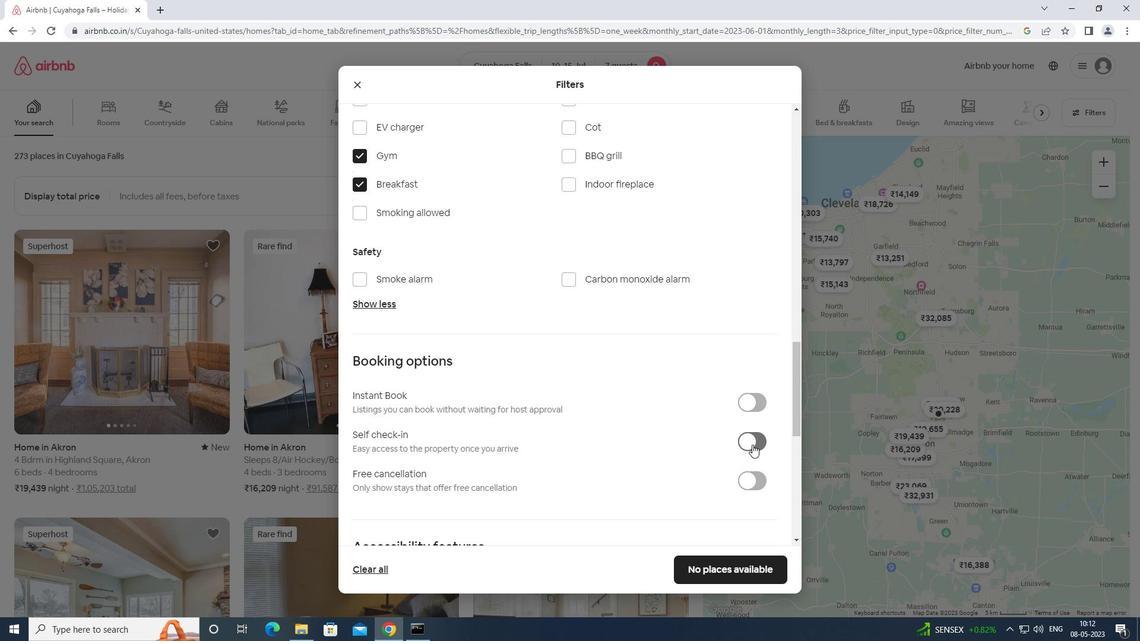 
Action: Mouse scrolled (752, 440) with delta (0, 0)
Screenshot: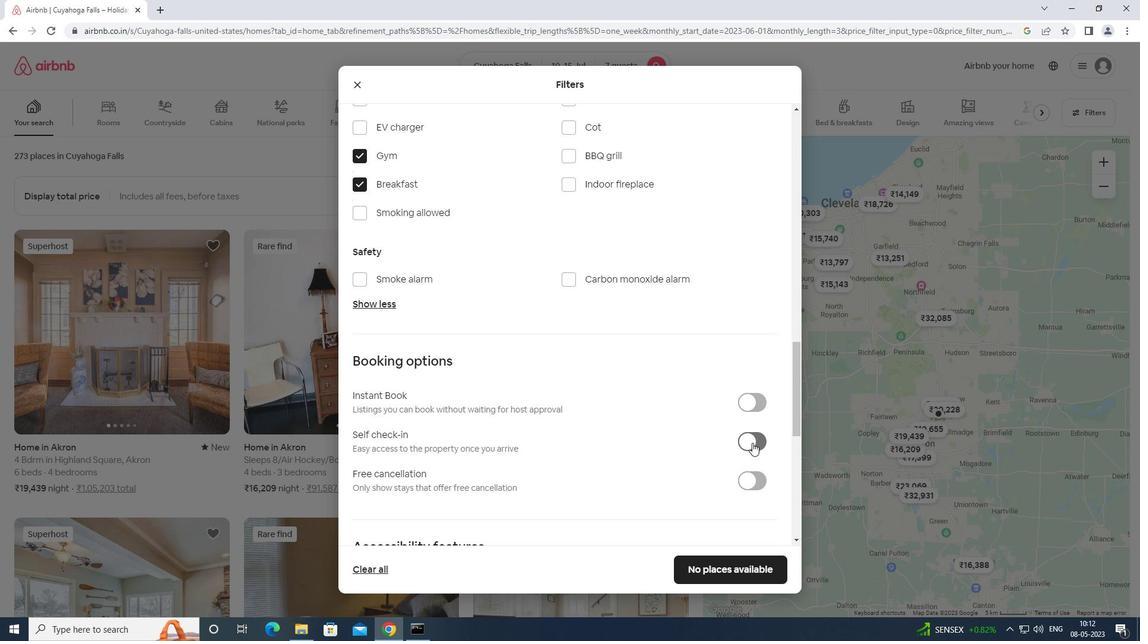 
Action: Mouse scrolled (752, 440) with delta (0, 0)
Screenshot: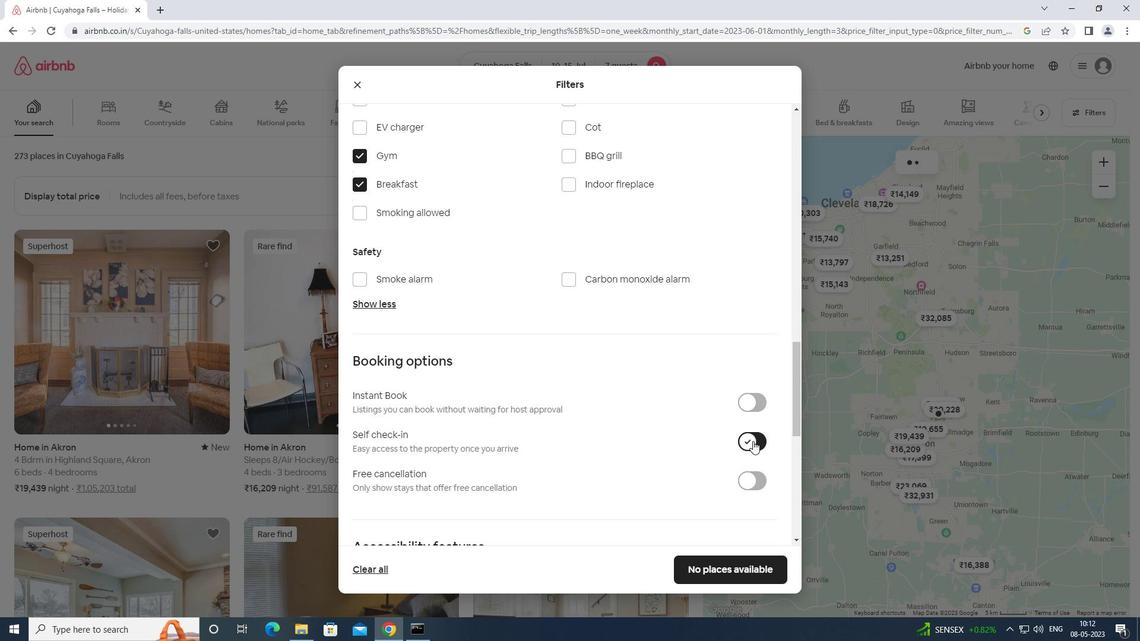 
Action: Mouse scrolled (752, 440) with delta (0, 0)
Screenshot: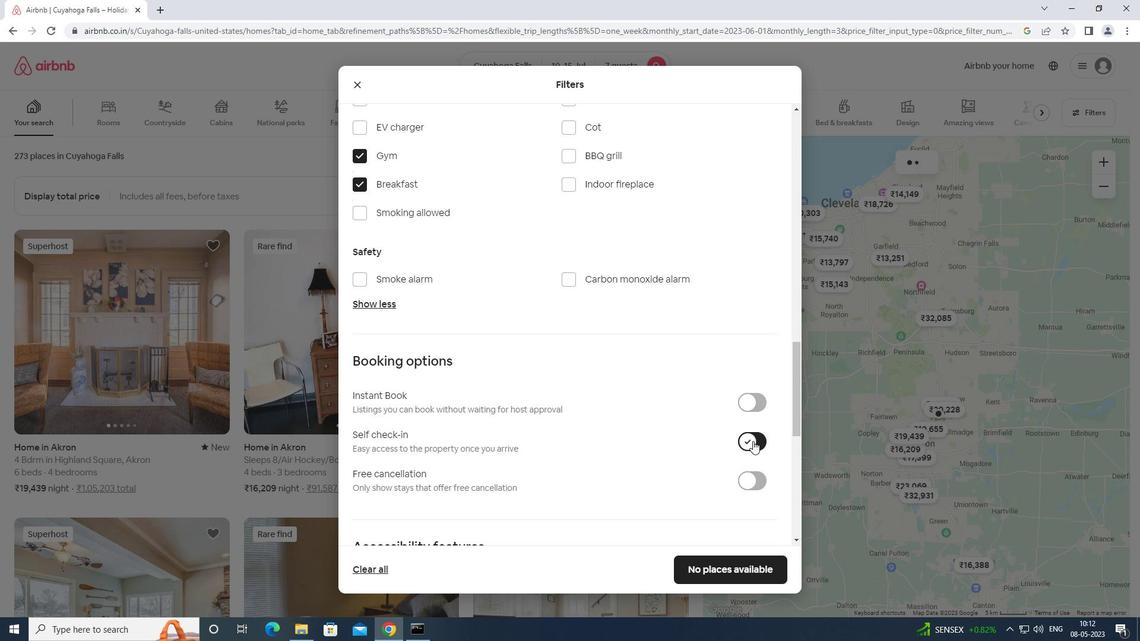 
Action: Mouse scrolled (752, 440) with delta (0, 0)
Screenshot: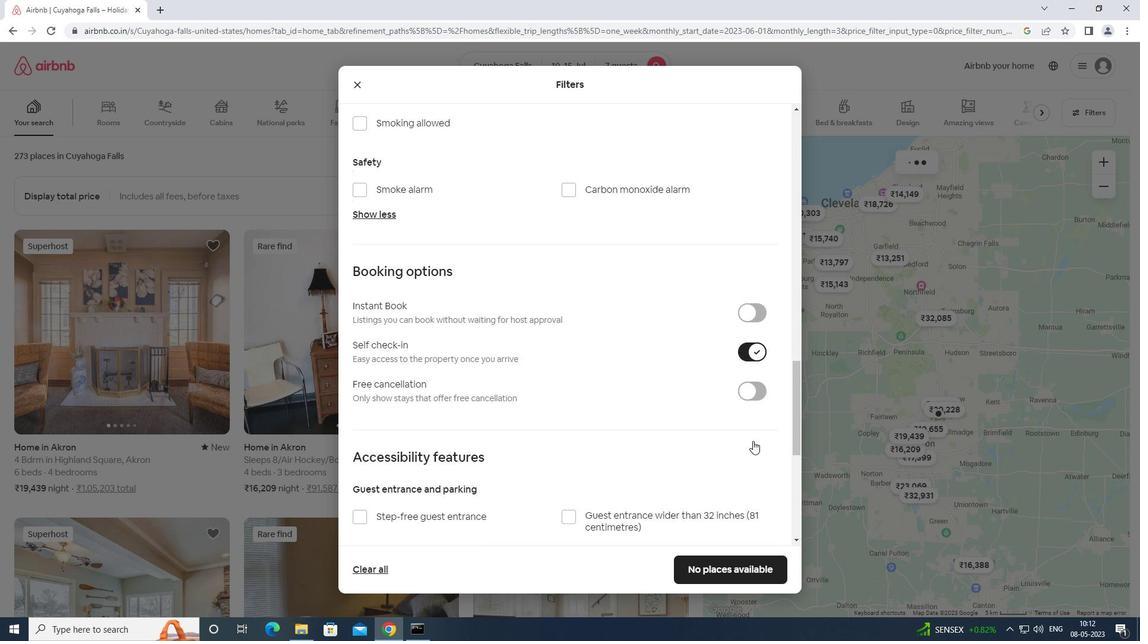 
Action: Mouse scrolled (752, 440) with delta (0, 0)
Screenshot: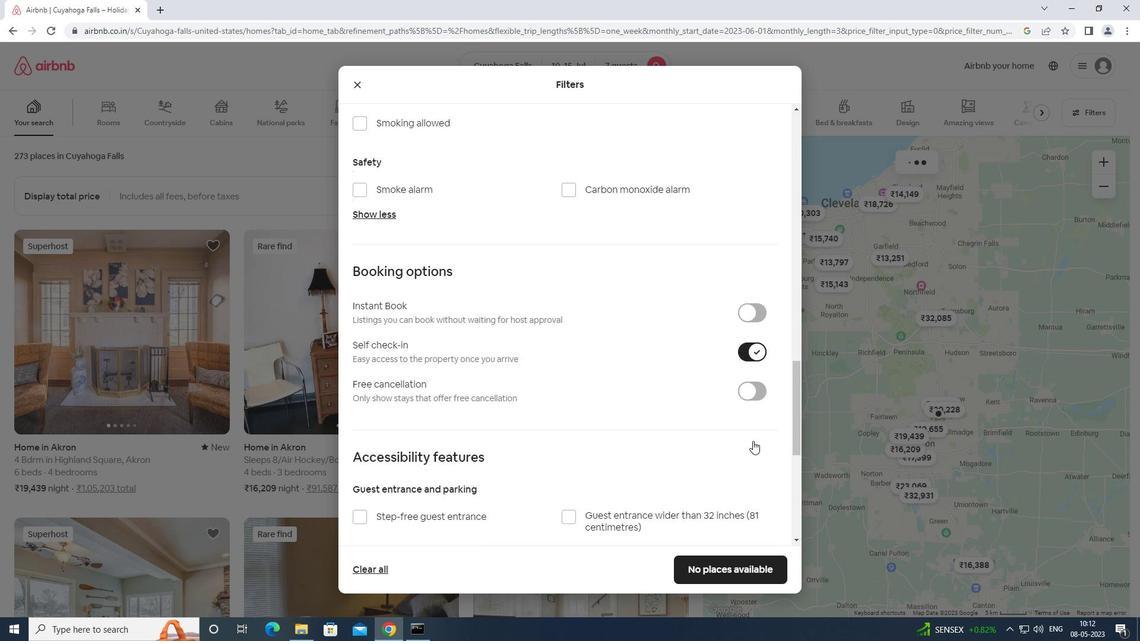 
Action: Mouse moved to (753, 440)
Screenshot: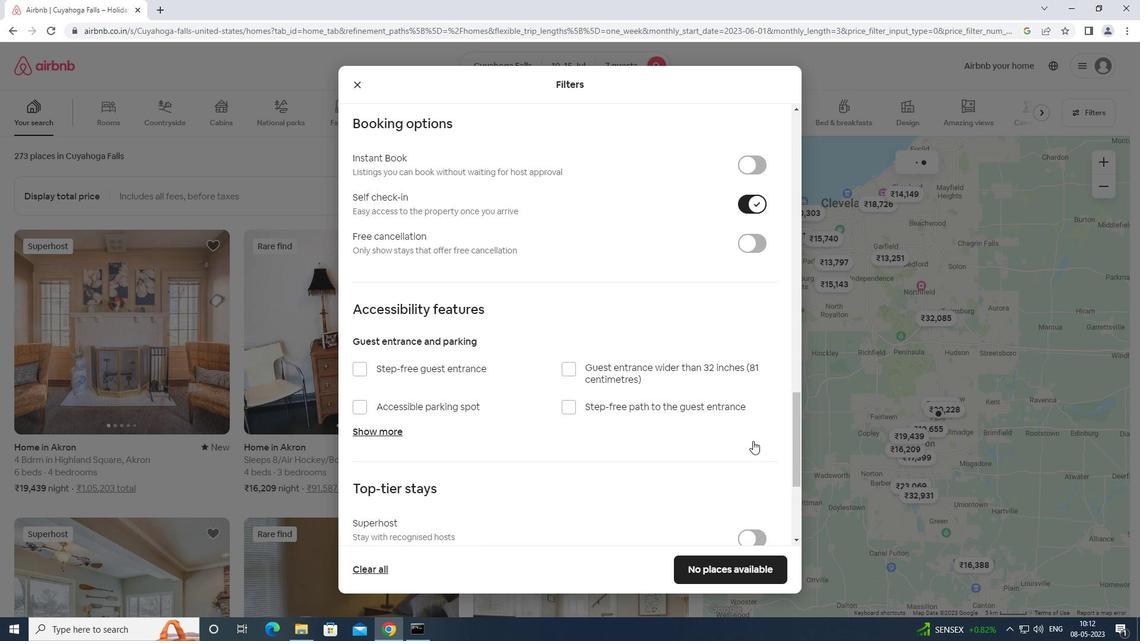 
Action: Mouse scrolled (753, 440) with delta (0, 0)
Screenshot: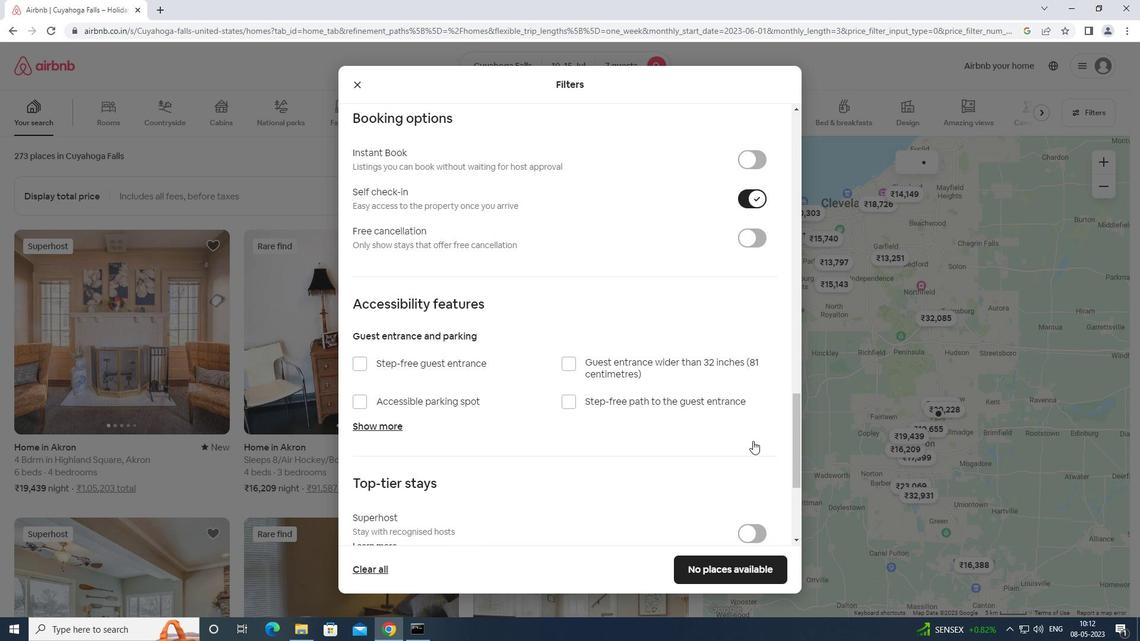 
Action: Mouse scrolled (753, 440) with delta (0, 0)
Screenshot: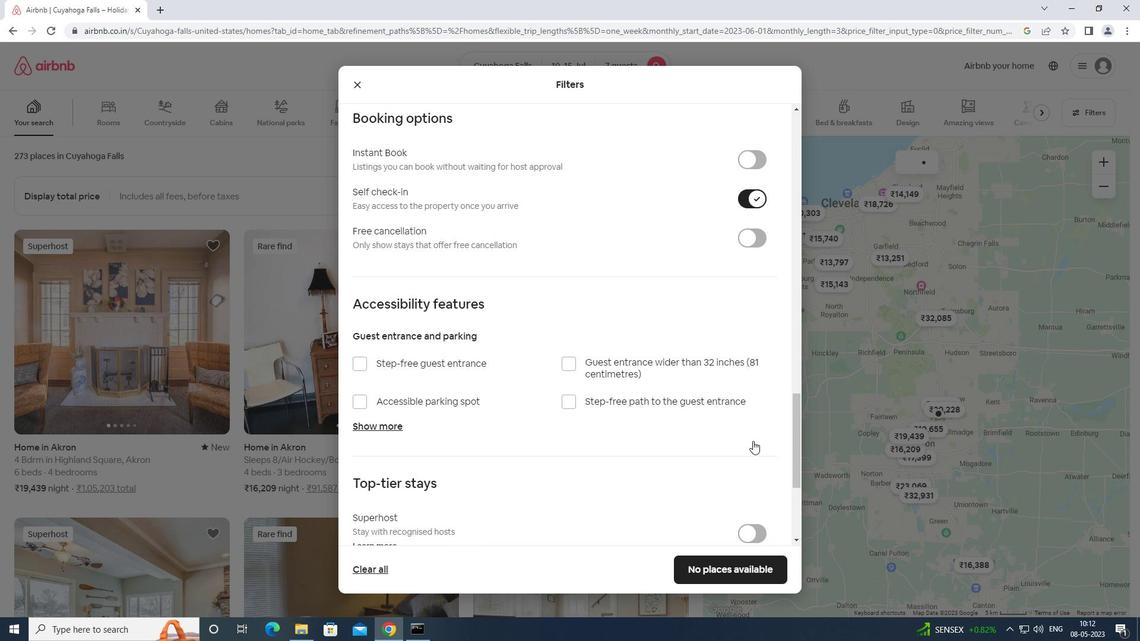 
Action: Mouse scrolled (753, 440) with delta (0, 0)
Screenshot: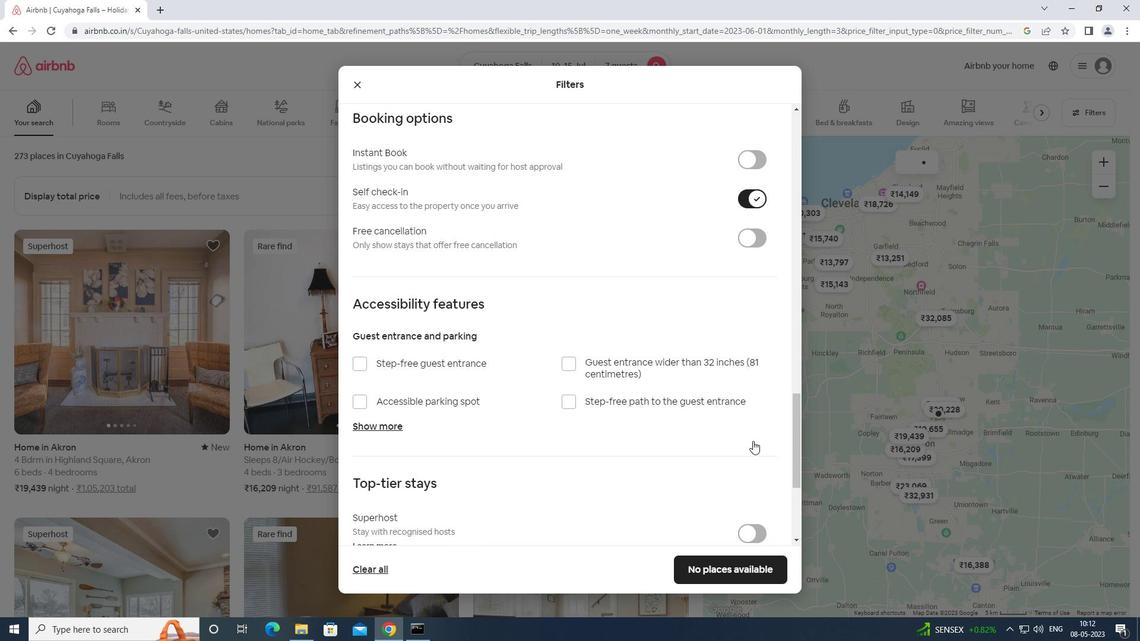 
Action: Mouse moved to (754, 438)
Screenshot: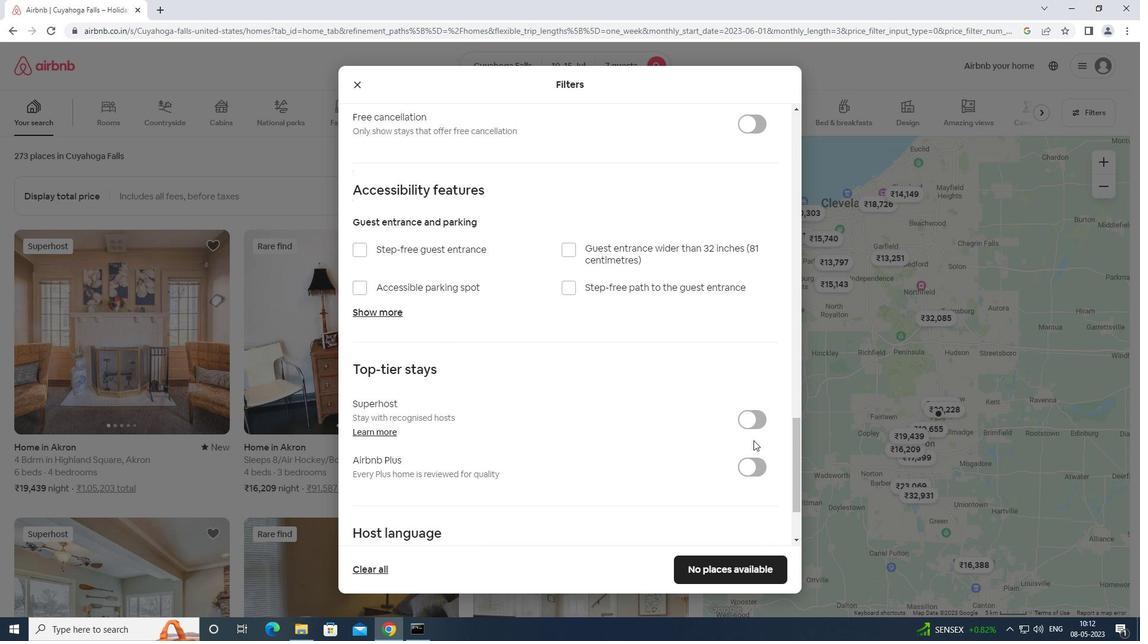 
Action: Mouse scrolled (754, 438) with delta (0, 0)
Screenshot: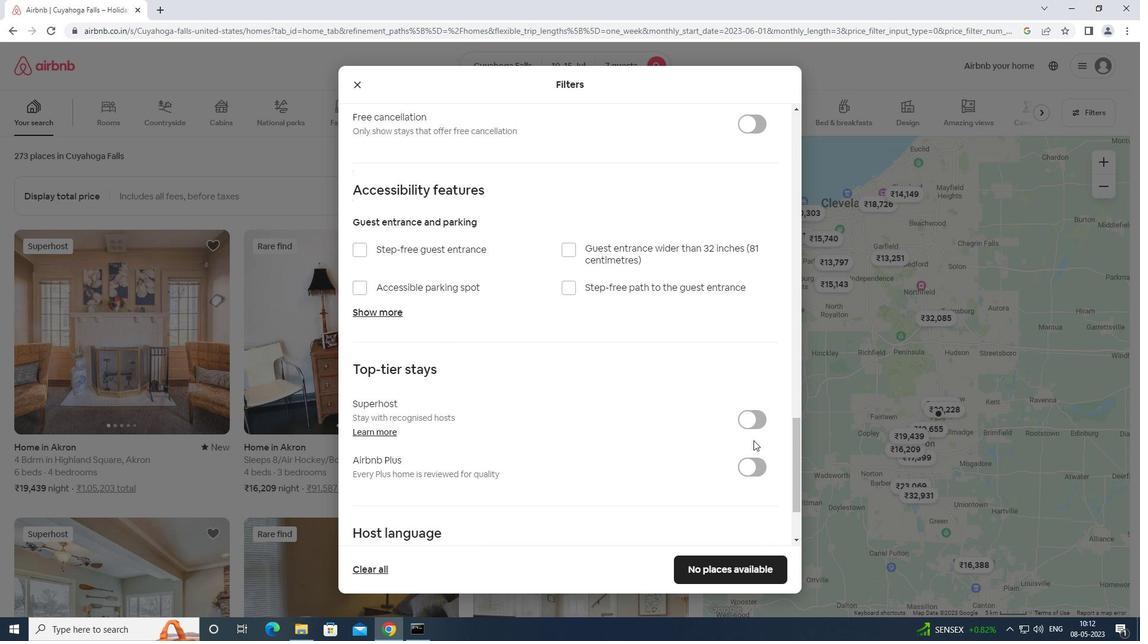 
Action: Mouse scrolled (754, 438) with delta (0, 0)
Screenshot: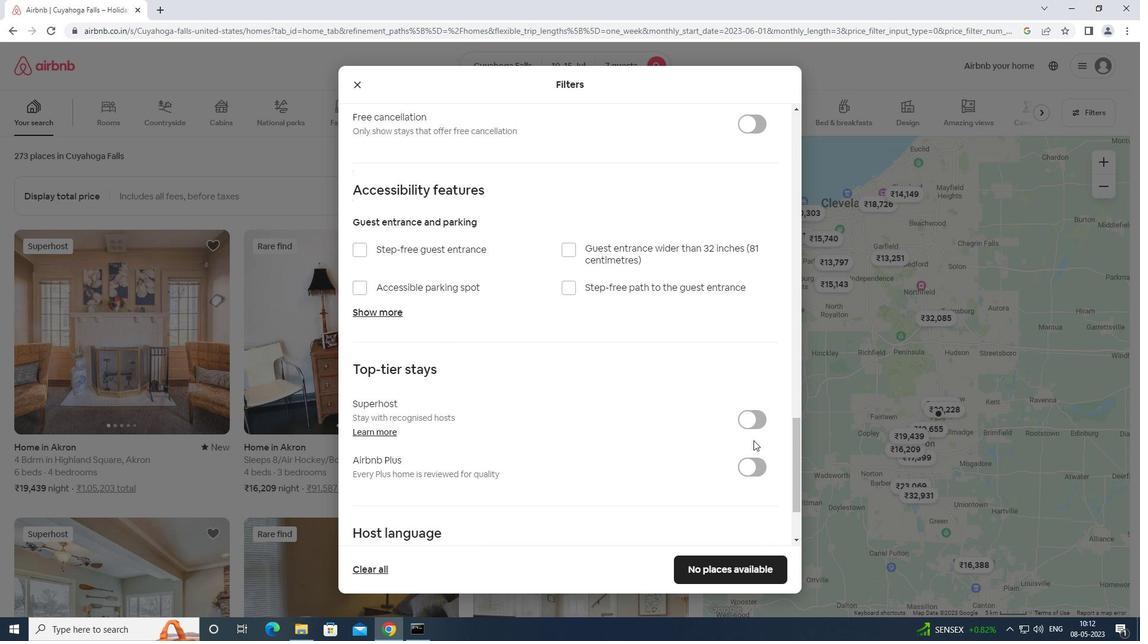 
Action: Mouse moved to (358, 463)
Screenshot: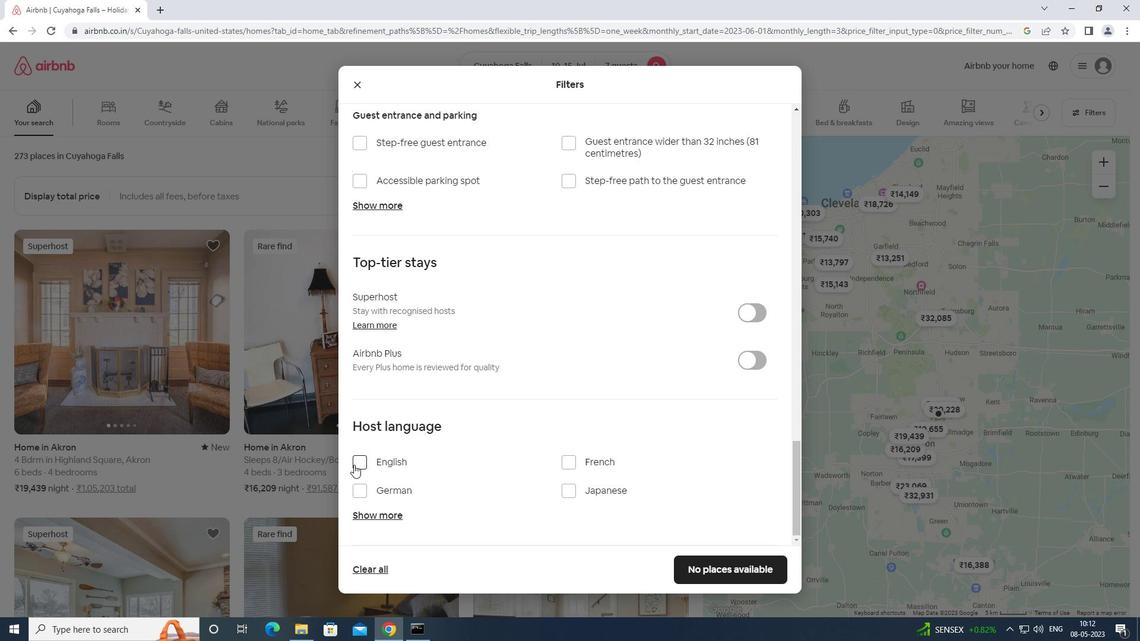 
Action: Mouse pressed left at (358, 463)
Screenshot: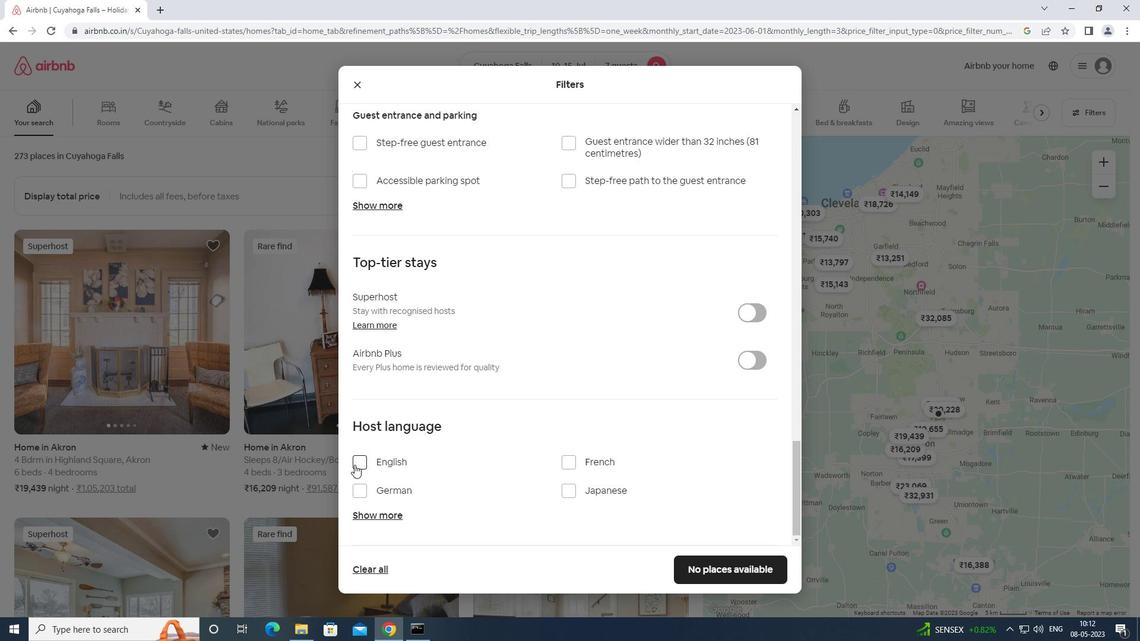 
Action: Mouse moved to (752, 566)
Screenshot: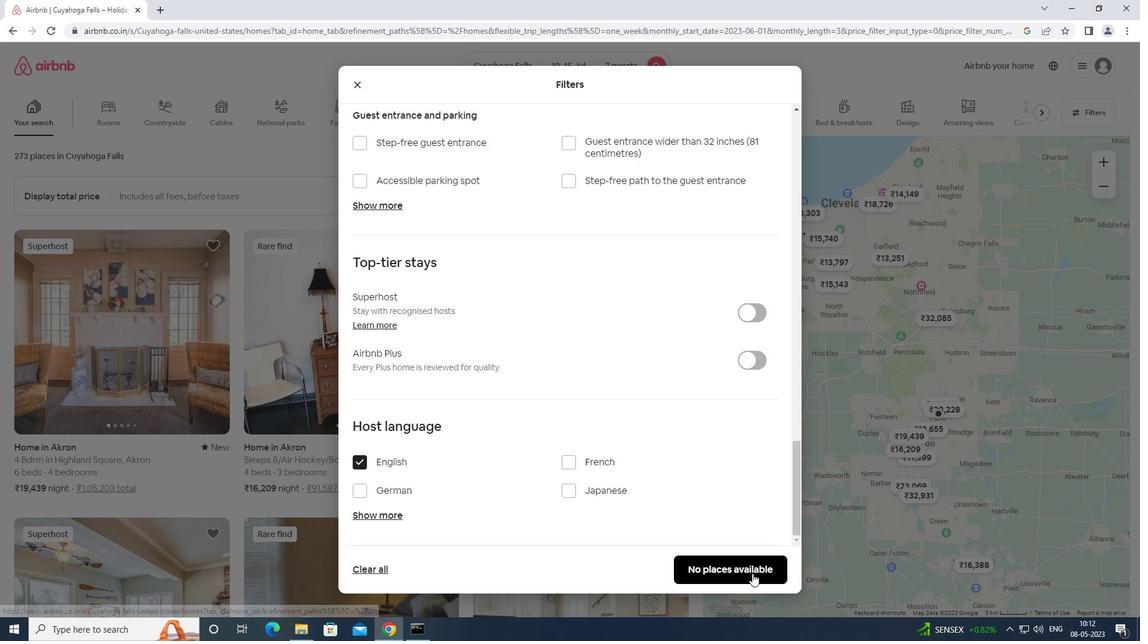 
Action: Mouse pressed left at (752, 566)
Screenshot: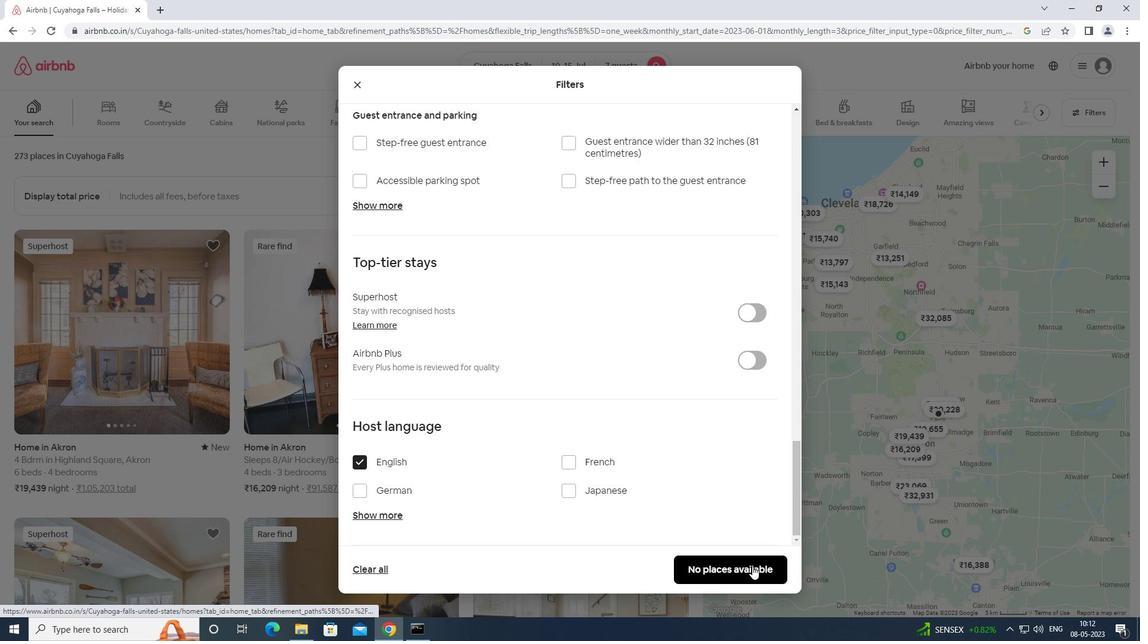 
